 Task: Find connections with filter location Kākori with filter topic #Trainingwith filter profile language French with filter current company Bosch Global Software Technologies with filter school KKR&KSR Institute of Technology & Sciences, VINJANAMPADU Village (CC-JR) with filter industry Advertising Services with filter service category Grant Writing with filter keywords title Teaching Assistant
Action: Mouse moved to (168, 239)
Screenshot: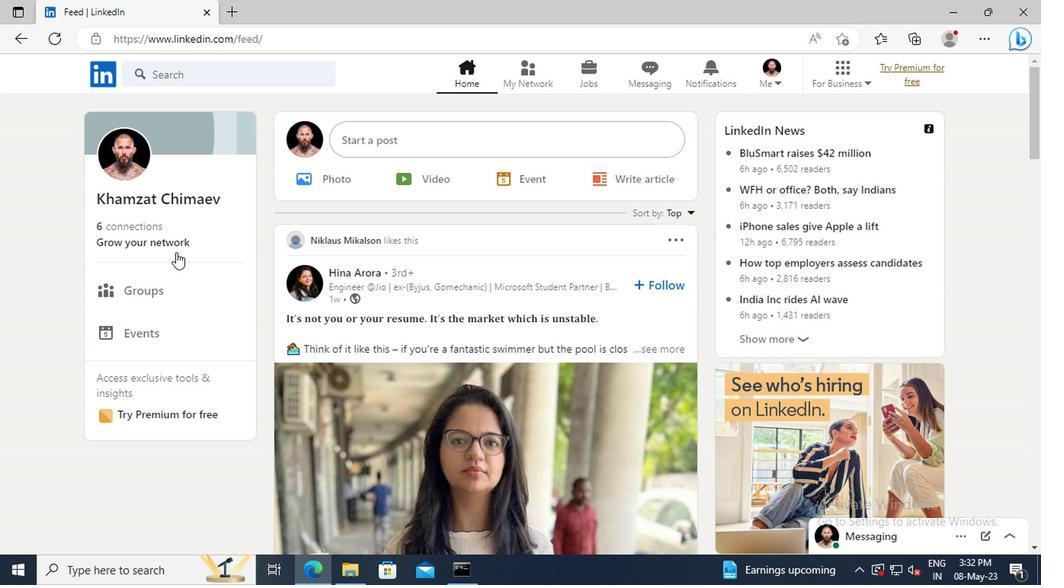 
Action: Mouse pressed left at (168, 239)
Screenshot: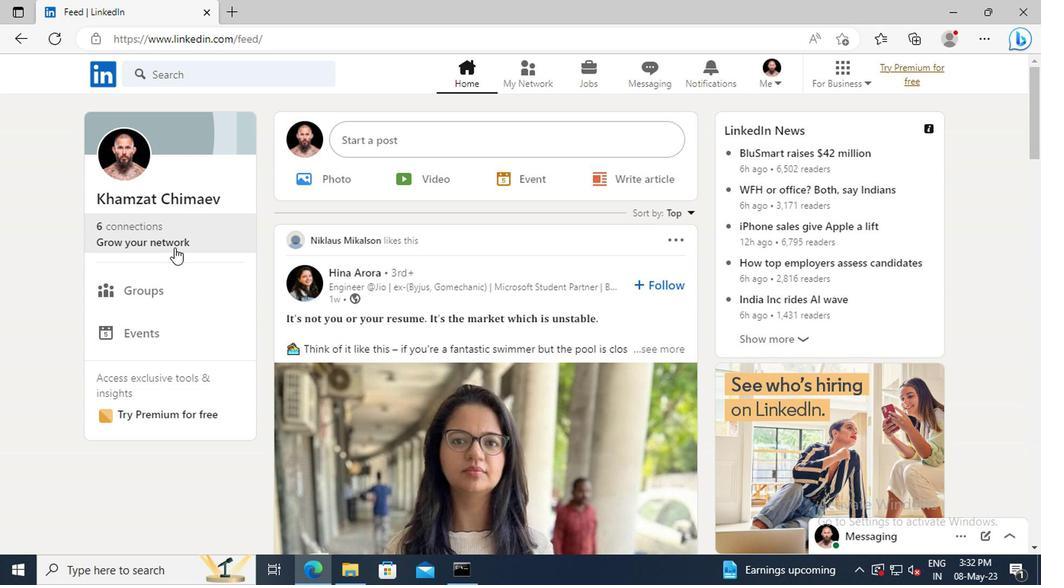 
Action: Mouse moved to (161, 161)
Screenshot: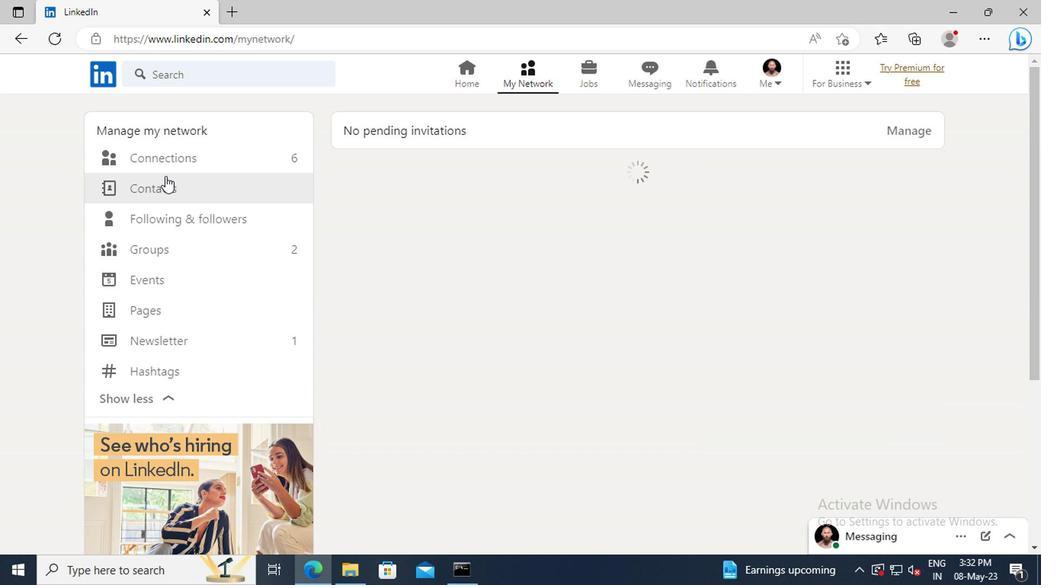 
Action: Mouse pressed left at (161, 161)
Screenshot: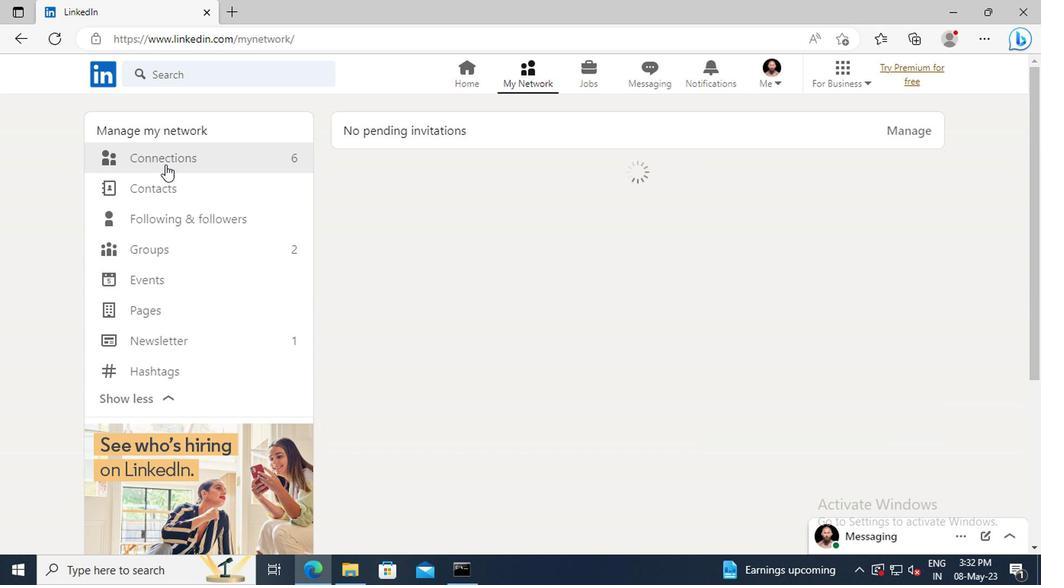 
Action: Mouse moved to (621, 164)
Screenshot: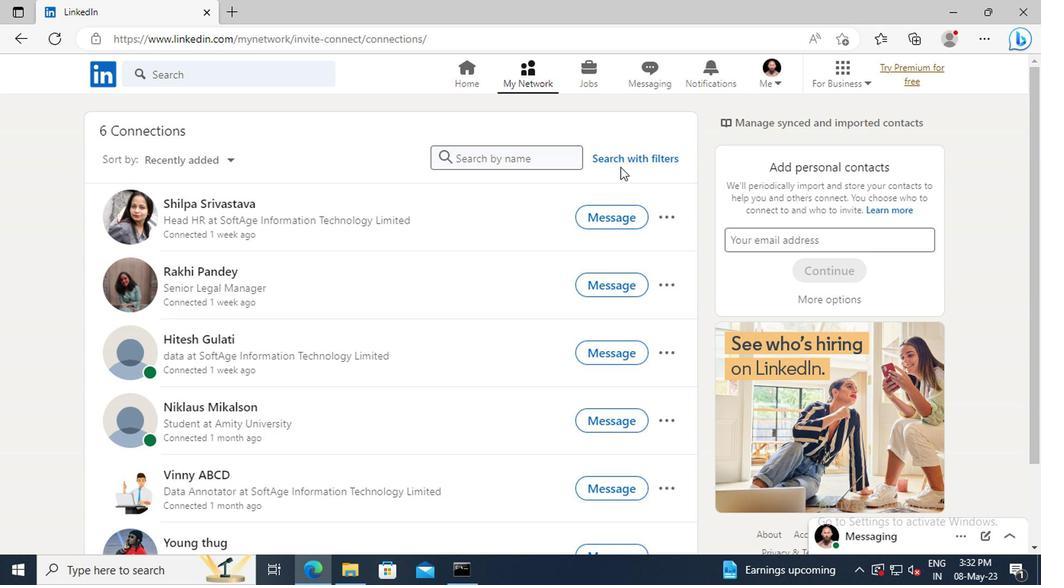 
Action: Mouse pressed left at (621, 164)
Screenshot: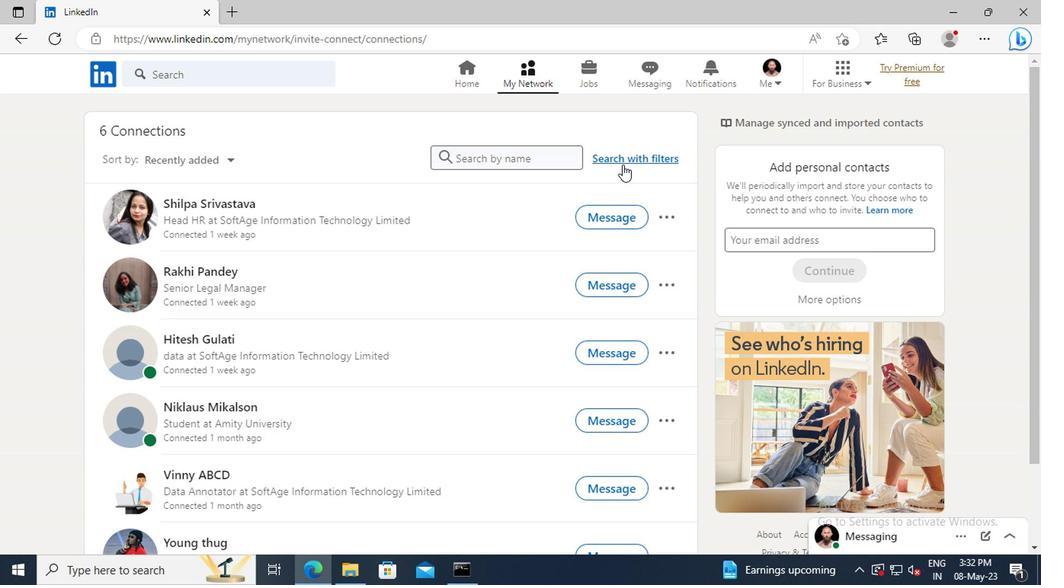 
Action: Mouse moved to (576, 118)
Screenshot: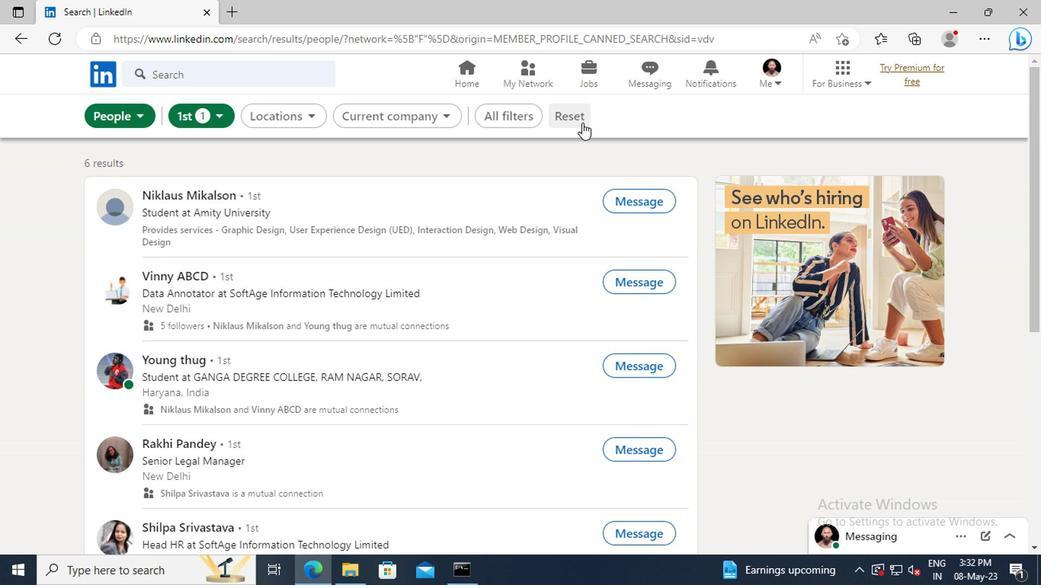 
Action: Mouse pressed left at (576, 118)
Screenshot: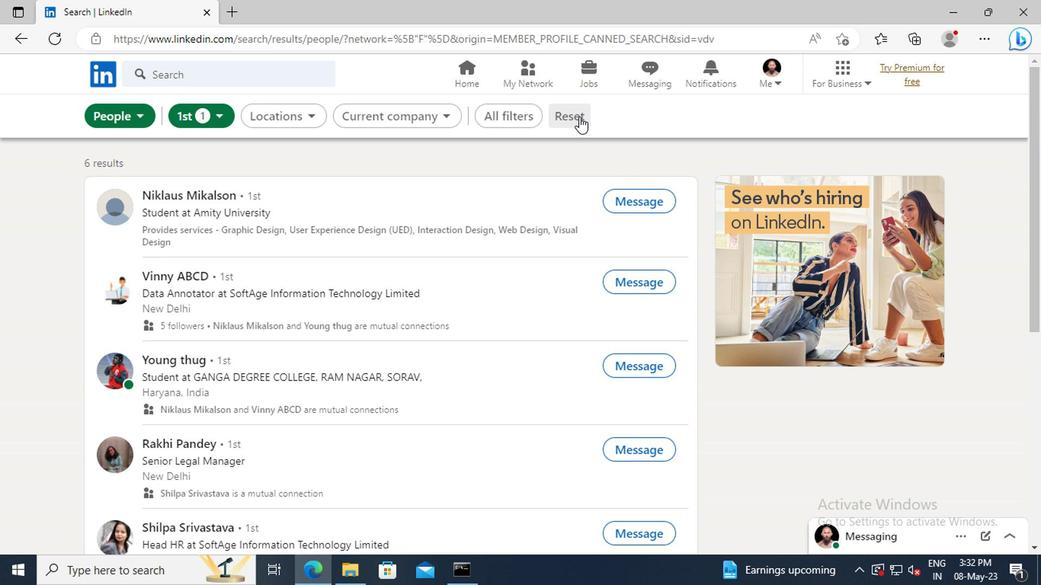 
Action: Mouse moved to (548, 118)
Screenshot: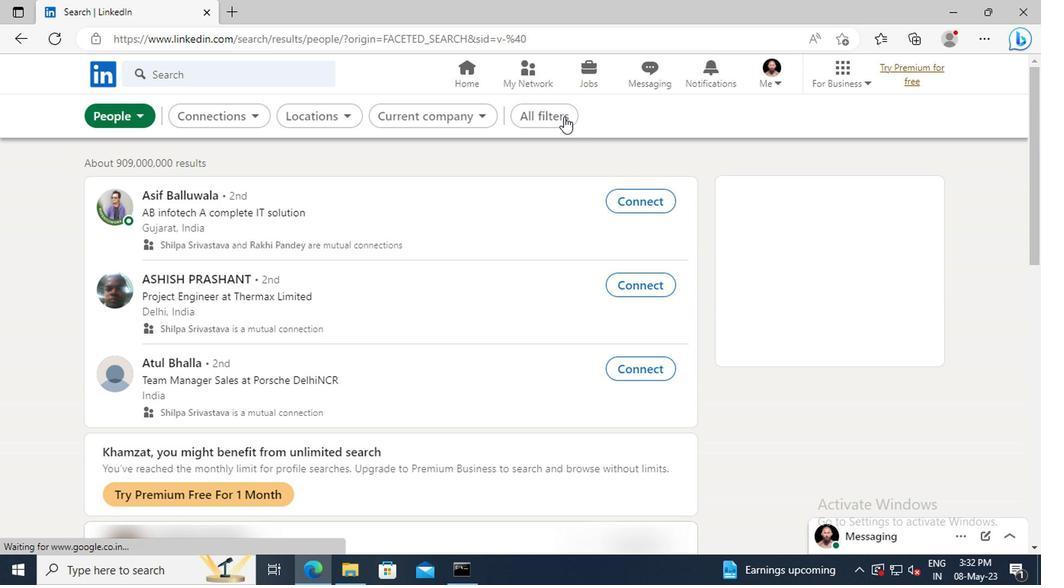 
Action: Mouse pressed left at (548, 118)
Screenshot: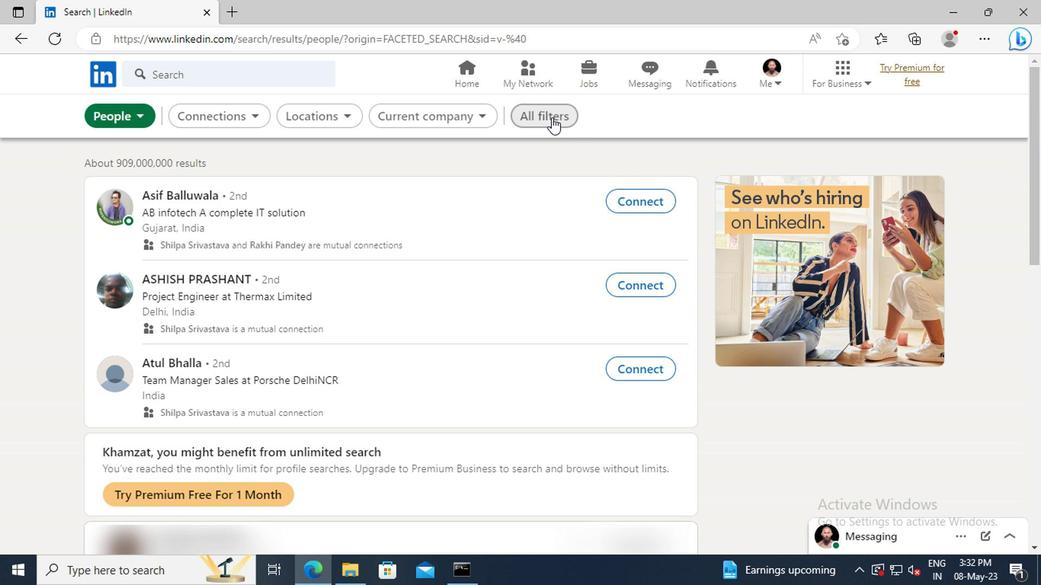 
Action: Mouse moved to (843, 277)
Screenshot: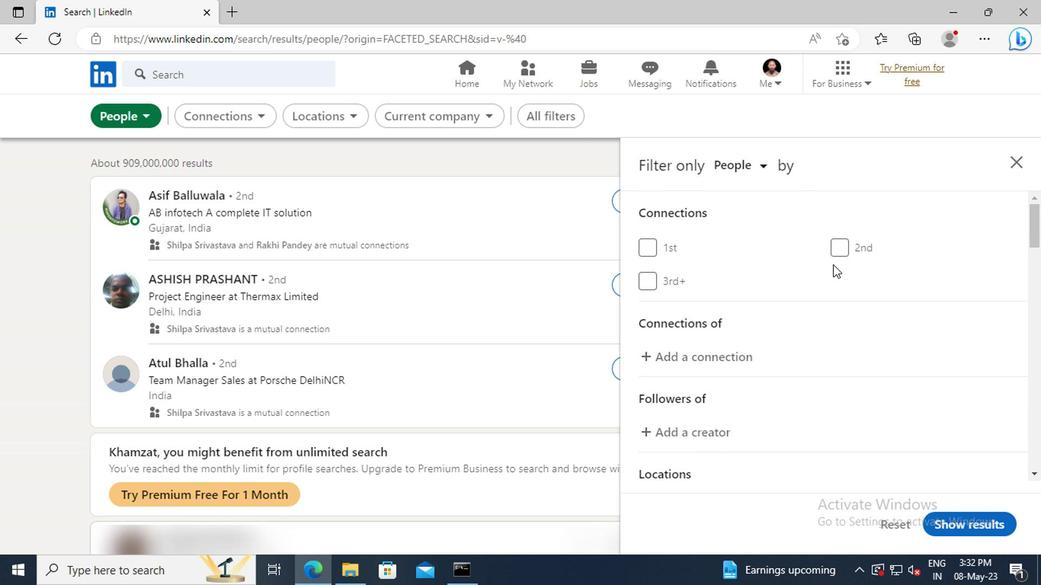 
Action: Mouse scrolled (843, 276) with delta (0, 0)
Screenshot: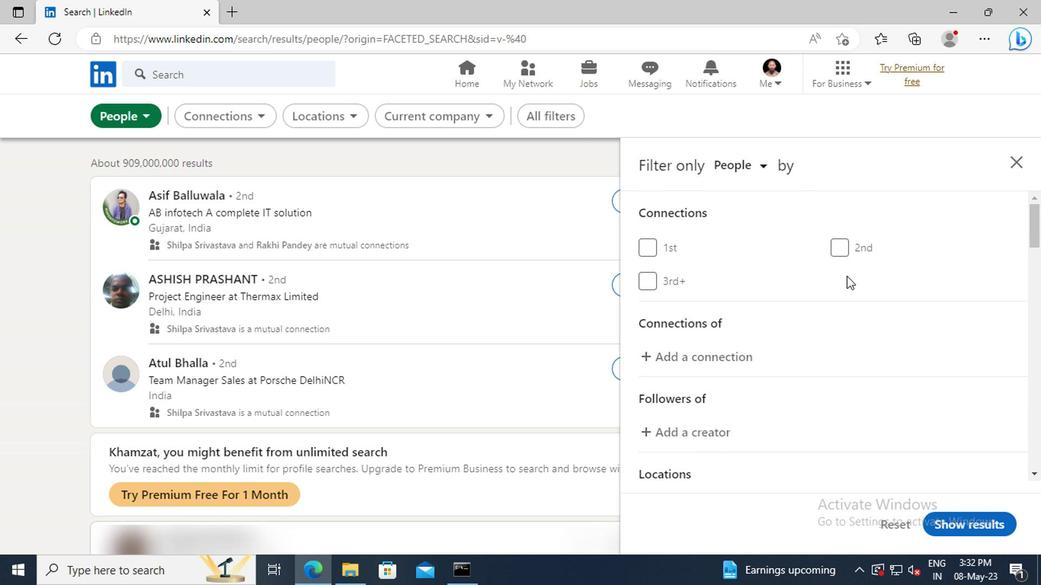 
Action: Mouse scrolled (843, 276) with delta (0, 0)
Screenshot: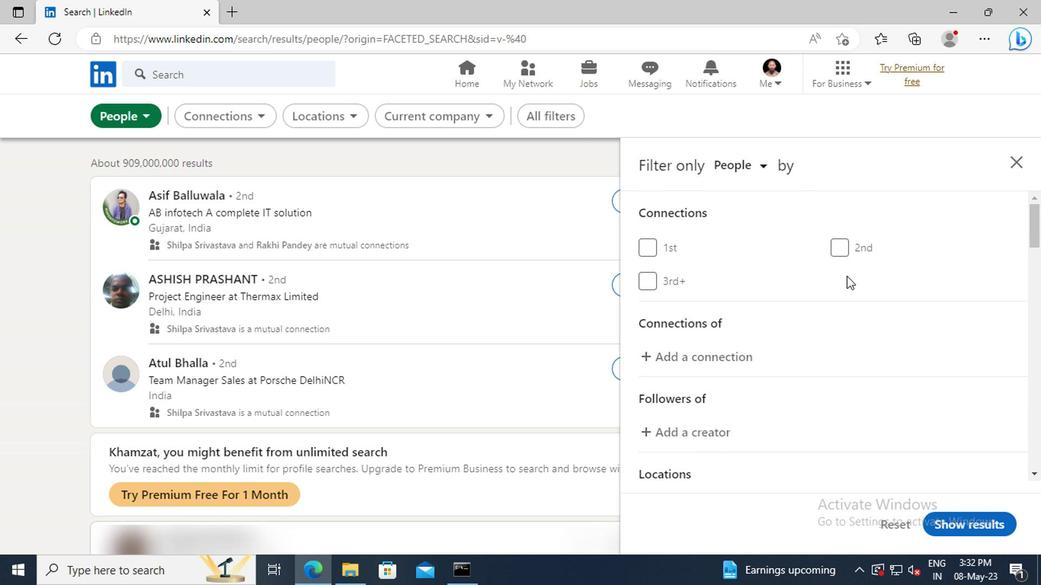 
Action: Mouse scrolled (843, 276) with delta (0, 0)
Screenshot: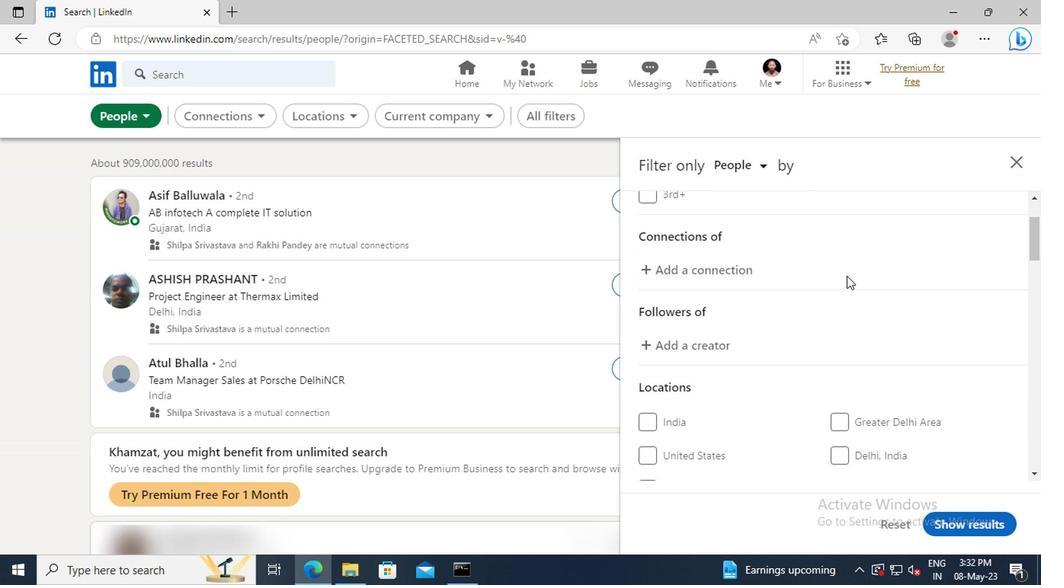 
Action: Mouse scrolled (843, 276) with delta (0, 0)
Screenshot: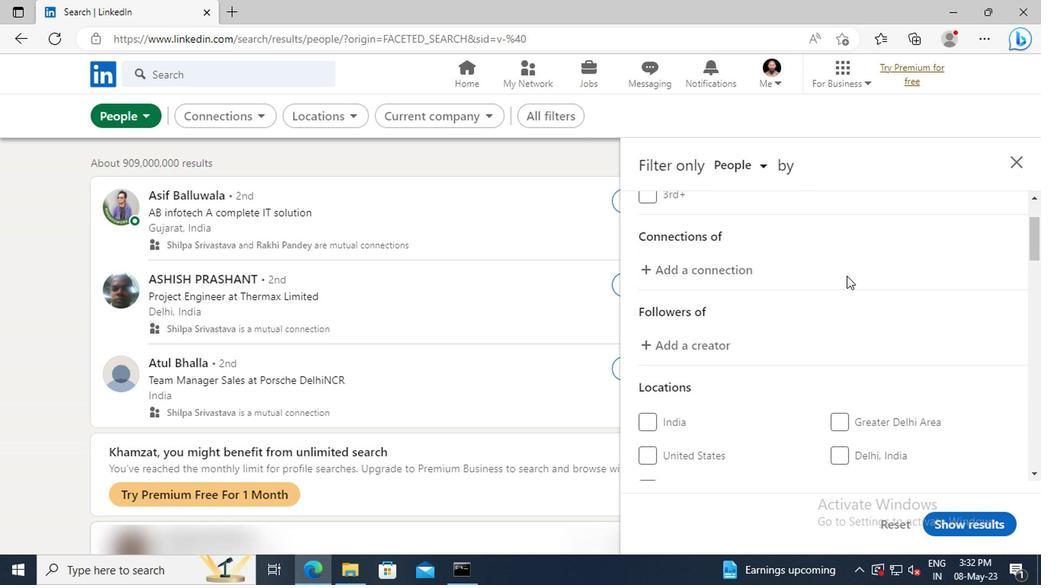 
Action: Mouse scrolled (843, 276) with delta (0, 0)
Screenshot: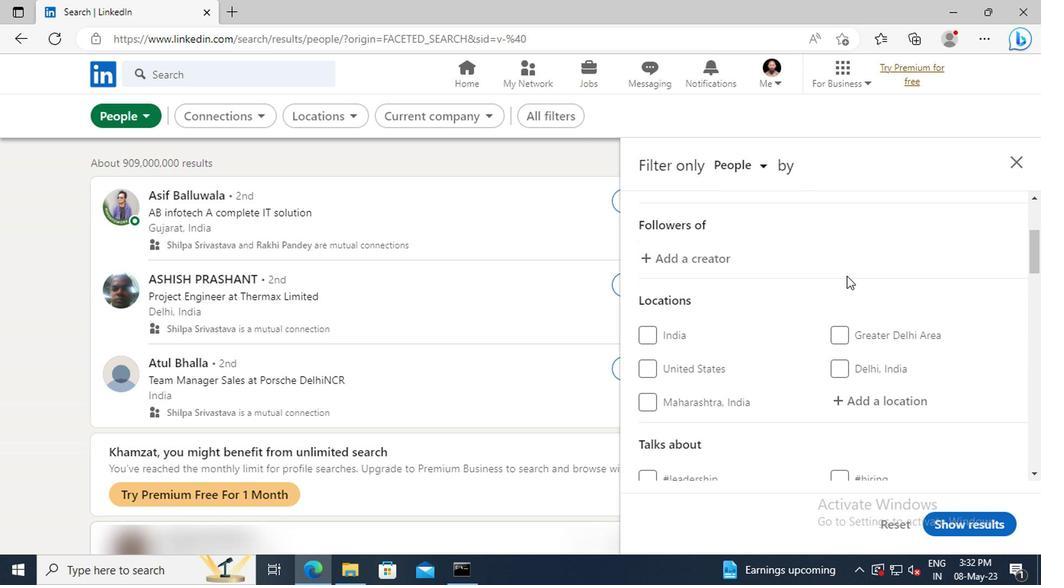 
Action: Mouse scrolled (843, 276) with delta (0, 0)
Screenshot: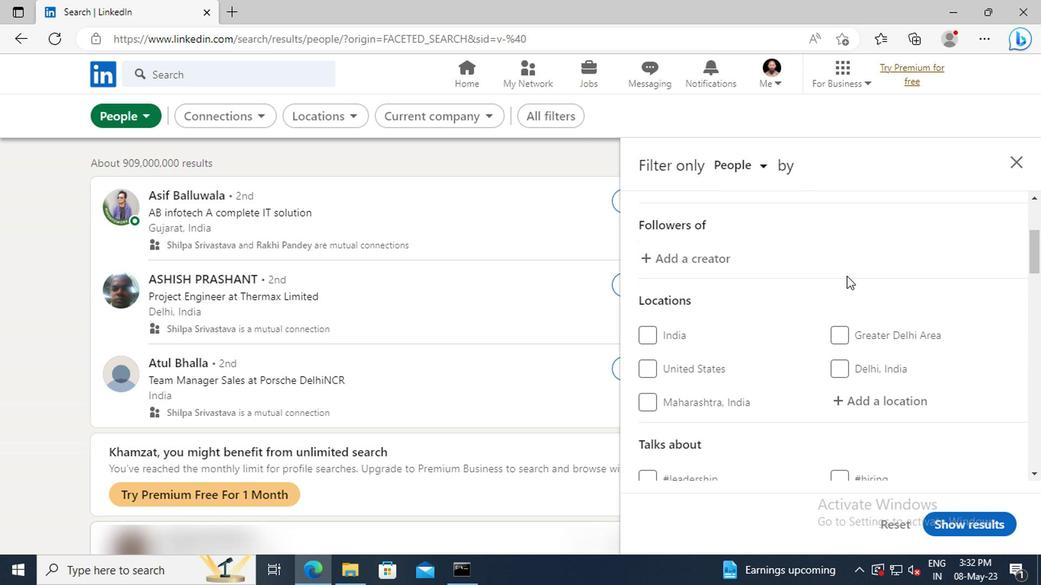 
Action: Mouse moved to (847, 310)
Screenshot: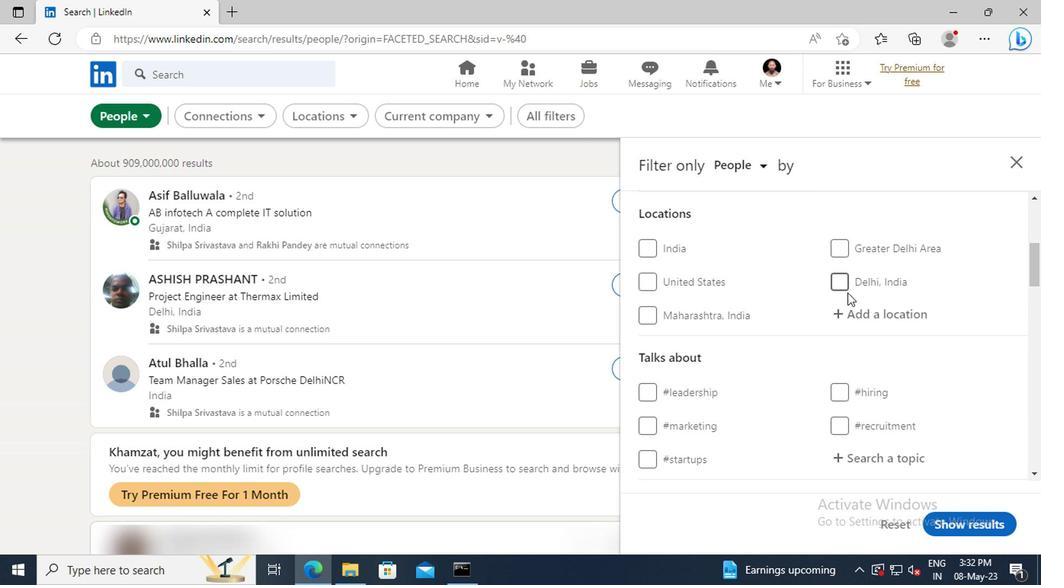
Action: Mouse pressed left at (847, 310)
Screenshot: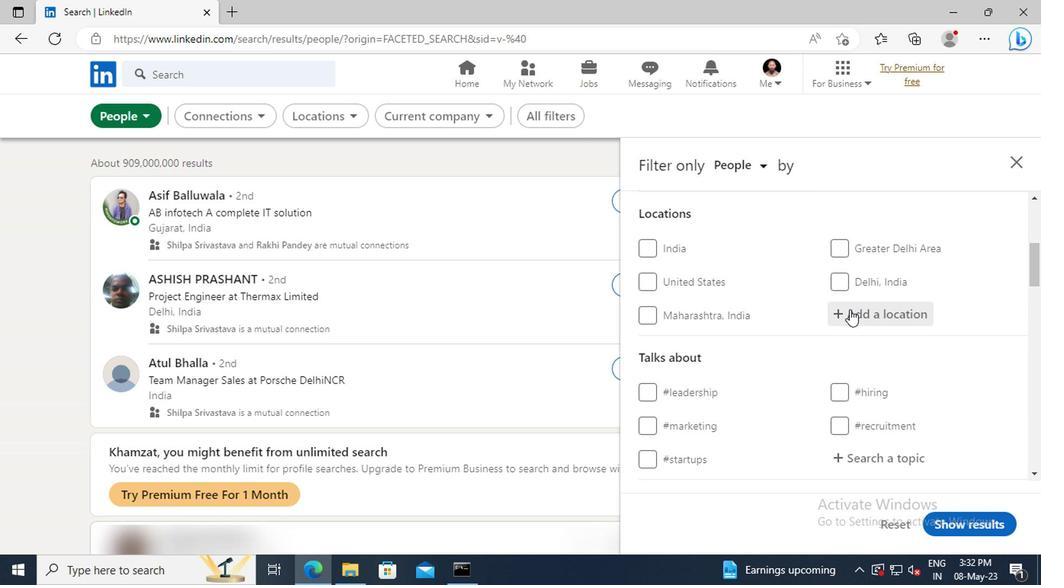 
Action: Key pressed <Key.shift>KAKORI<Key.enter>
Screenshot: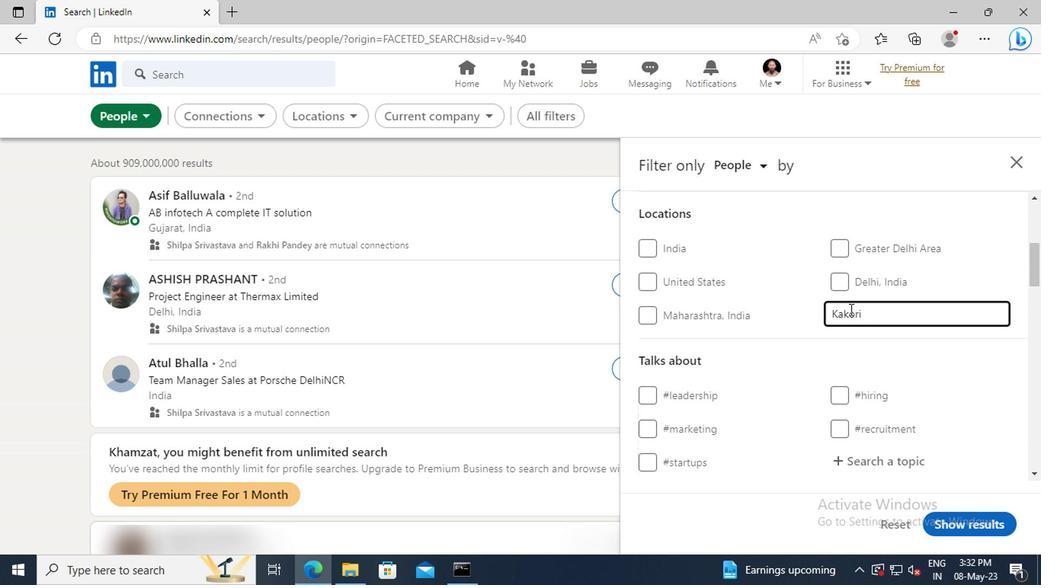 
Action: Mouse scrolled (847, 309) with delta (0, -1)
Screenshot: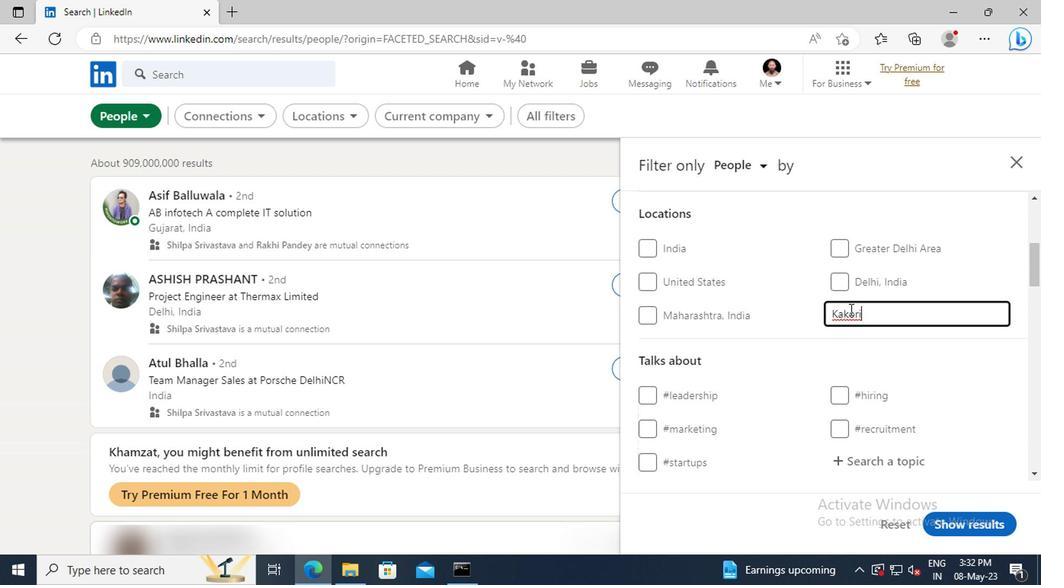 
Action: Mouse scrolled (847, 309) with delta (0, -1)
Screenshot: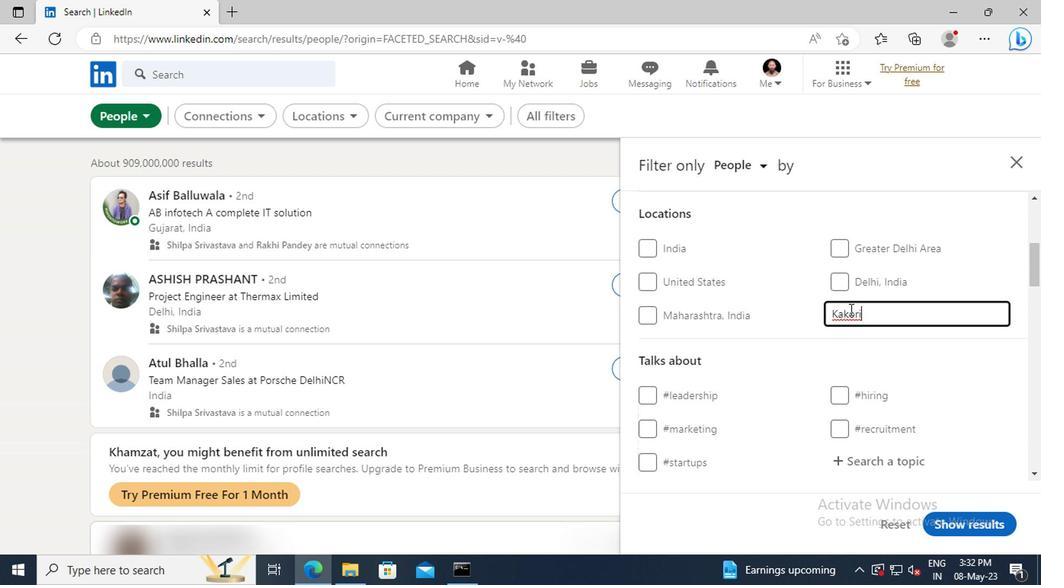 
Action: Mouse scrolled (847, 309) with delta (0, -1)
Screenshot: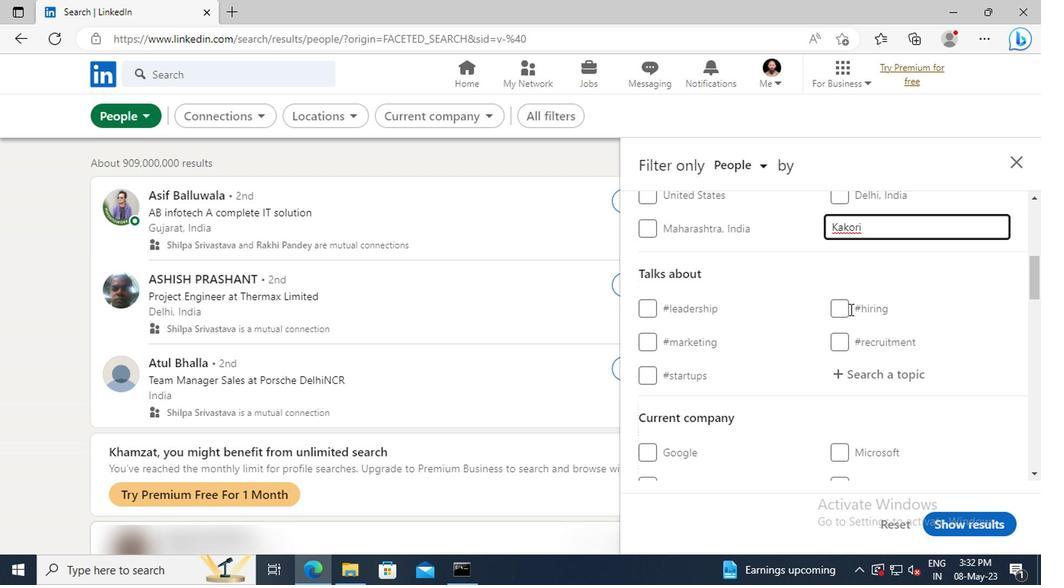 
Action: Mouse moved to (850, 334)
Screenshot: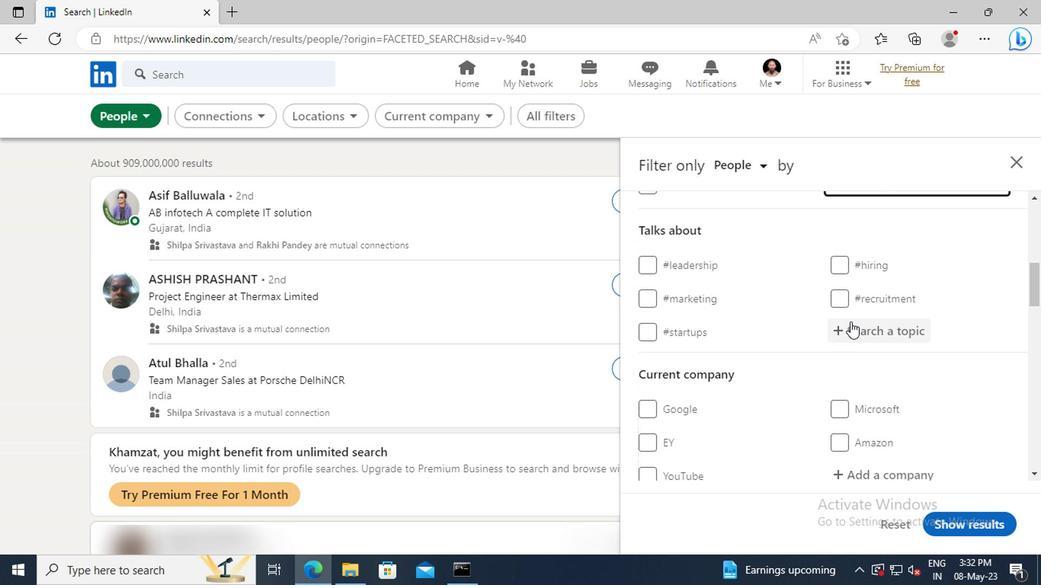 
Action: Mouse pressed left at (850, 334)
Screenshot: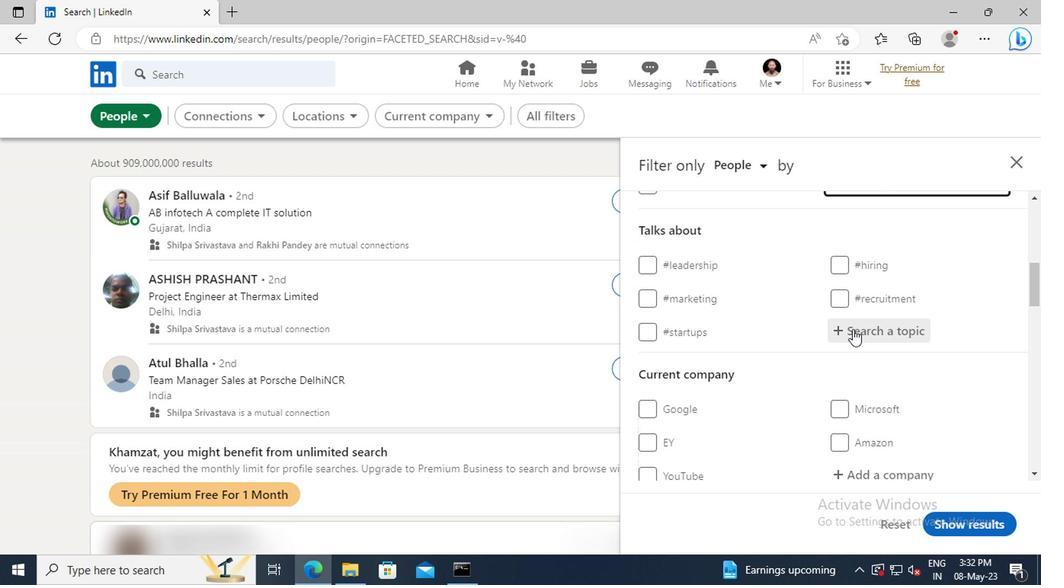 
Action: Key pressed <Key.shift>TRAINI
Screenshot: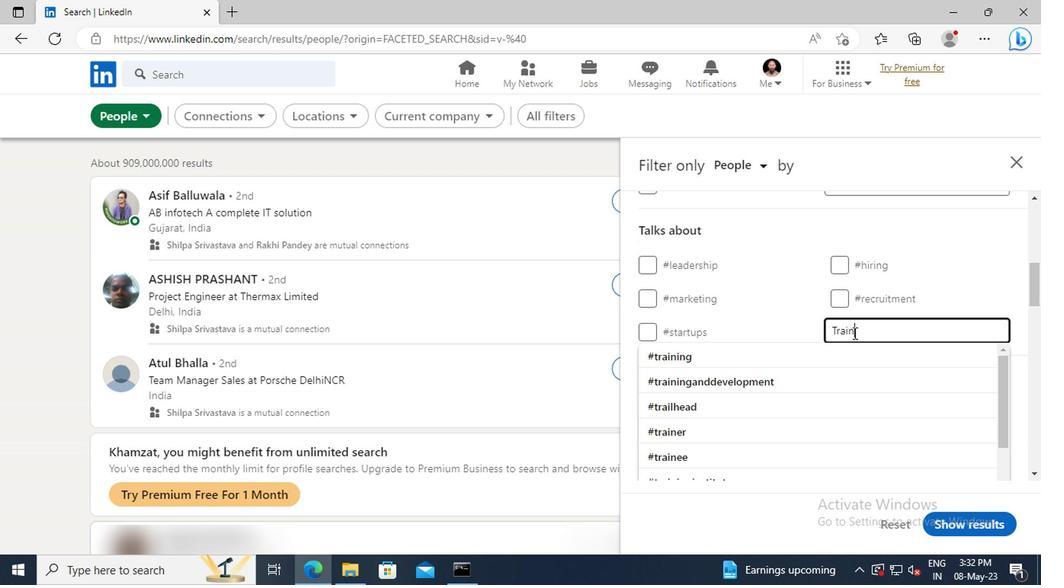 
Action: Mouse moved to (857, 350)
Screenshot: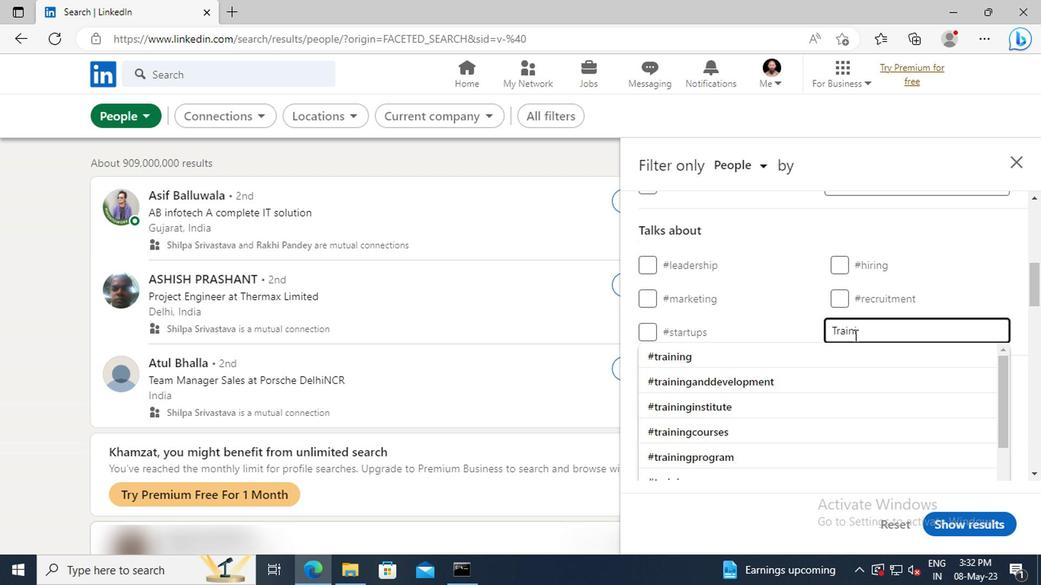 
Action: Mouse pressed left at (857, 350)
Screenshot: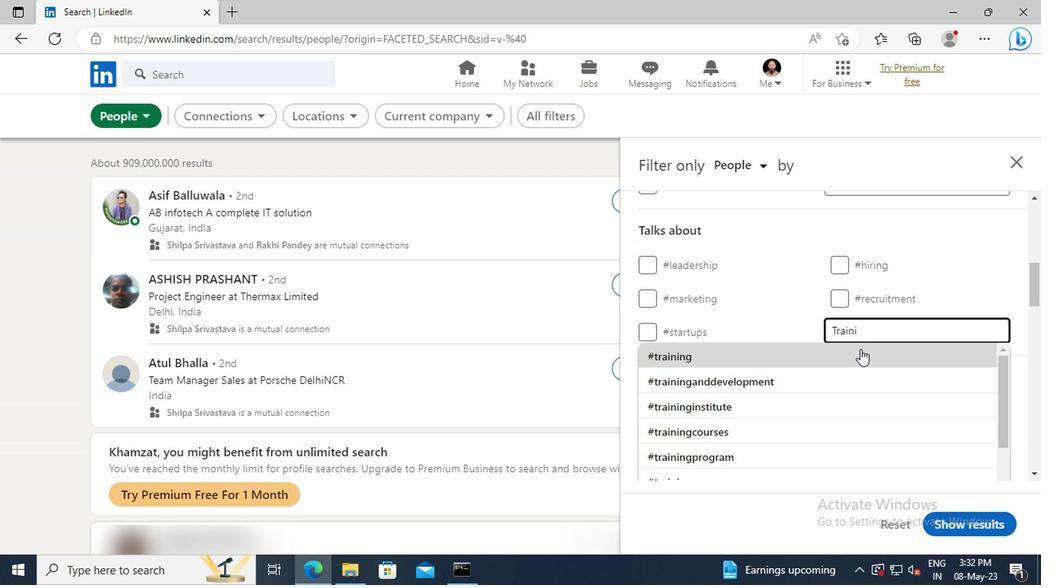
Action: Mouse scrolled (857, 350) with delta (0, 0)
Screenshot: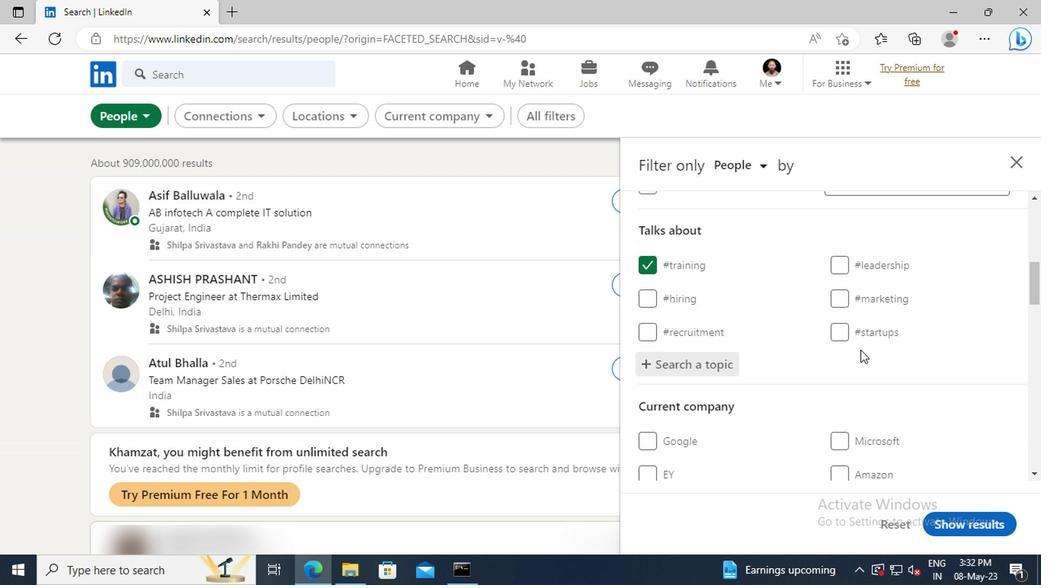 
Action: Mouse scrolled (857, 350) with delta (0, 0)
Screenshot: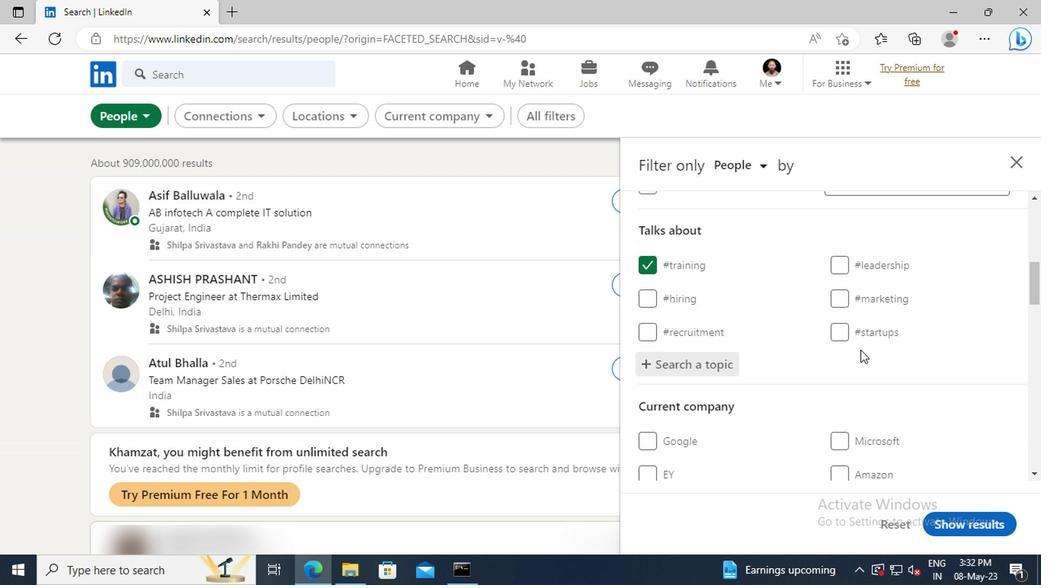 
Action: Mouse scrolled (857, 350) with delta (0, 0)
Screenshot: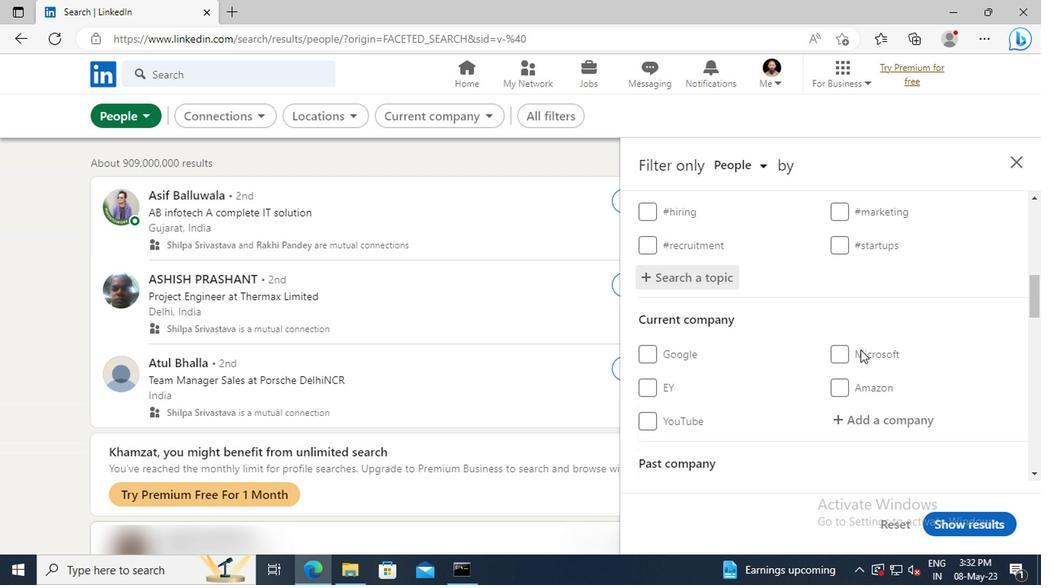 
Action: Mouse scrolled (857, 350) with delta (0, 0)
Screenshot: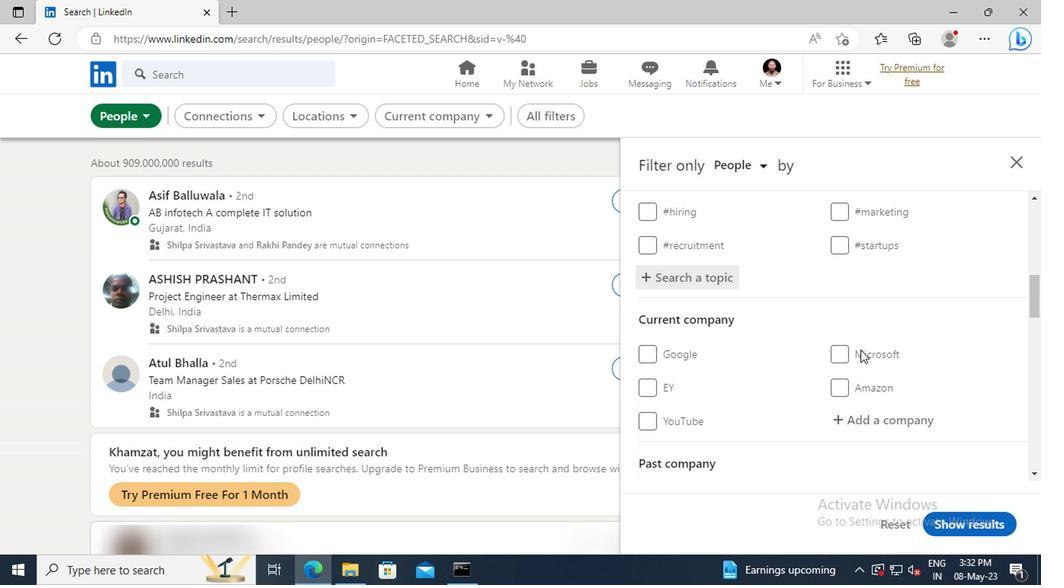 
Action: Mouse scrolled (857, 350) with delta (0, 0)
Screenshot: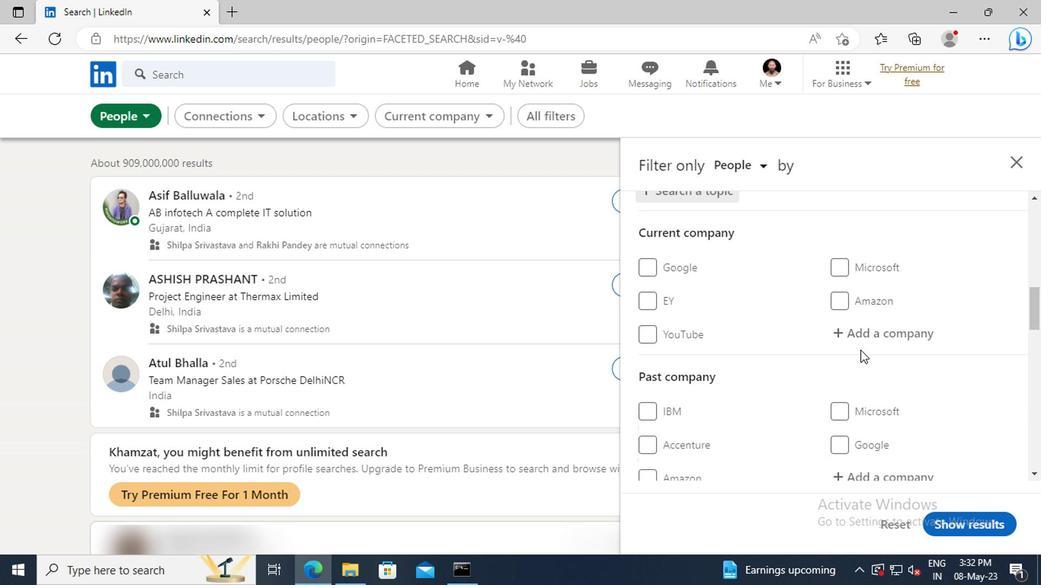 
Action: Mouse scrolled (857, 350) with delta (0, 0)
Screenshot: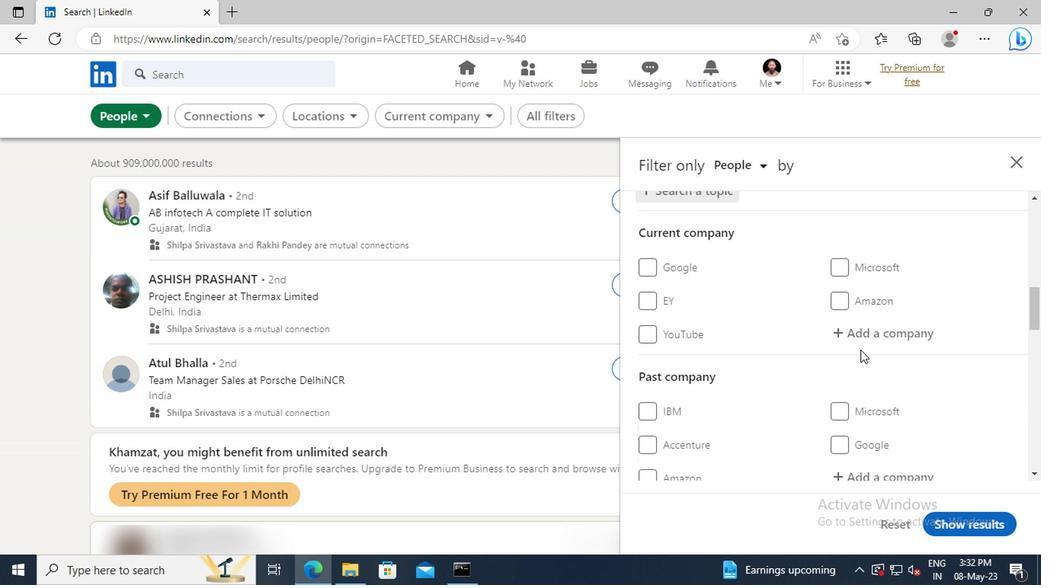 
Action: Mouse scrolled (857, 350) with delta (0, 0)
Screenshot: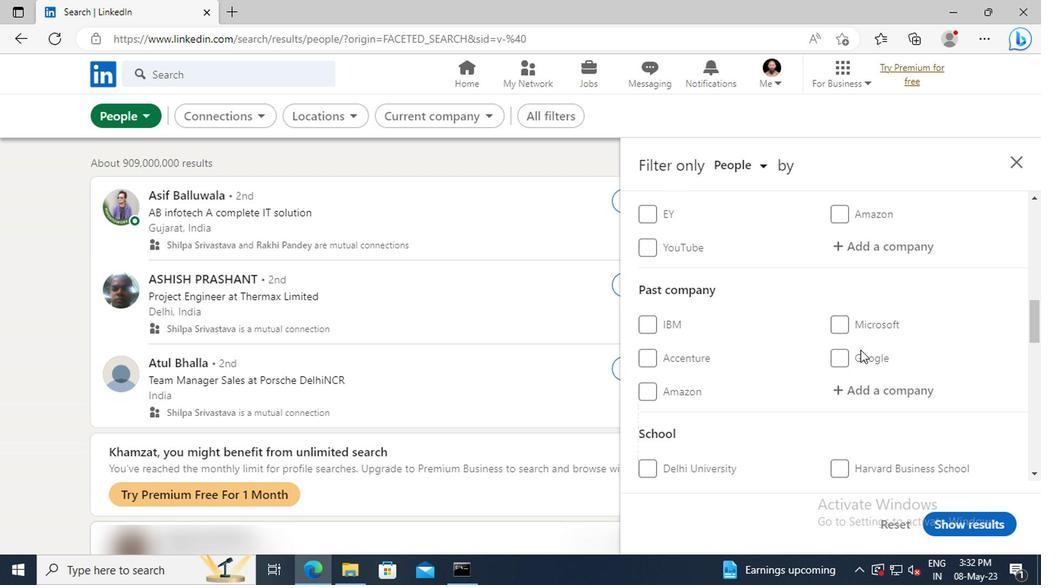 
Action: Mouse scrolled (857, 350) with delta (0, 0)
Screenshot: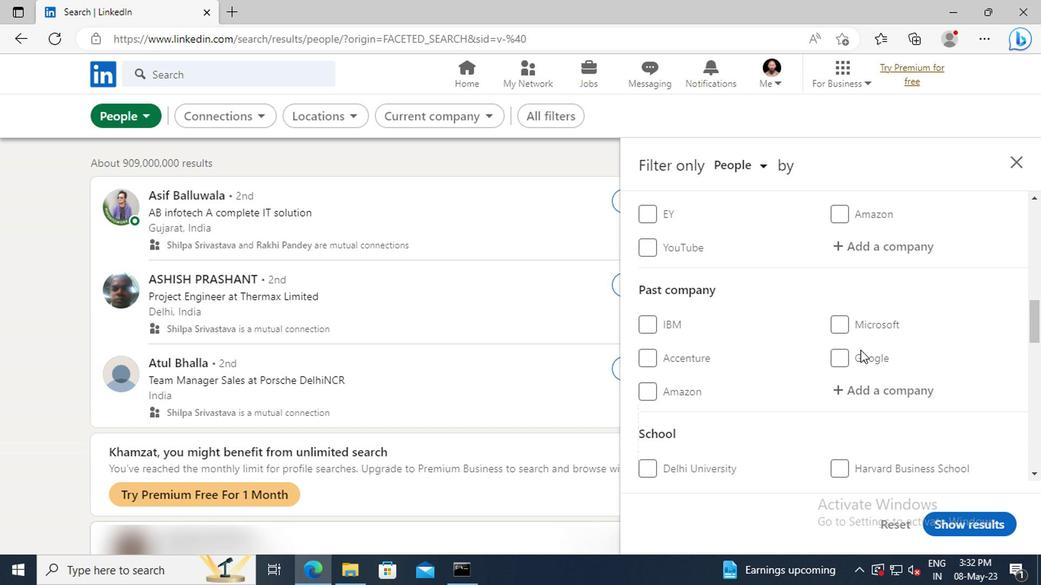 
Action: Mouse scrolled (857, 350) with delta (0, 0)
Screenshot: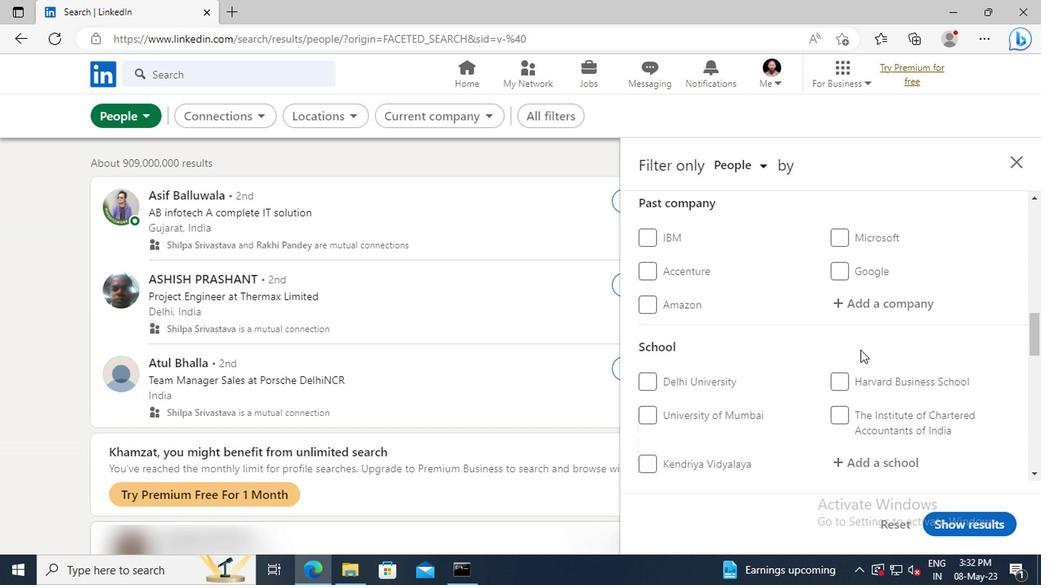 
Action: Mouse scrolled (857, 350) with delta (0, 0)
Screenshot: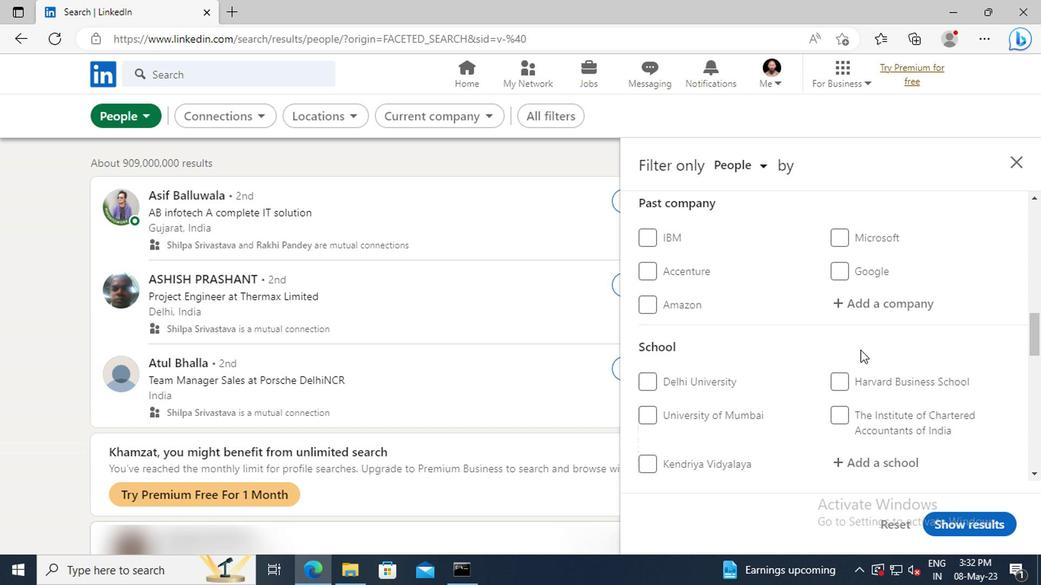 
Action: Mouse scrolled (857, 350) with delta (0, 0)
Screenshot: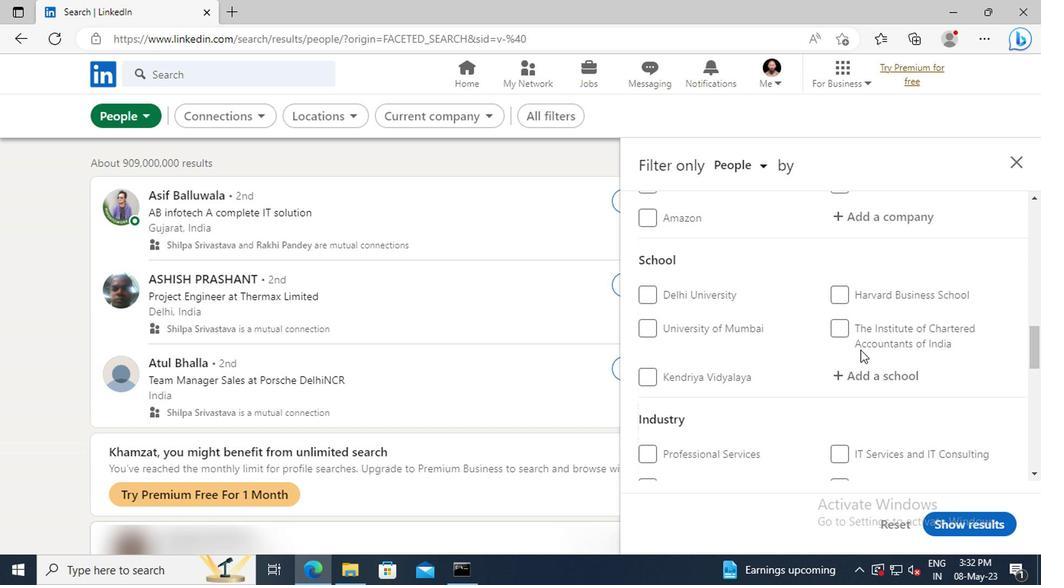 
Action: Mouse scrolled (857, 350) with delta (0, 0)
Screenshot: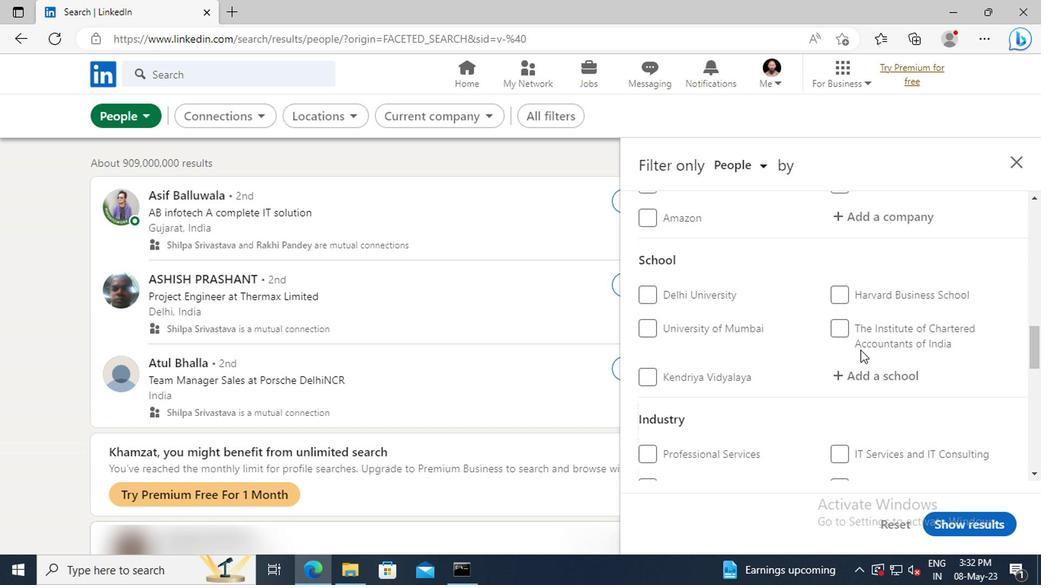 
Action: Mouse scrolled (857, 350) with delta (0, 0)
Screenshot: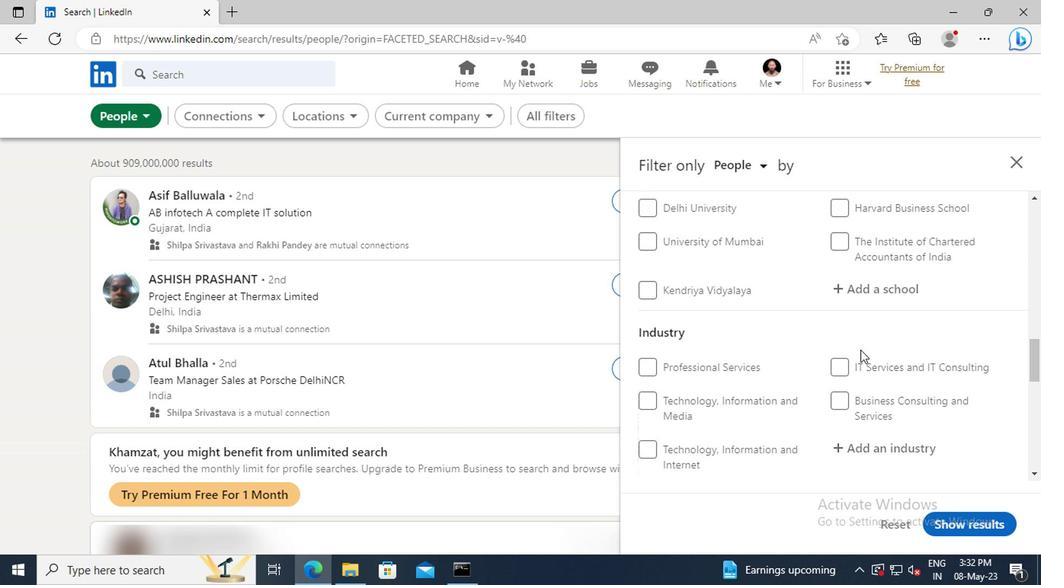 
Action: Mouse scrolled (857, 350) with delta (0, 0)
Screenshot: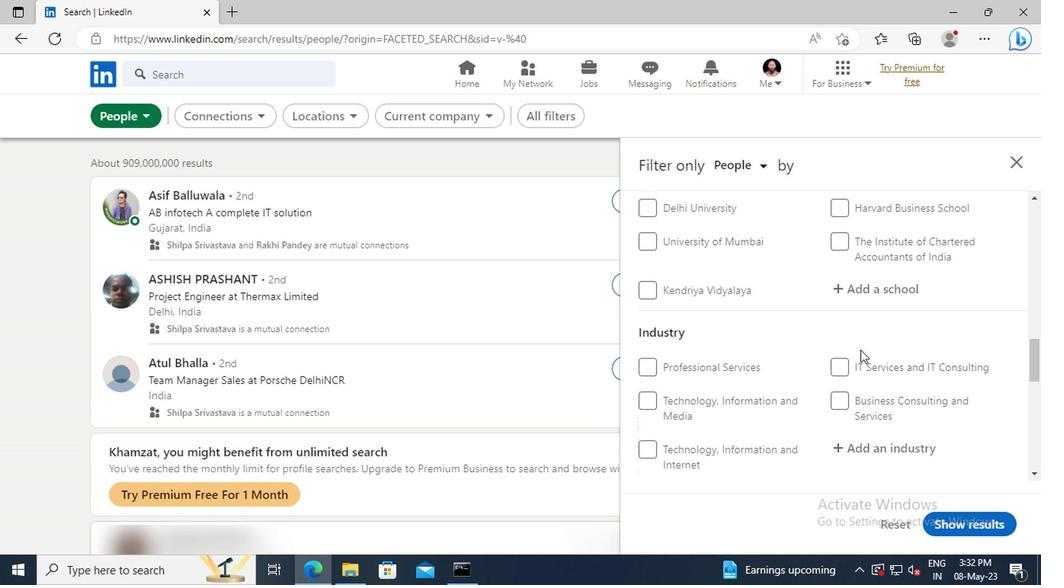 
Action: Mouse scrolled (857, 350) with delta (0, 0)
Screenshot: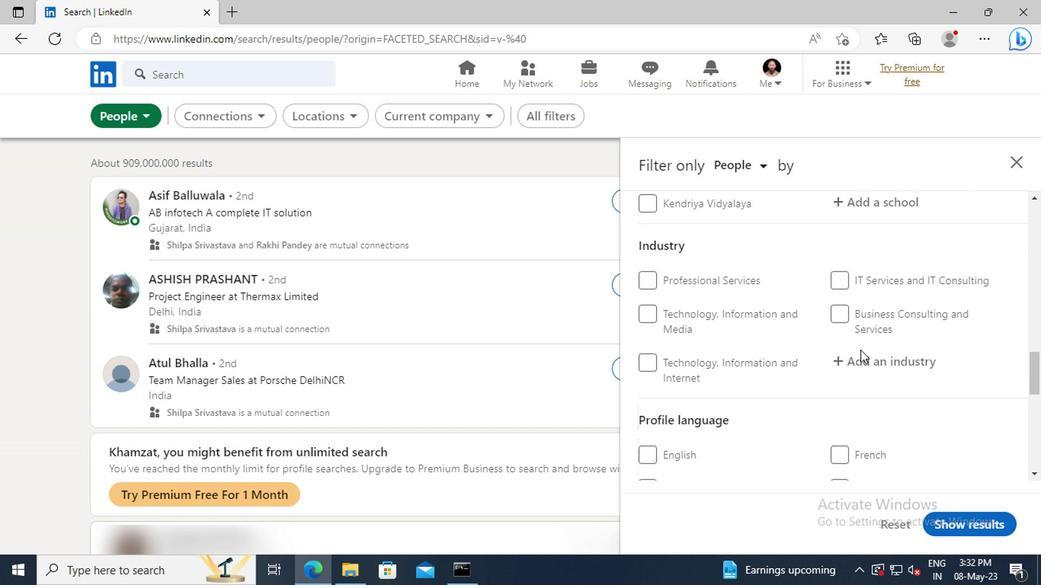 
Action: Mouse moved to (840, 414)
Screenshot: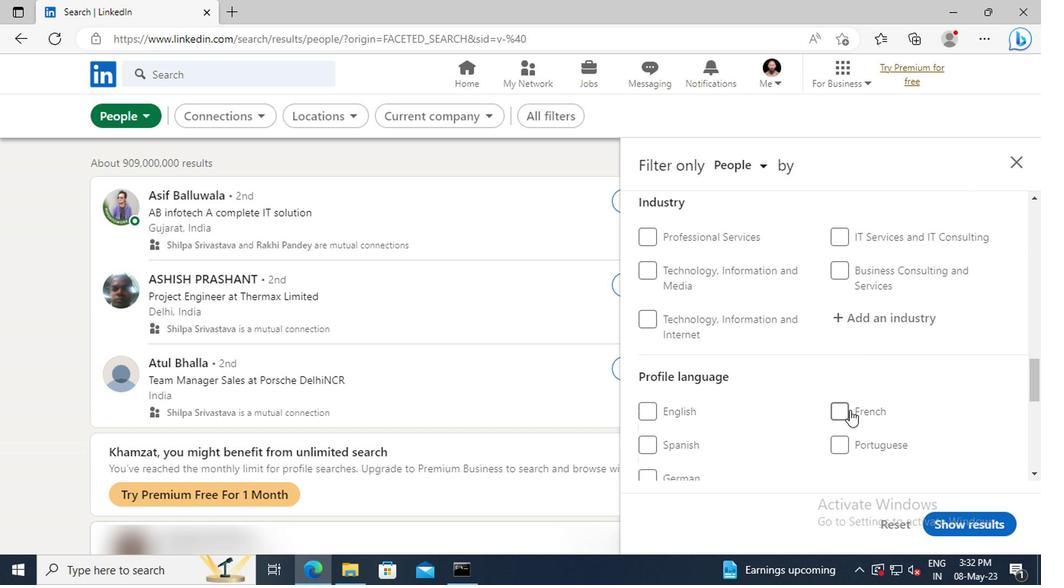 
Action: Mouse pressed left at (840, 414)
Screenshot: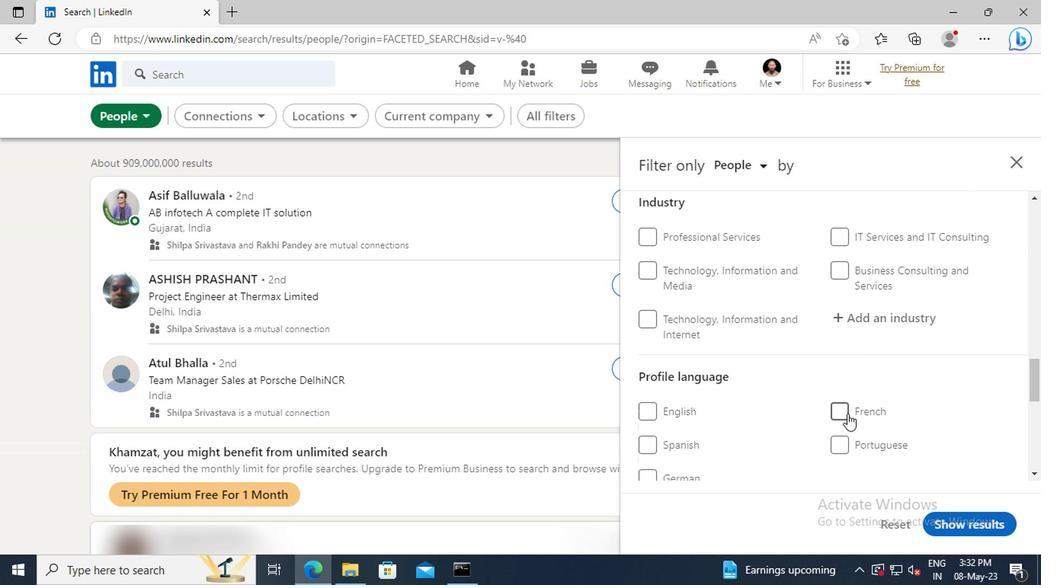
Action: Mouse moved to (871, 372)
Screenshot: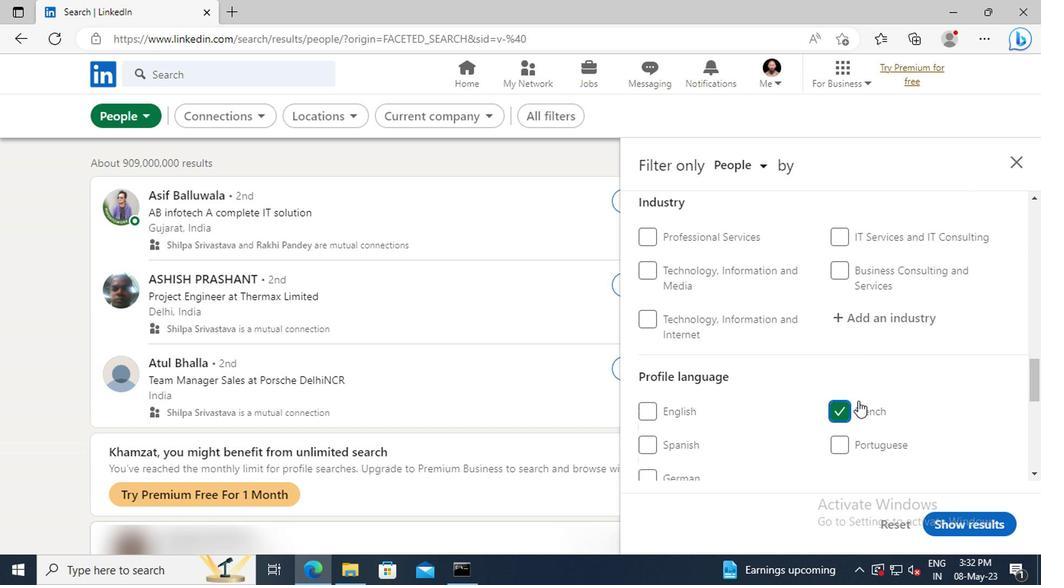 
Action: Mouse scrolled (871, 373) with delta (0, 0)
Screenshot: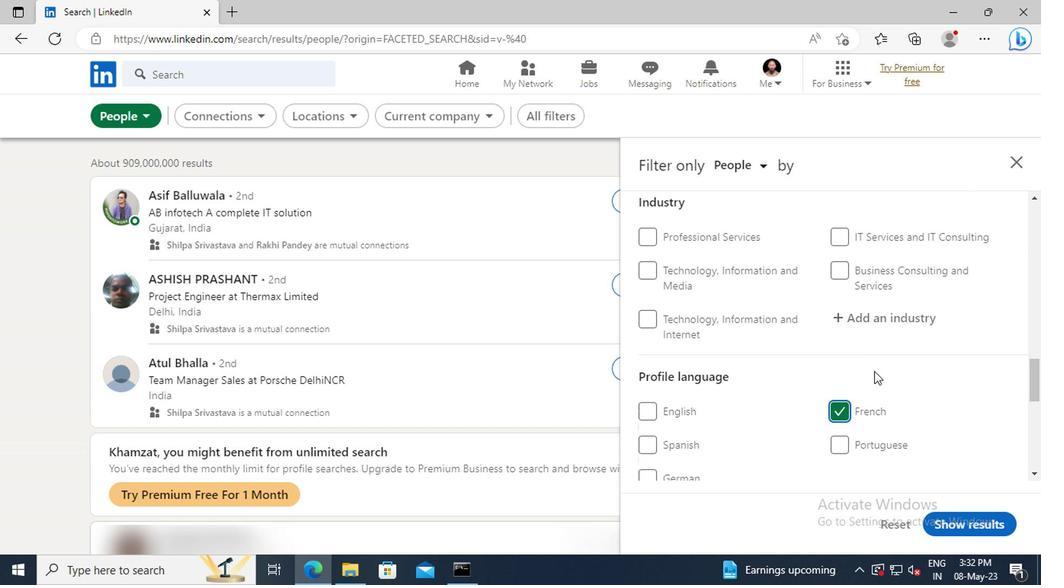 
Action: Mouse scrolled (871, 373) with delta (0, 0)
Screenshot: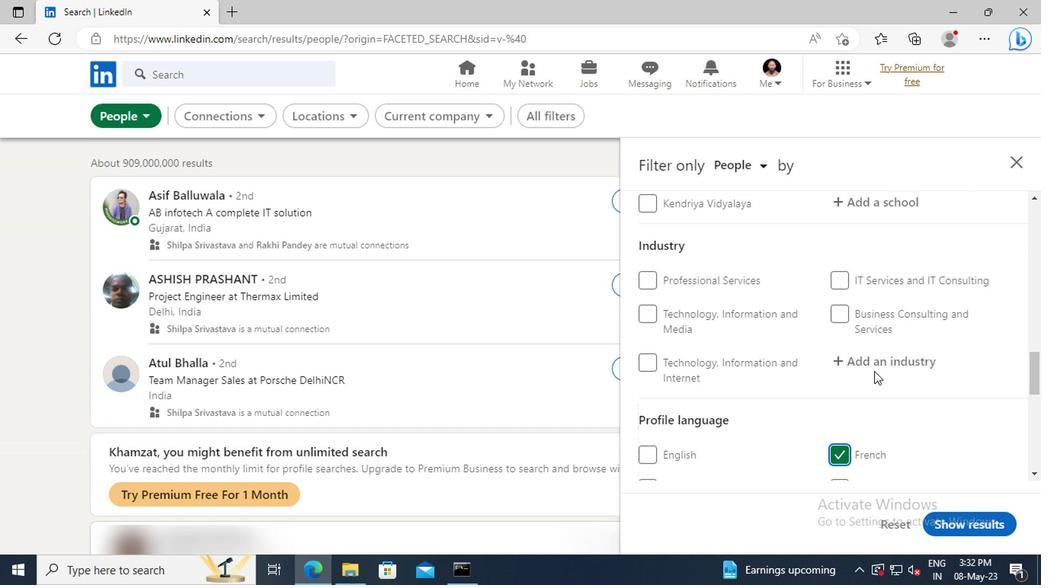 
Action: Mouse scrolled (871, 373) with delta (0, 0)
Screenshot: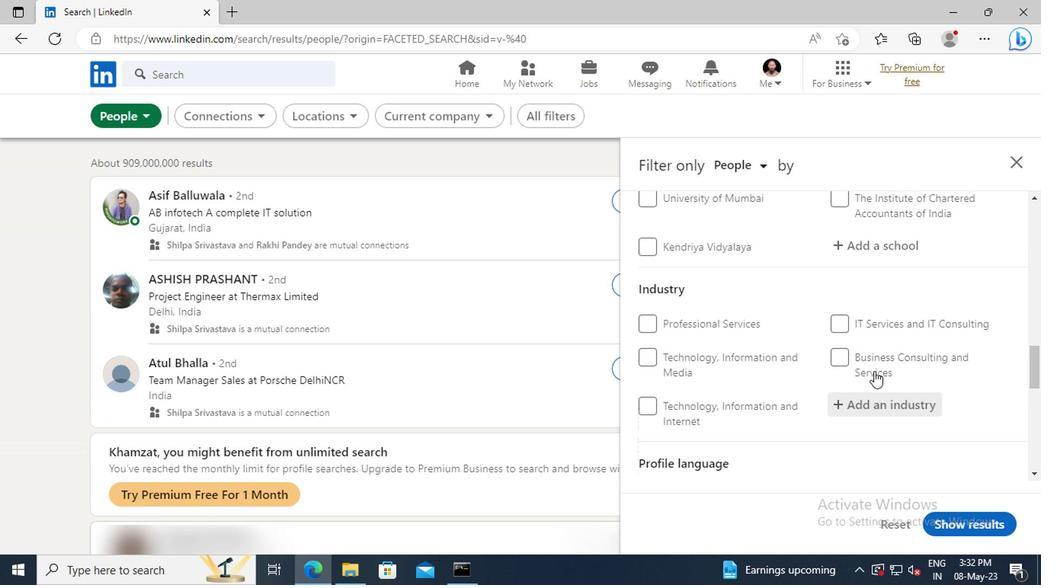 
Action: Mouse scrolled (871, 373) with delta (0, 0)
Screenshot: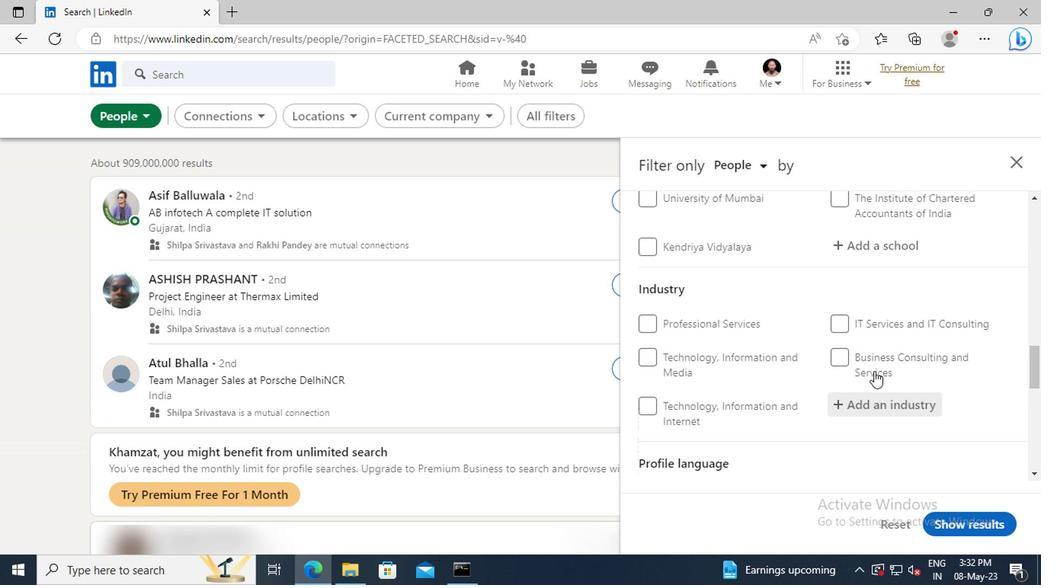 
Action: Mouse scrolled (871, 373) with delta (0, 0)
Screenshot: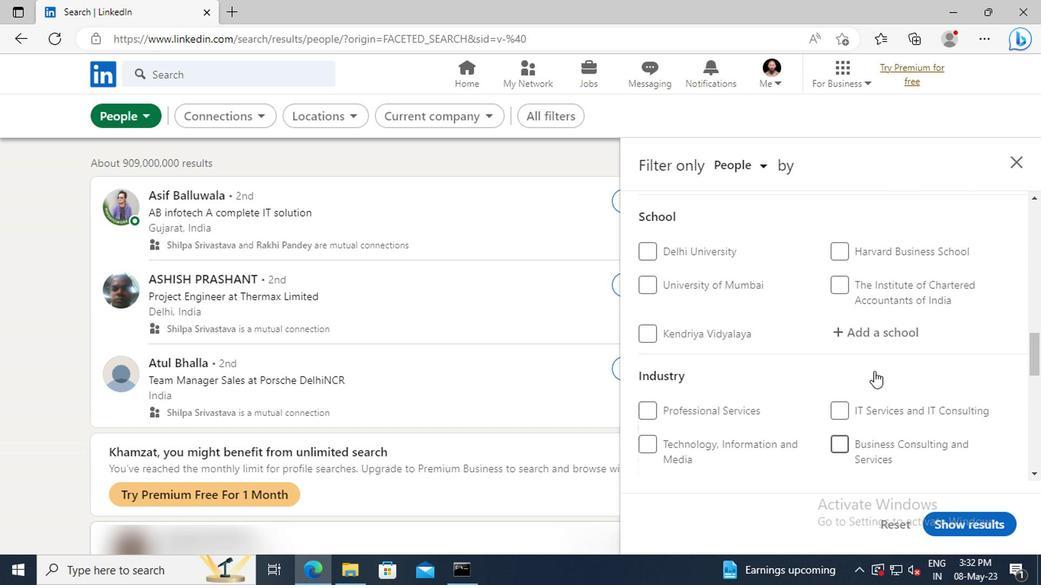 
Action: Mouse scrolled (871, 373) with delta (0, 0)
Screenshot: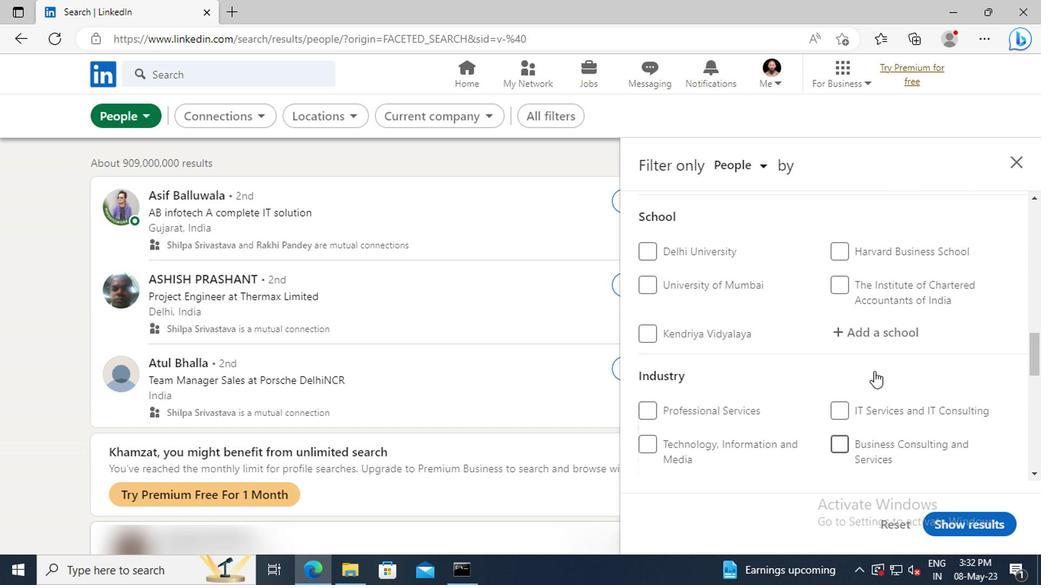 
Action: Mouse moved to (871, 369)
Screenshot: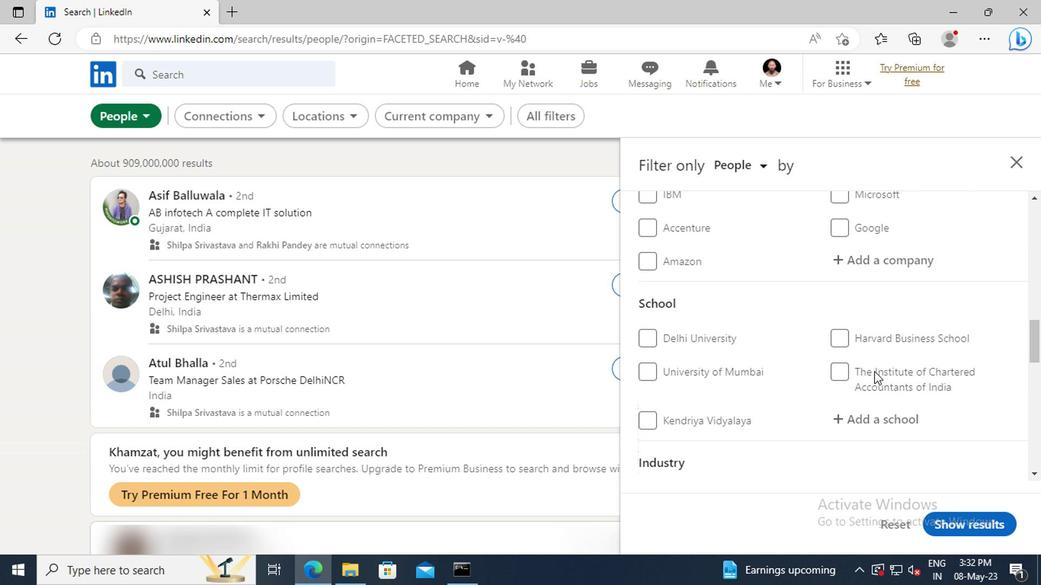 
Action: Mouse scrolled (871, 370) with delta (0, 1)
Screenshot: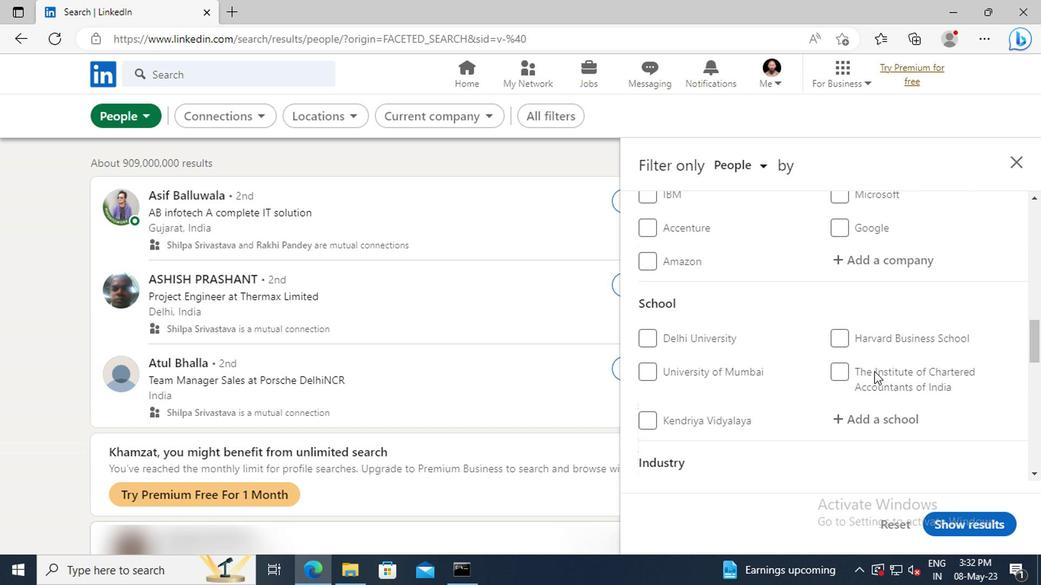 
Action: Mouse moved to (871, 369)
Screenshot: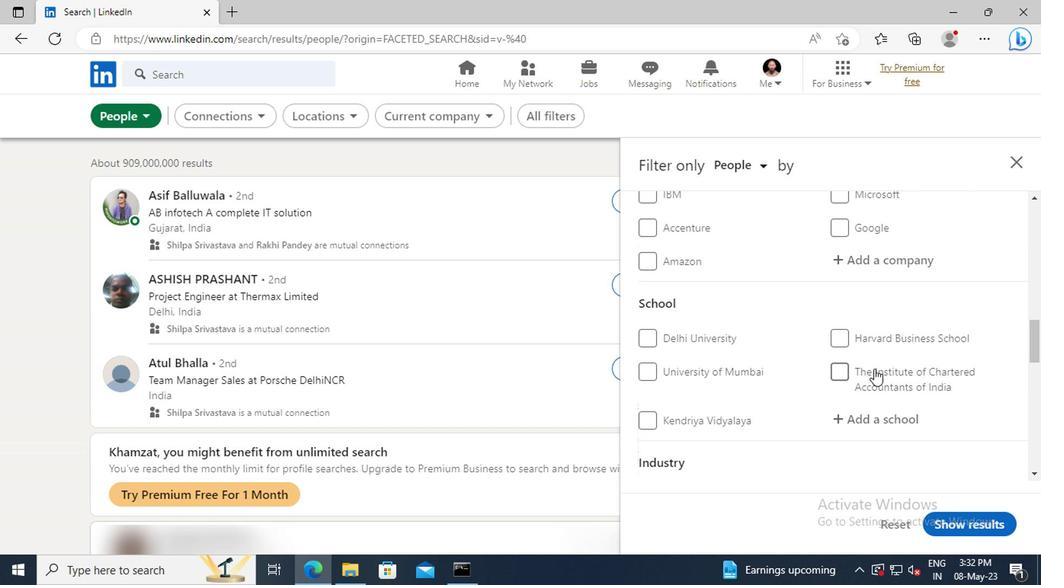 
Action: Mouse scrolled (871, 369) with delta (0, 0)
Screenshot: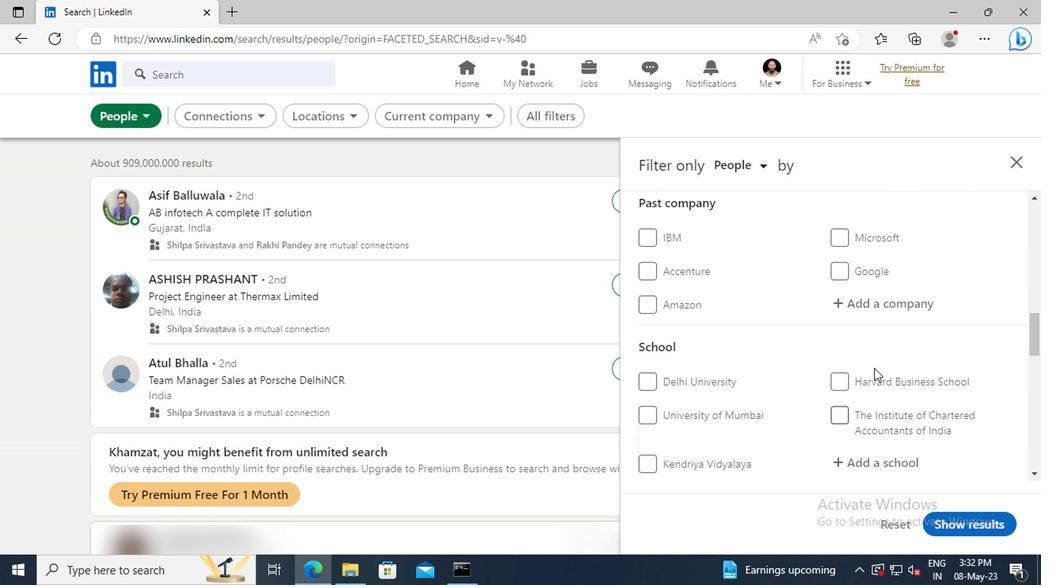
Action: Mouse scrolled (871, 369) with delta (0, 0)
Screenshot: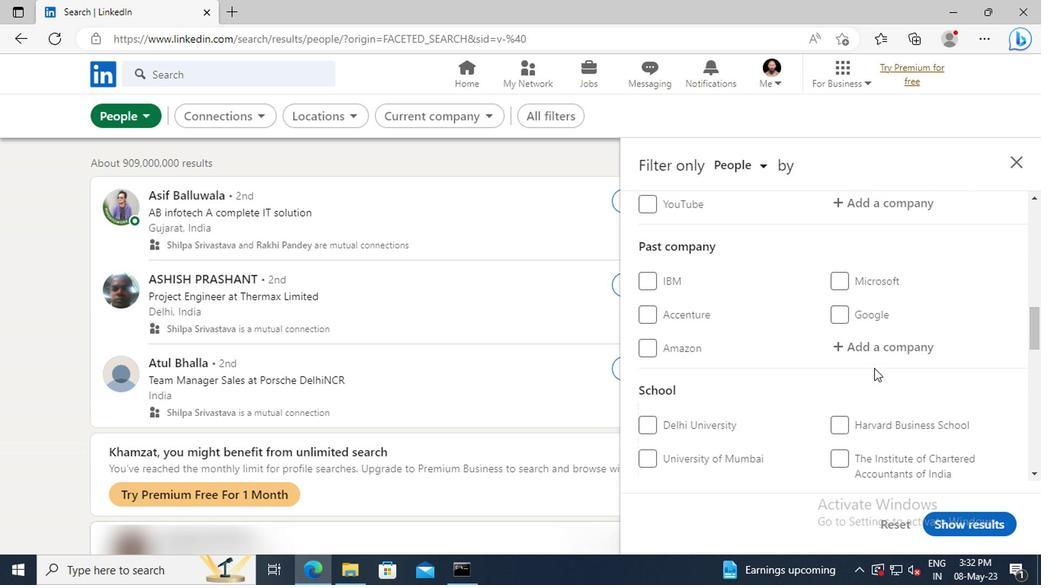 
Action: Mouse scrolled (871, 369) with delta (0, 0)
Screenshot: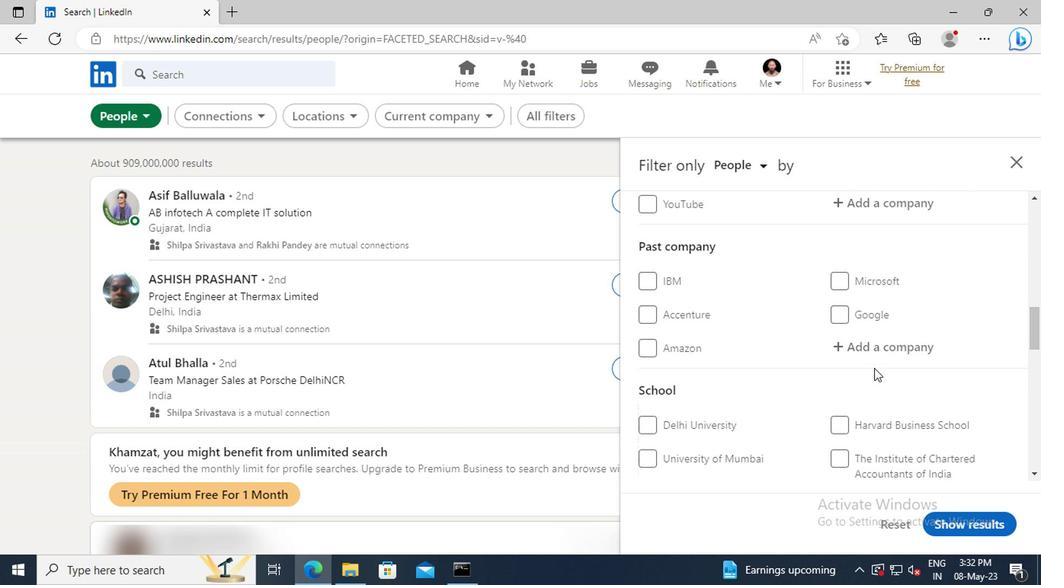 
Action: Mouse scrolled (871, 369) with delta (0, 0)
Screenshot: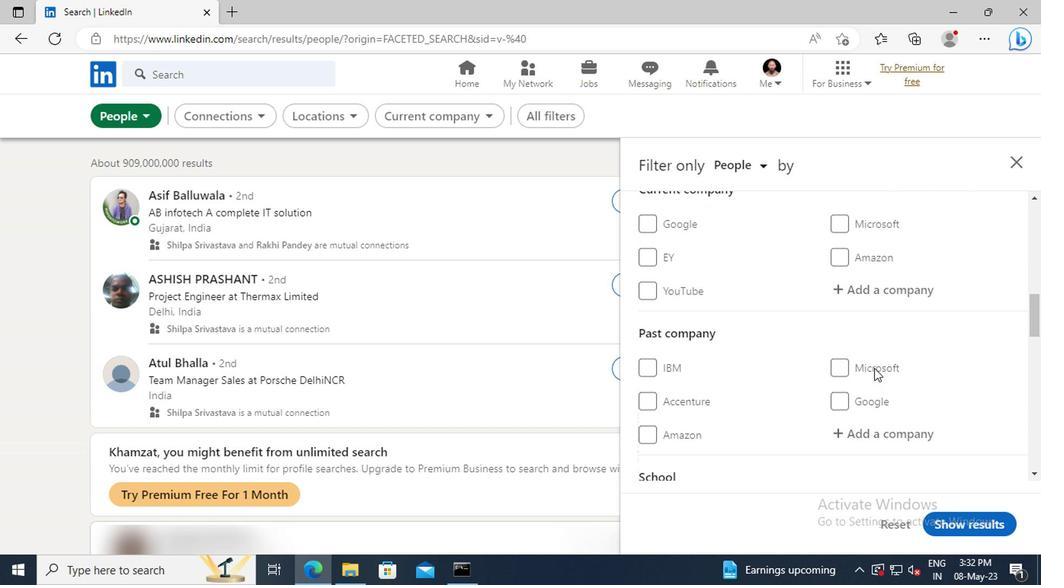 
Action: Mouse moved to (866, 338)
Screenshot: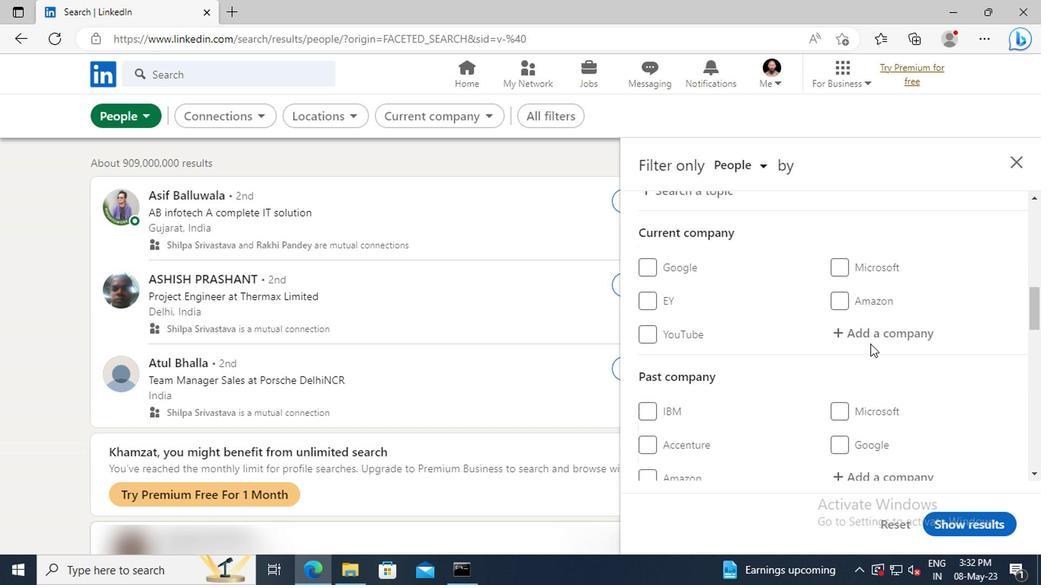 
Action: Mouse pressed left at (866, 338)
Screenshot: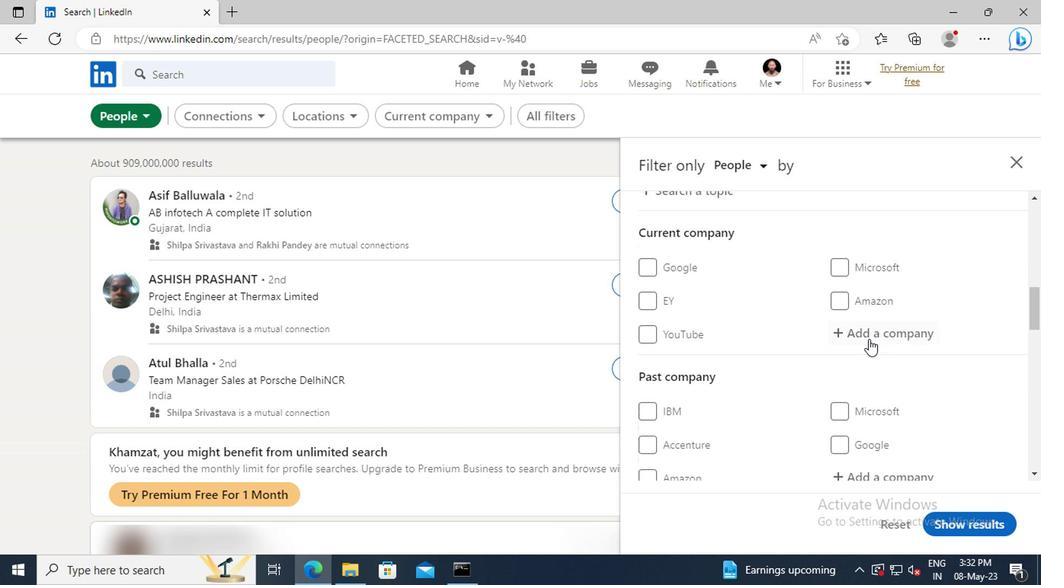 
Action: Mouse moved to (864, 339)
Screenshot: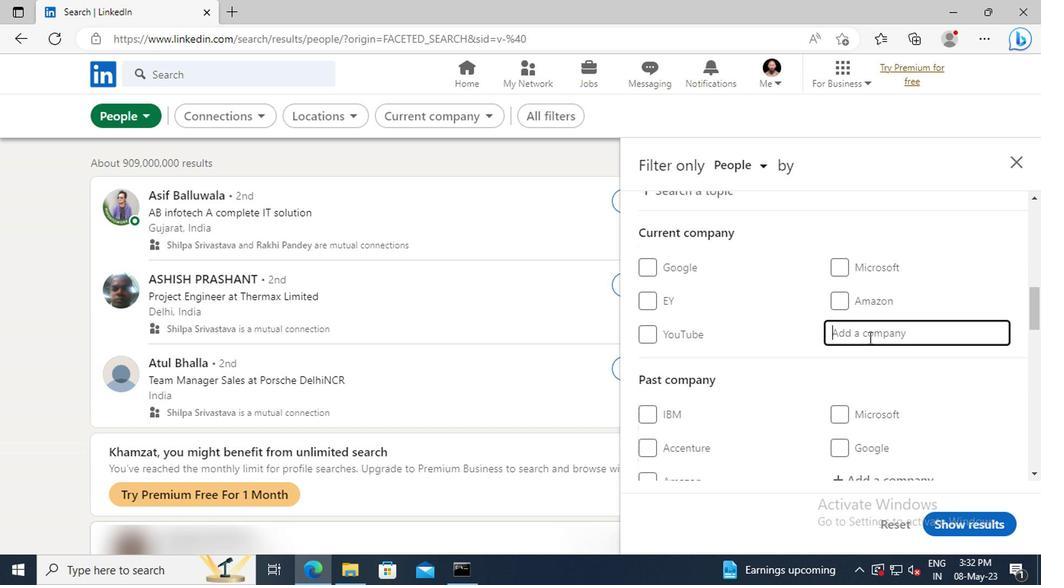 
Action: Key pressed <Key.shift>BOSCH<Key.space><Key.shift>GLOBA
Screenshot: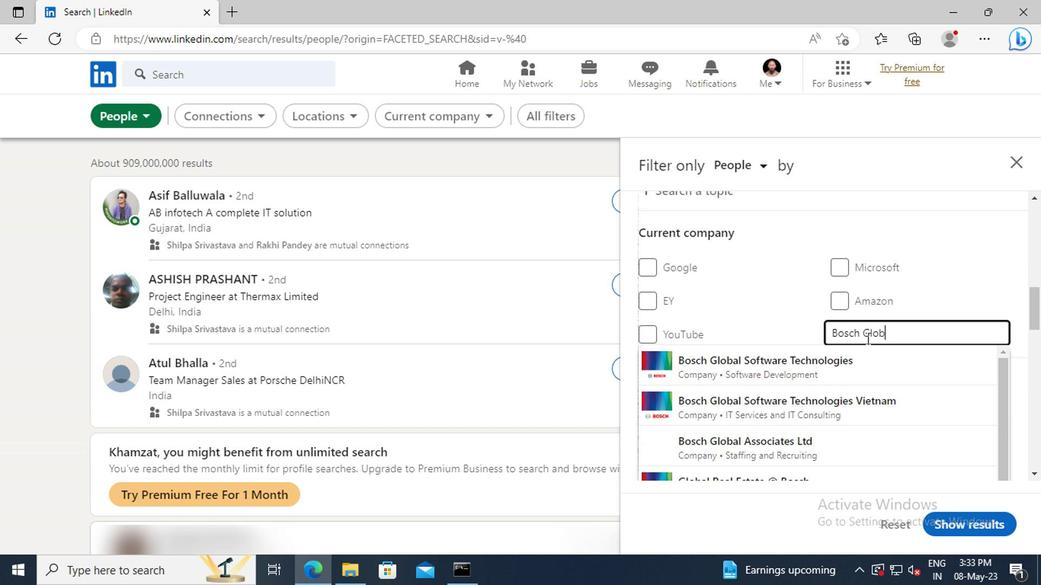 
Action: Mouse moved to (860, 363)
Screenshot: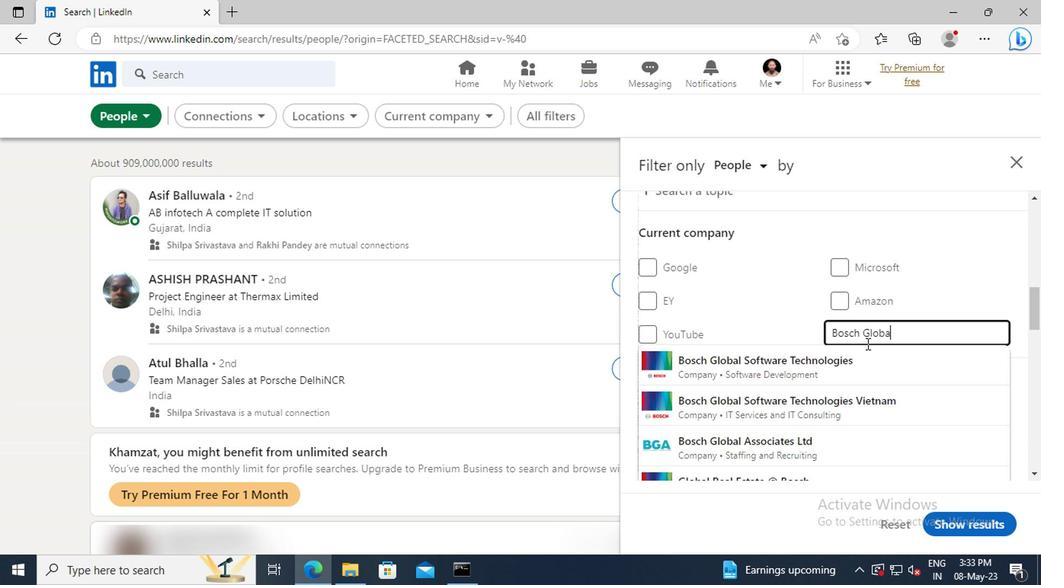 
Action: Mouse pressed left at (860, 363)
Screenshot: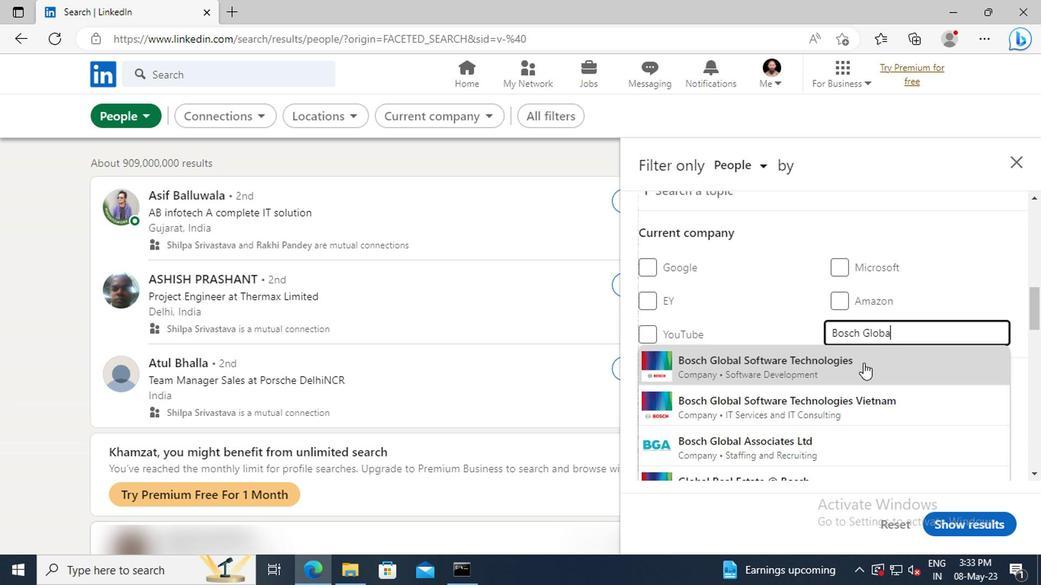 
Action: Mouse scrolled (860, 363) with delta (0, 0)
Screenshot: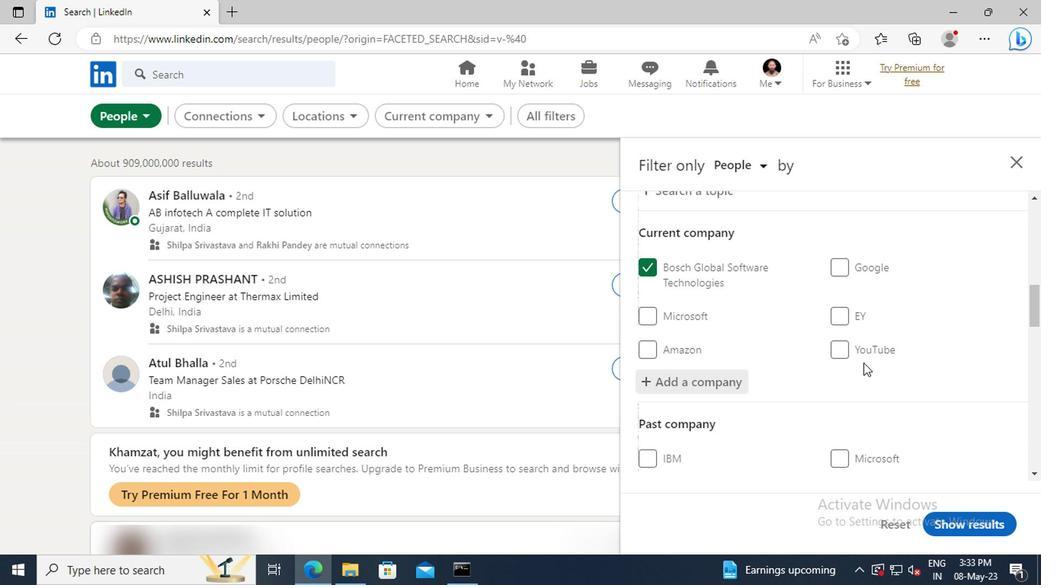 
Action: Mouse moved to (858, 359)
Screenshot: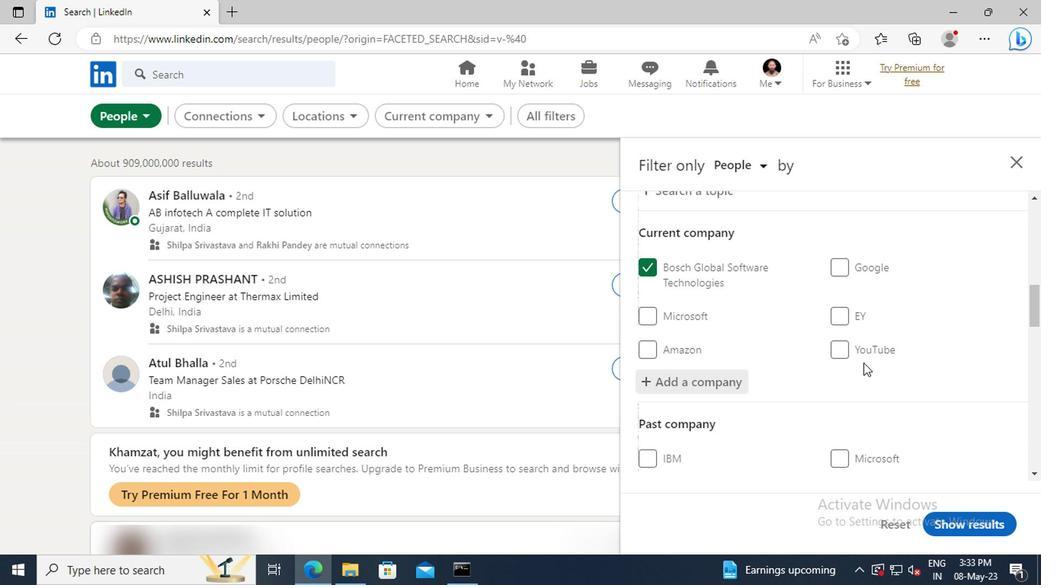 
Action: Mouse scrolled (858, 358) with delta (0, -1)
Screenshot: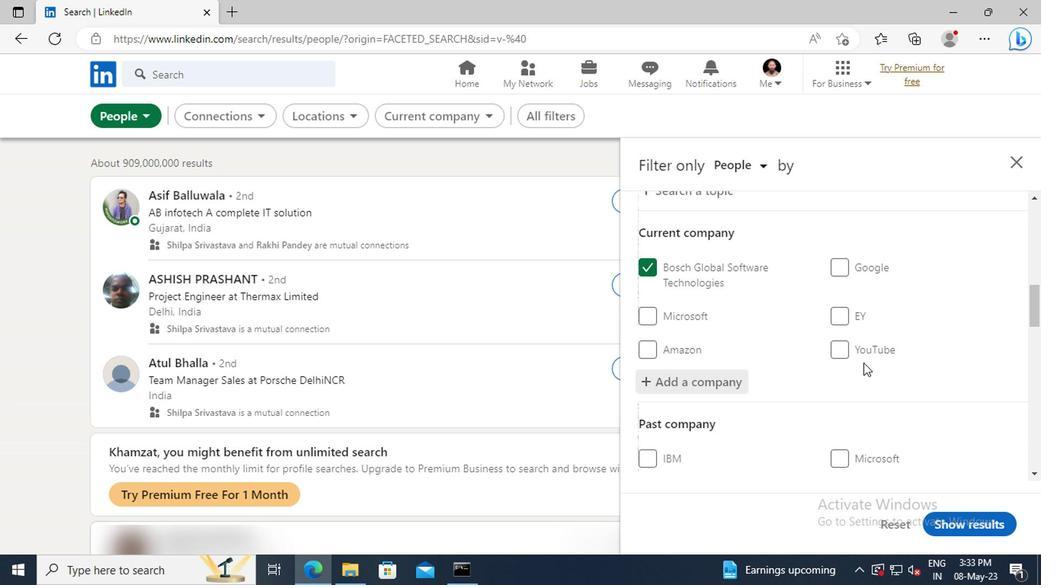 
Action: Mouse moved to (855, 348)
Screenshot: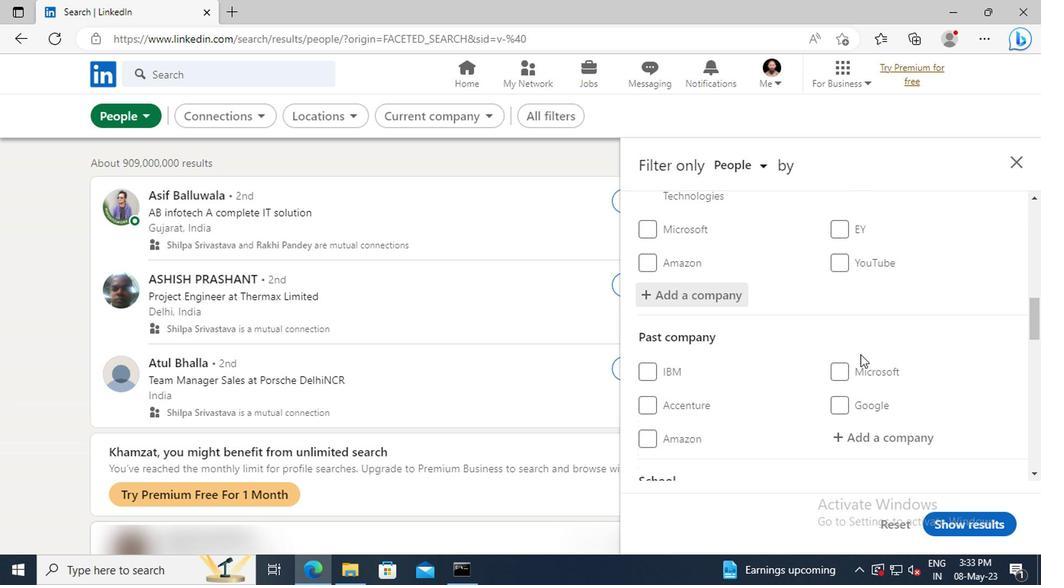 
Action: Mouse scrolled (855, 348) with delta (0, 0)
Screenshot: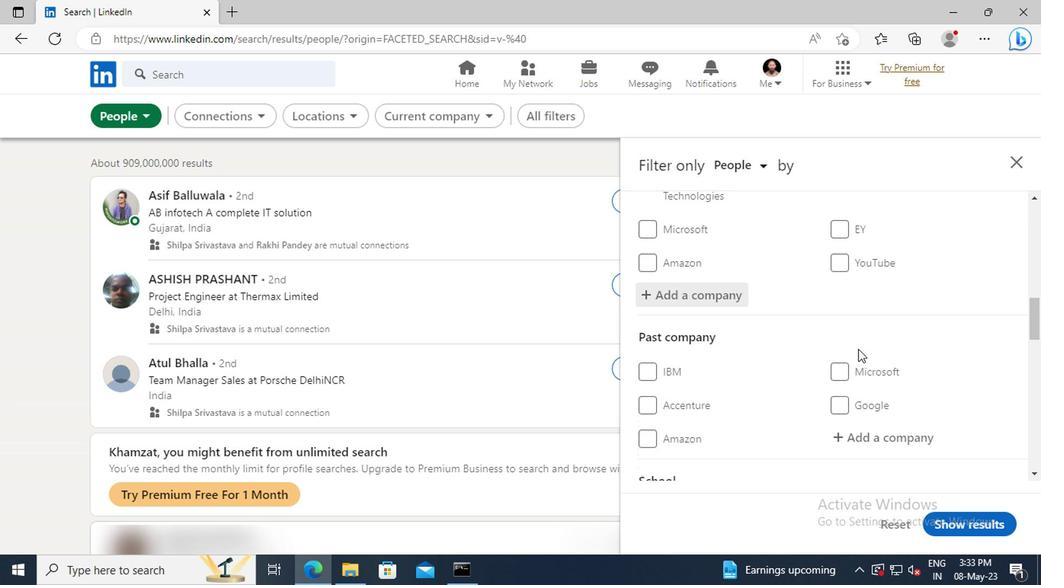 
Action: Mouse moved to (854, 348)
Screenshot: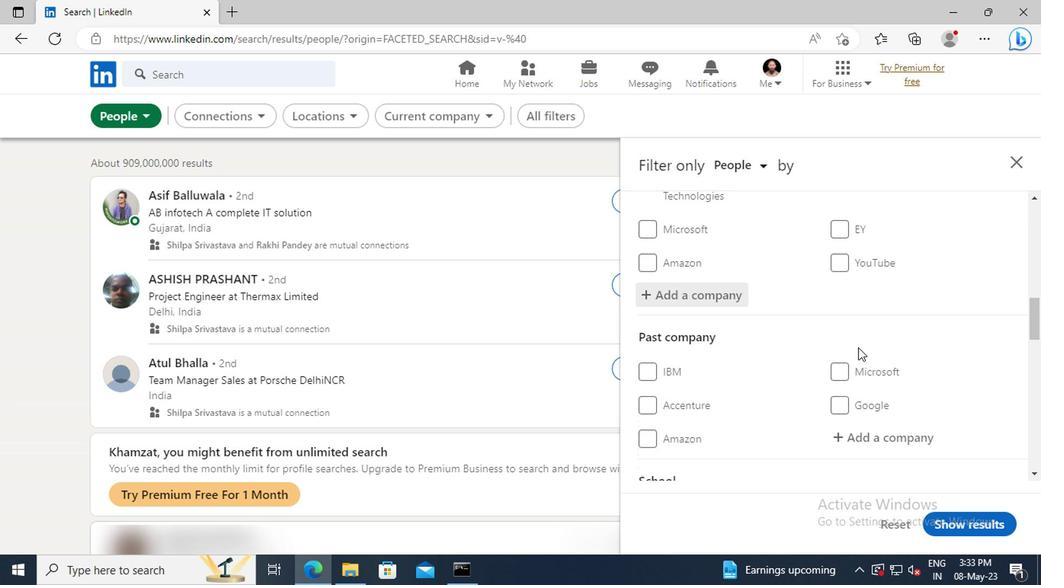 
Action: Mouse scrolled (854, 347) with delta (0, -1)
Screenshot: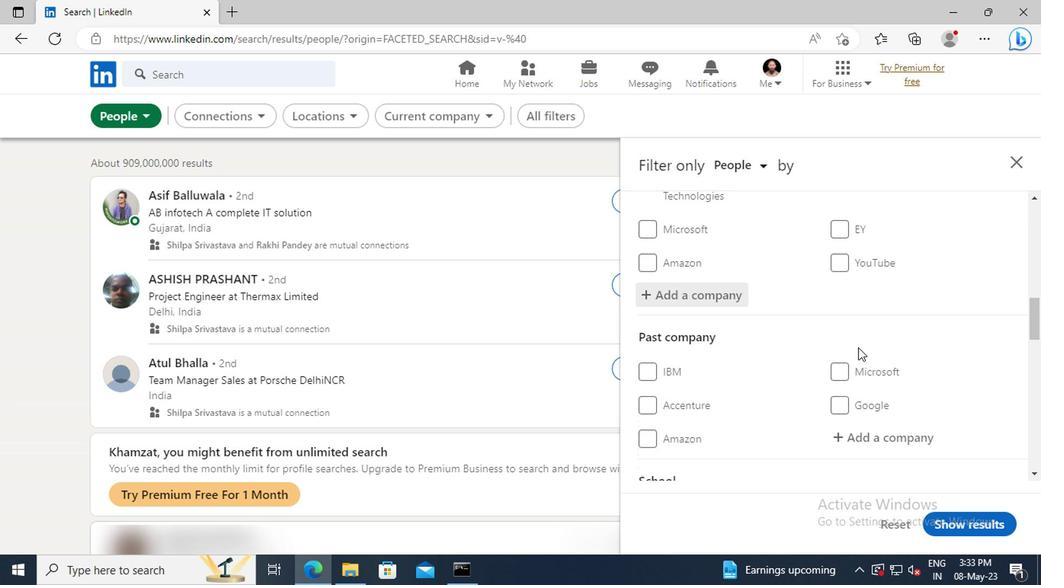 
Action: Mouse moved to (854, 345)
Screenshot: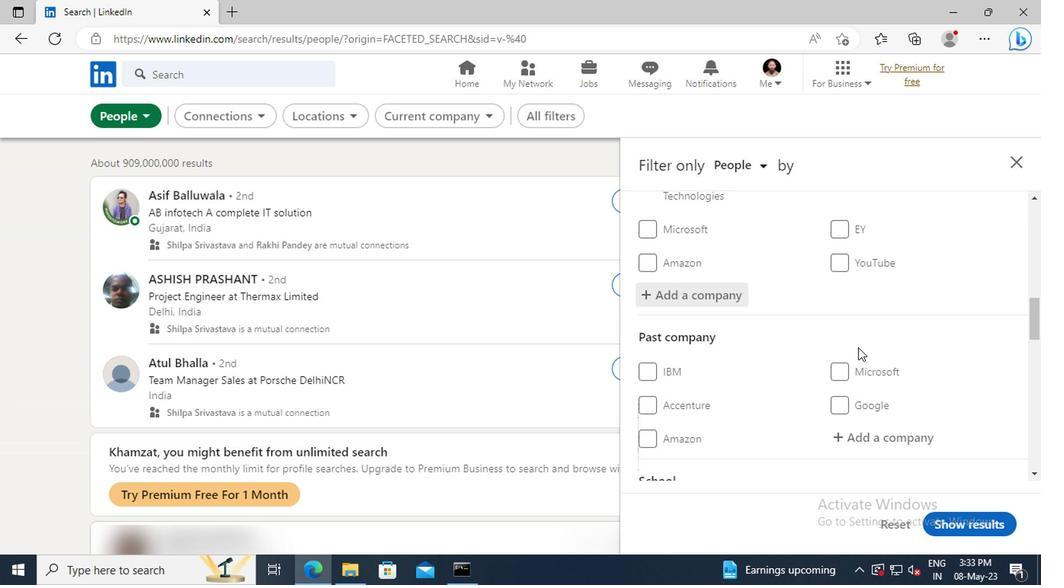
Action: Mouse scrolled (854, 344) with delta (0, 0)
Screenshot: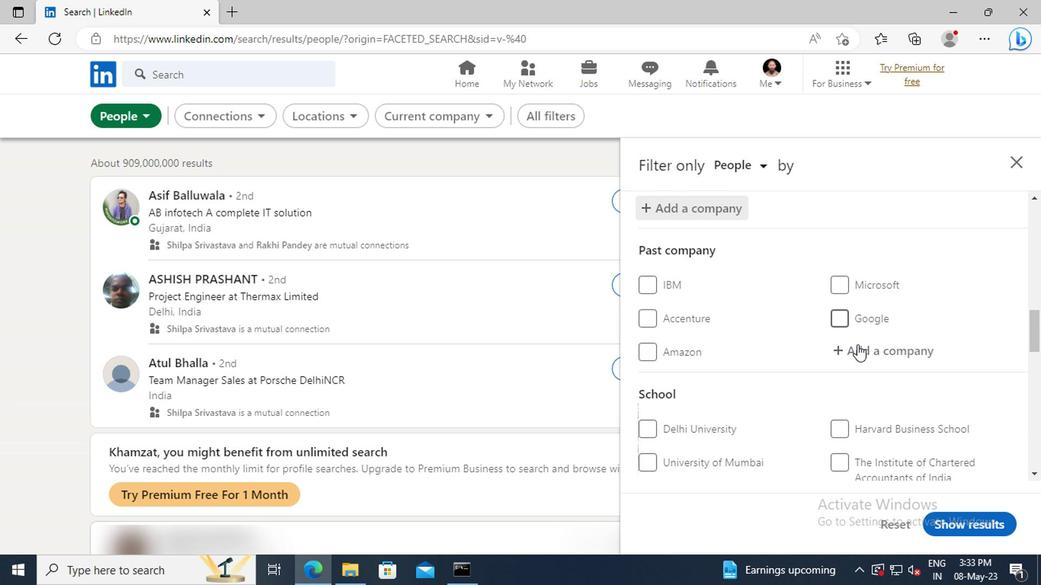 
Action: Mouse scrolled (854, 344) with delta (0, 0)
Screenshot: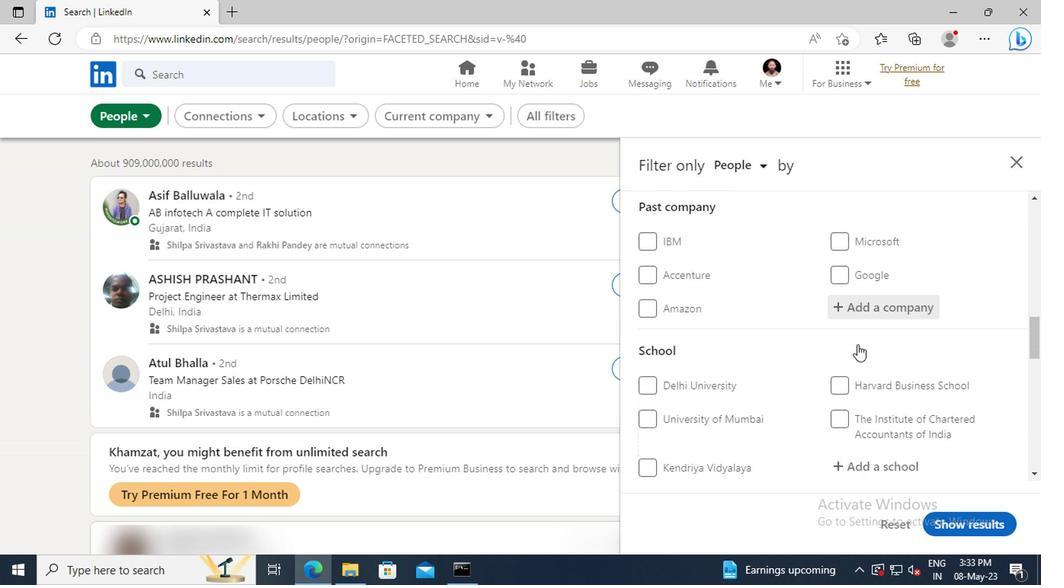 
Action: Mouse scrolled (854, 344) with delta (0, 0)
Screenshot: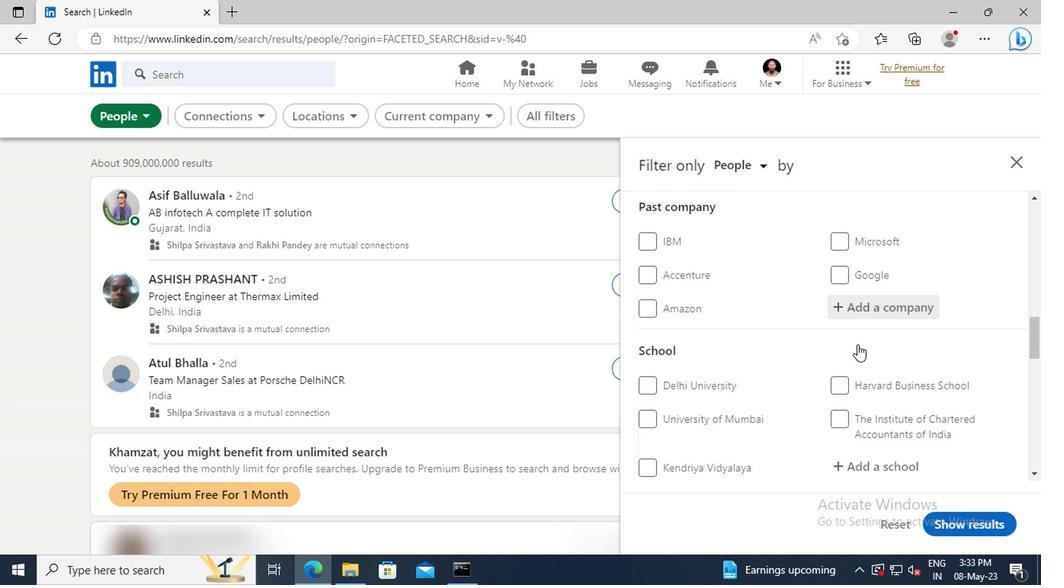 
Action: Mouse moved to (854, 385)
Screenshot: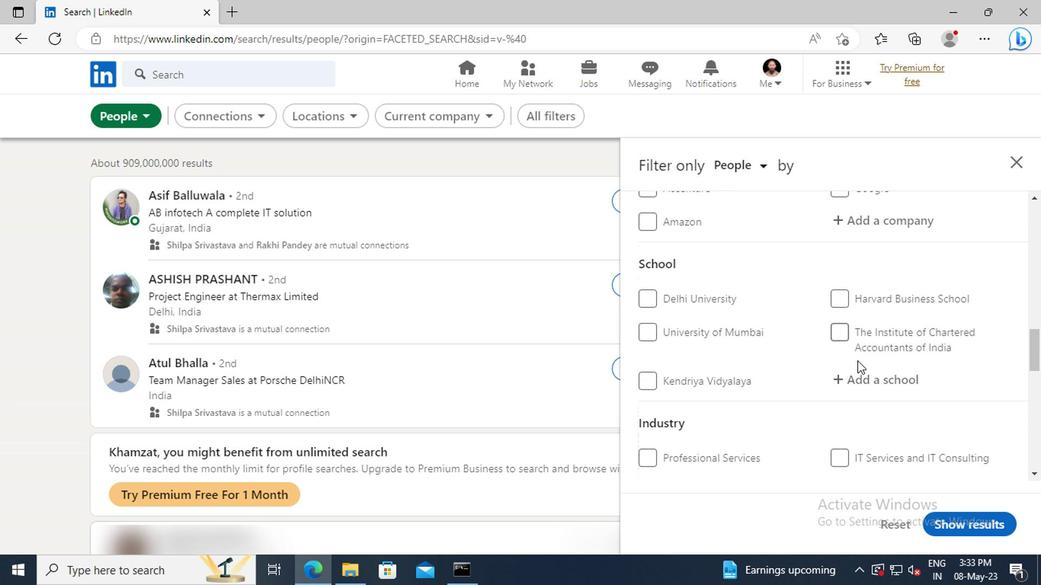 
Action: Mouse pressed left at (854, 385)
Screenshot: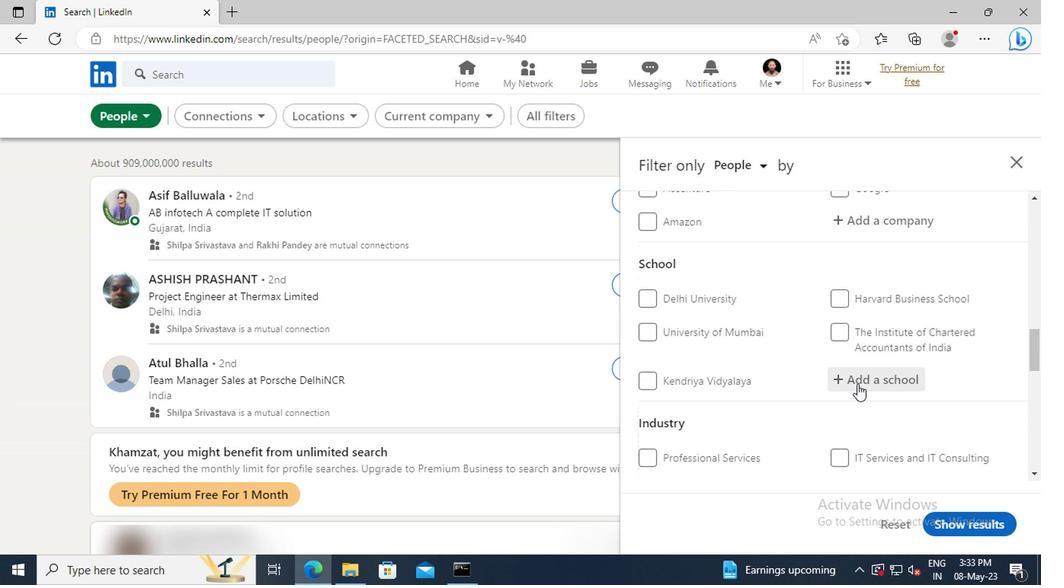 
Action: Mouse moved to (854, 385)
Screenshot: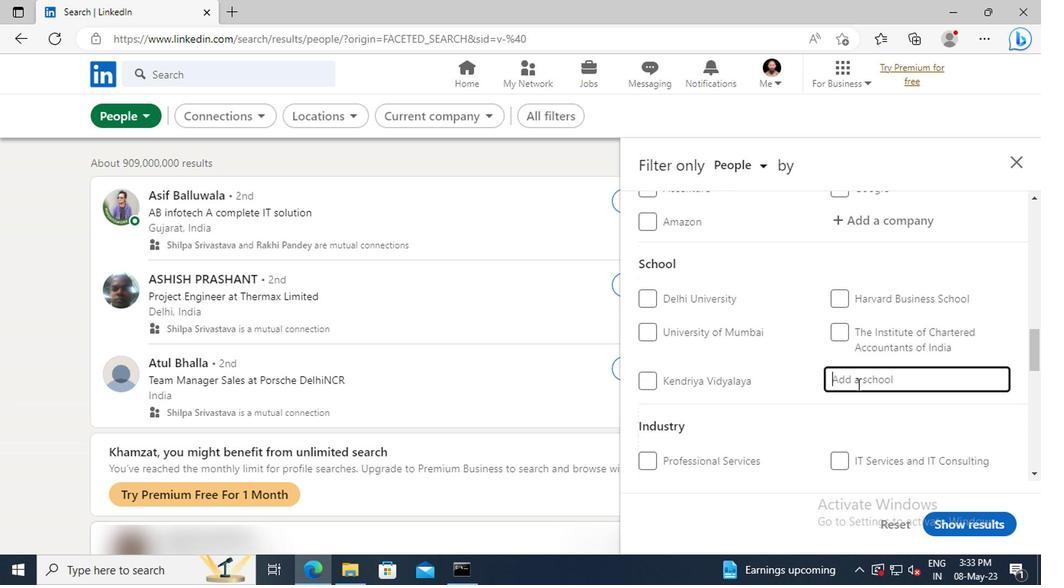 
Action: Key pressed <Key.shift>KKR&KSR
Screenshot: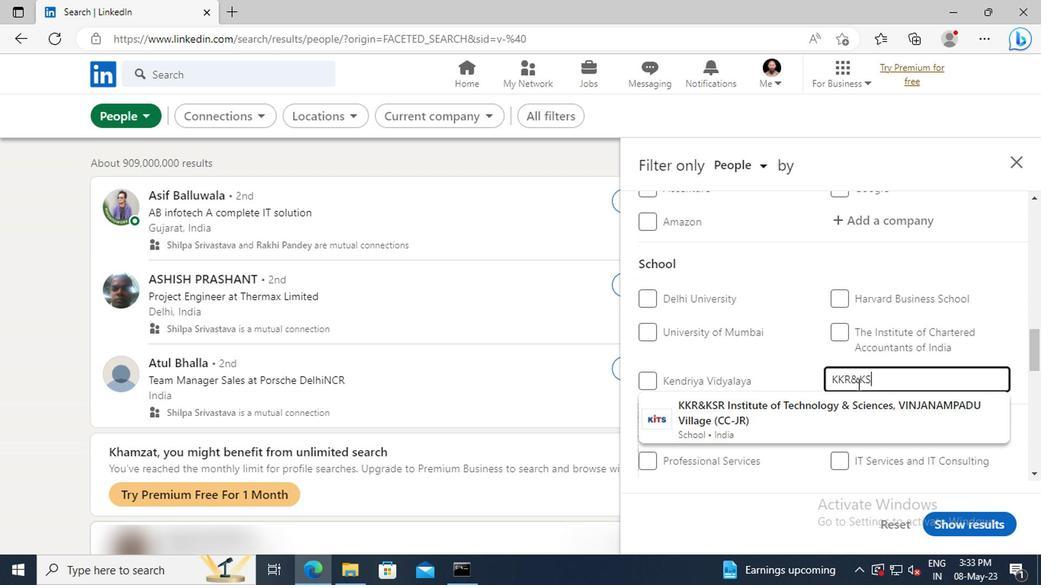 
Action: Mouse moved to (847, 406)
Screenshot: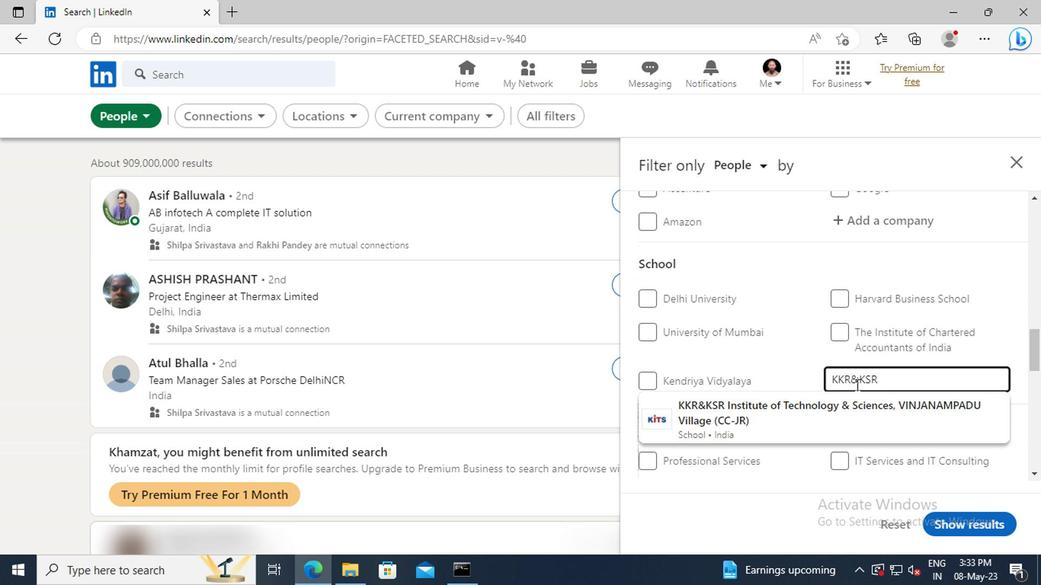
Action: Mouse pressed left at (847, 406)
Screenshot: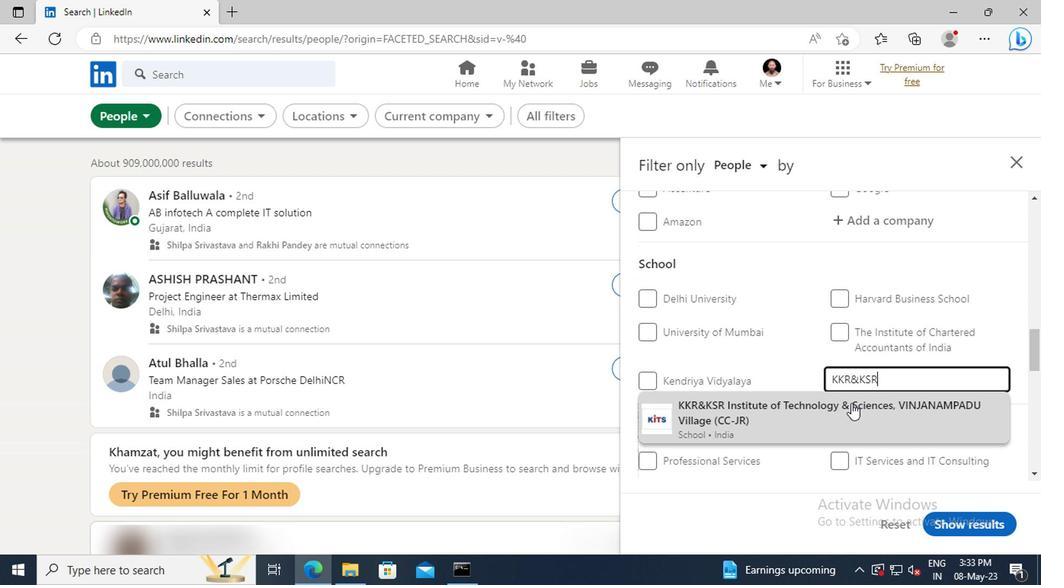 
Action: Mouse scrolled (847, 405) with delta (0, -1)
Screenshot: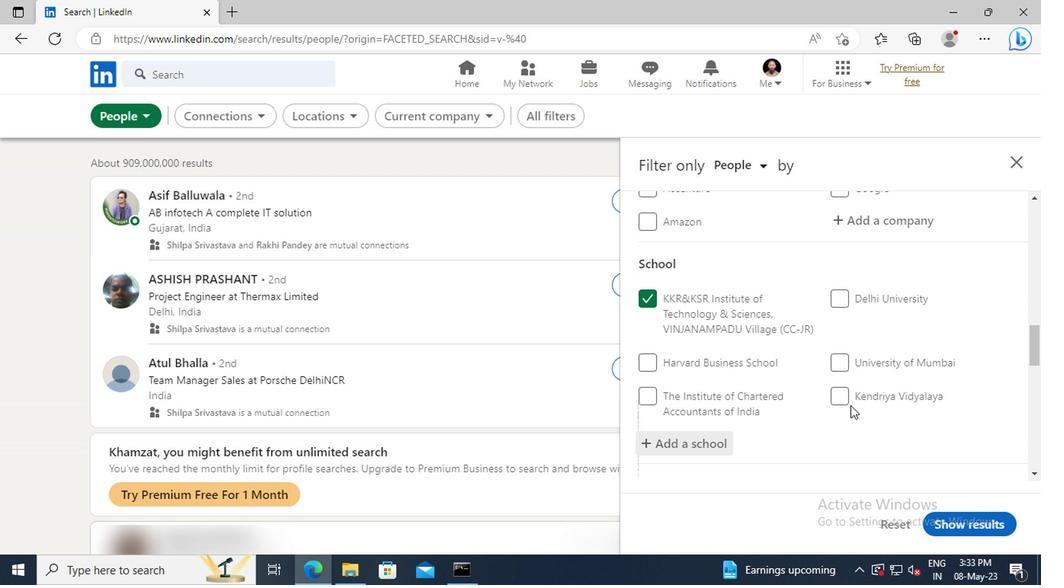
Action: Mouse scrolled (847, 405) with delta (0, -1)
Screenshot: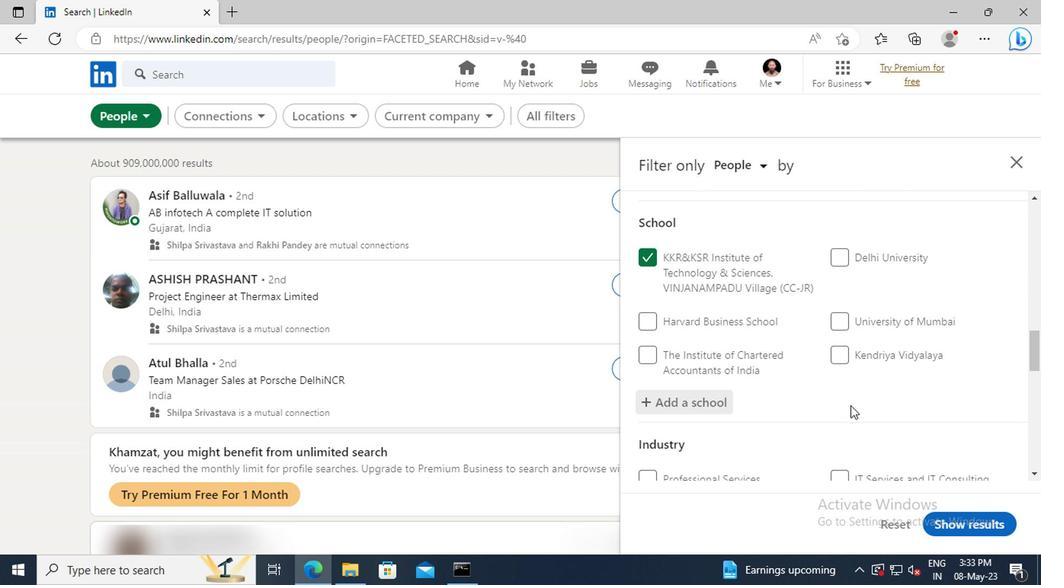 
Action: Mouse moved to (843, 393)
Screenshot: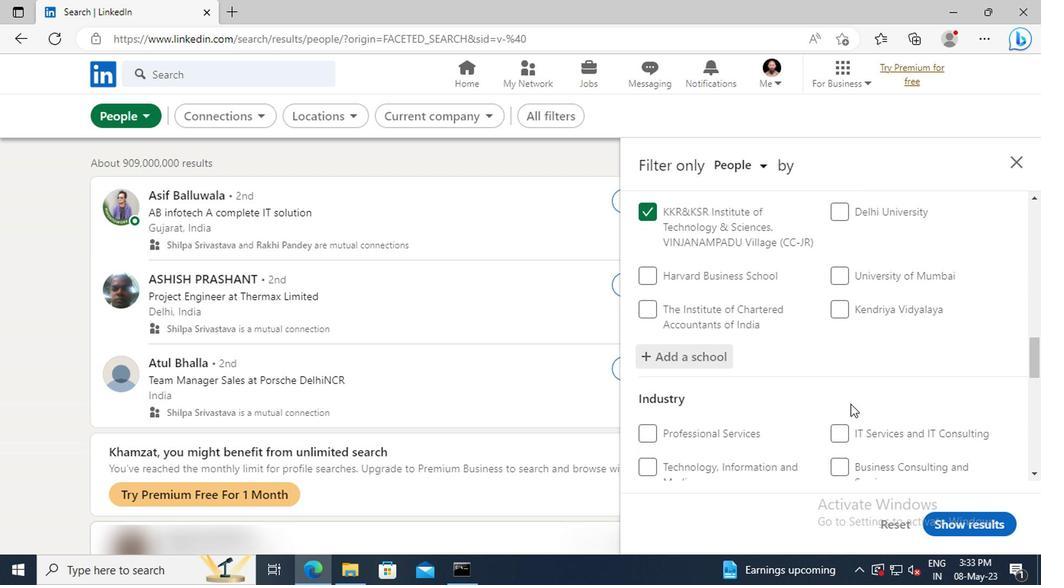 
Action: Mouse scrolled (843, 392) with delta (0, -1)
Screenshot: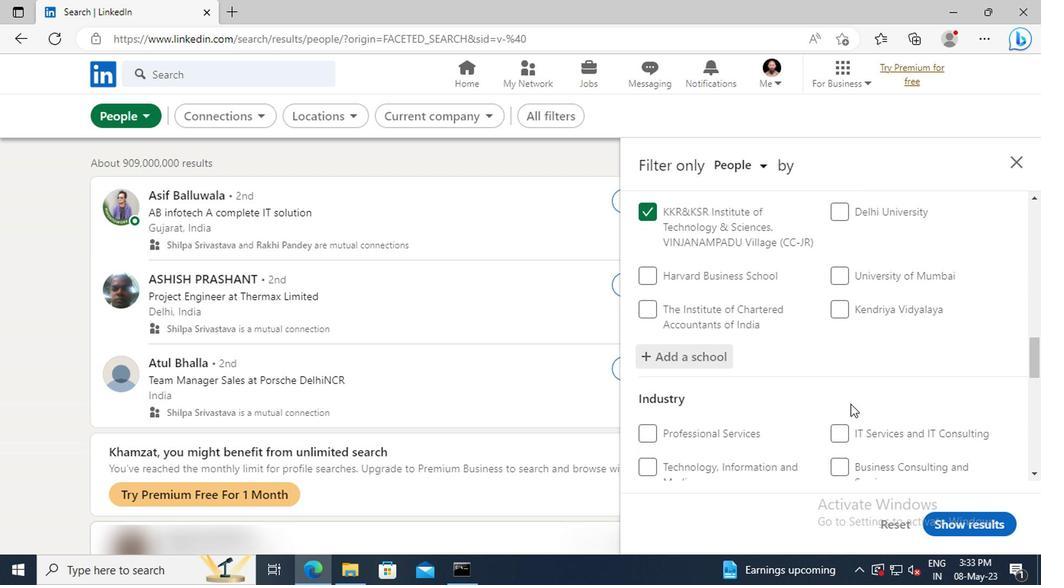 
Action: Mouse moved to (843, 388)
Screenshot: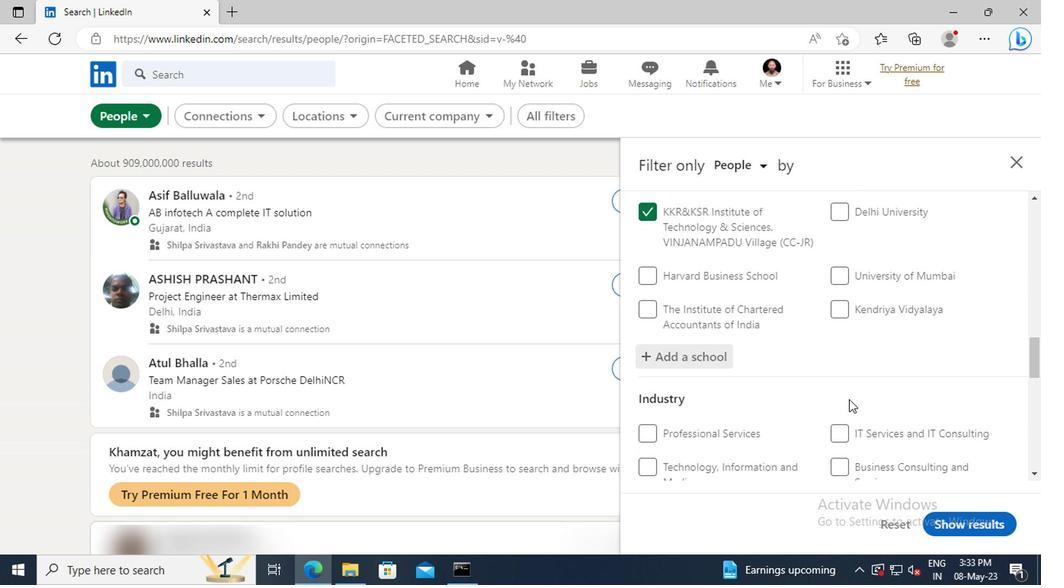 
Action: Mouse scrolled (843, 388) with delta (0, 0)
Screenshot: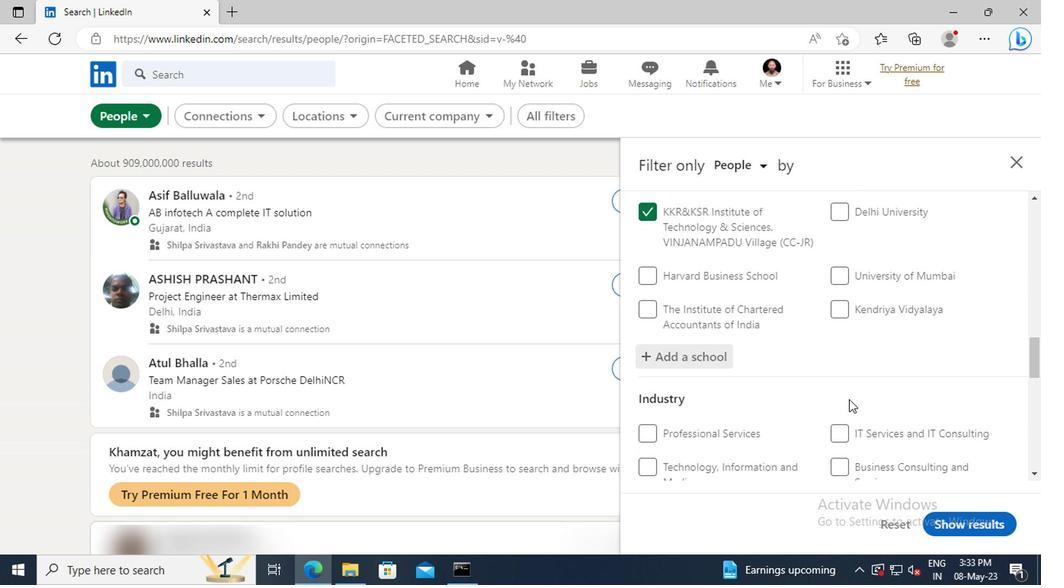 
Action: Mouse moved to (840, 373)
Screenshot: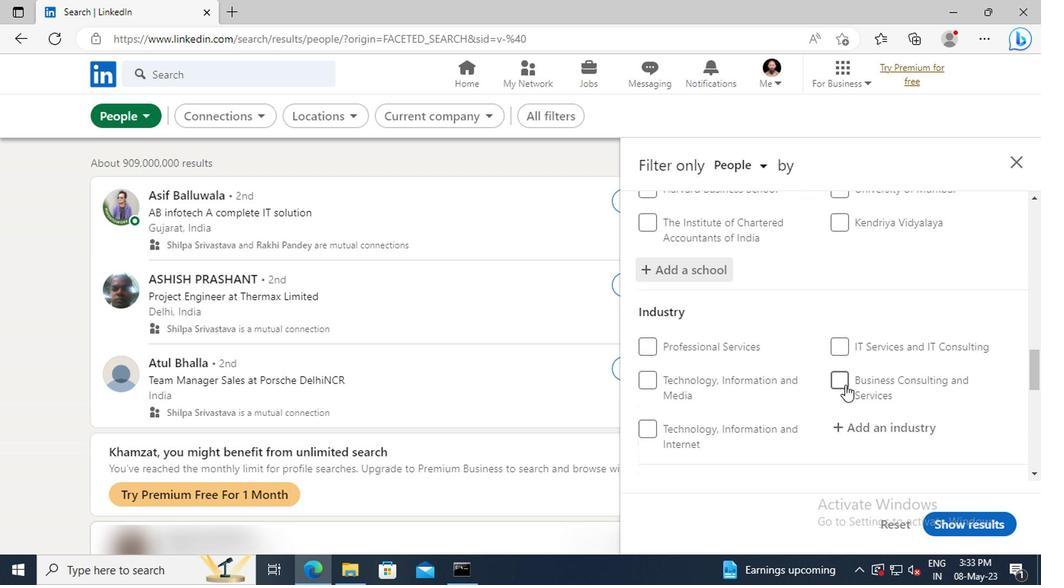 
Action: Mouse scrolled (840, 372) with delta (0, 0)
Screenshot: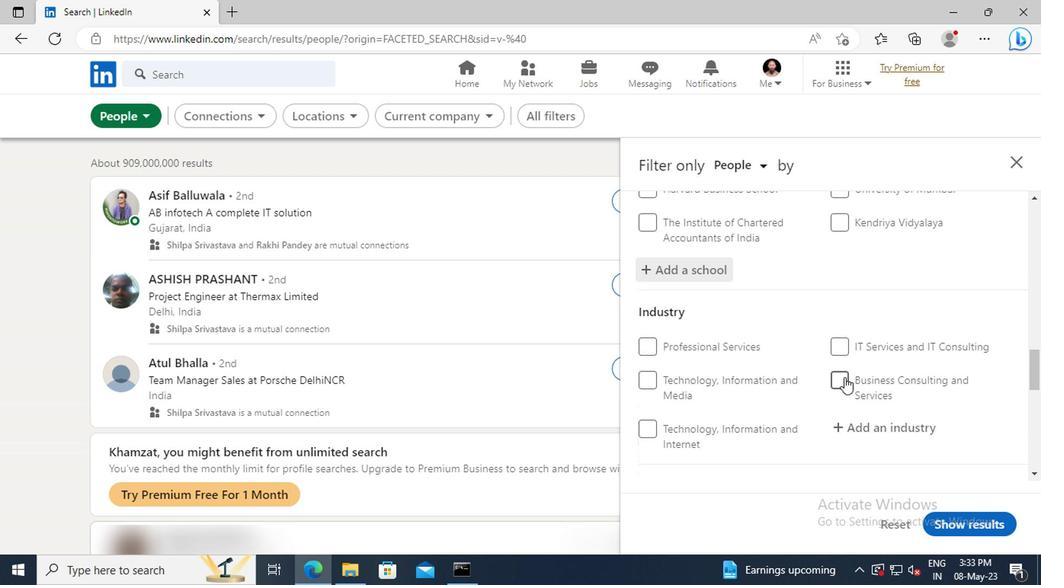 
Action: Mouse scrolled (840, 372) with delta (0, 0)
Screenshot: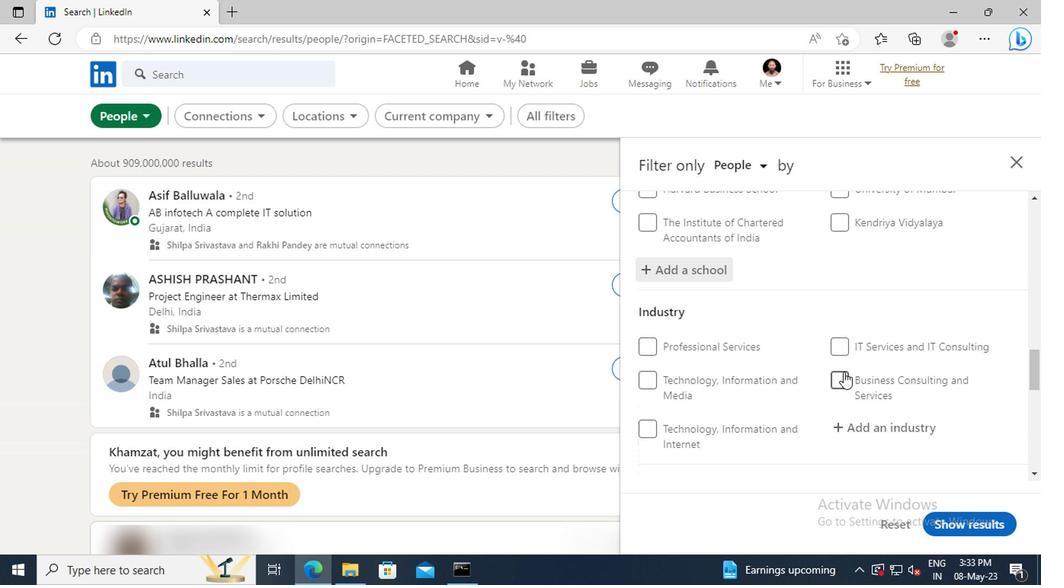 
Action: Mouse moved to (844, 339)
Screenshot: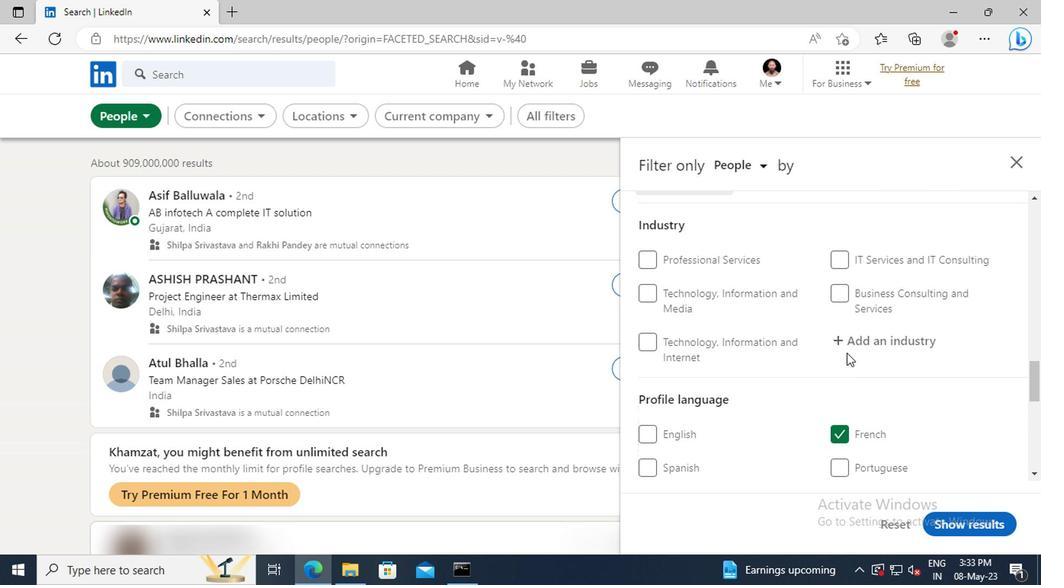
Action: Mouse pressed left at (844, 339)
Screenshot: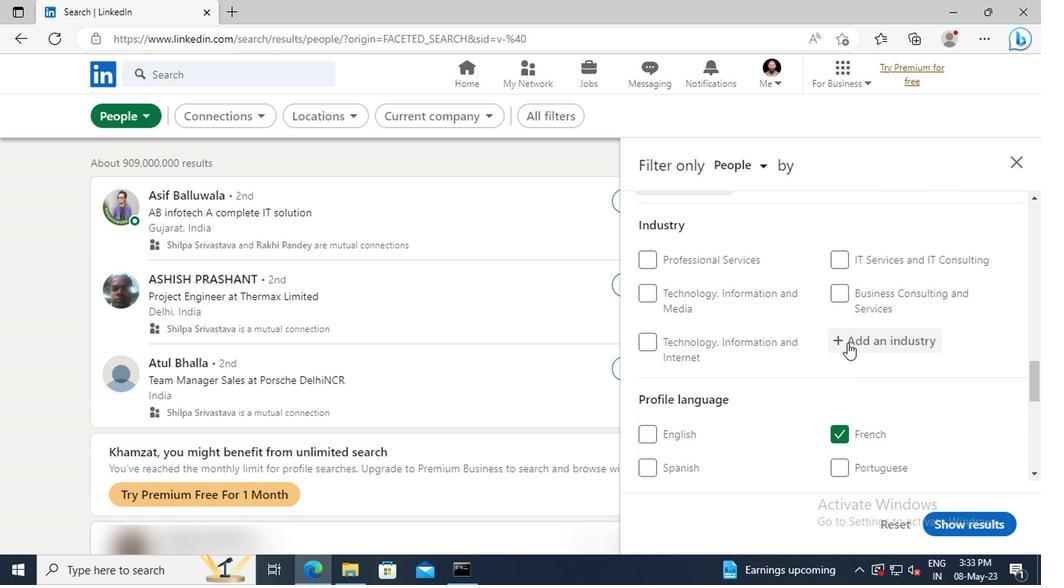 
Action: Key pressed <Key.shift>A
Screenshot: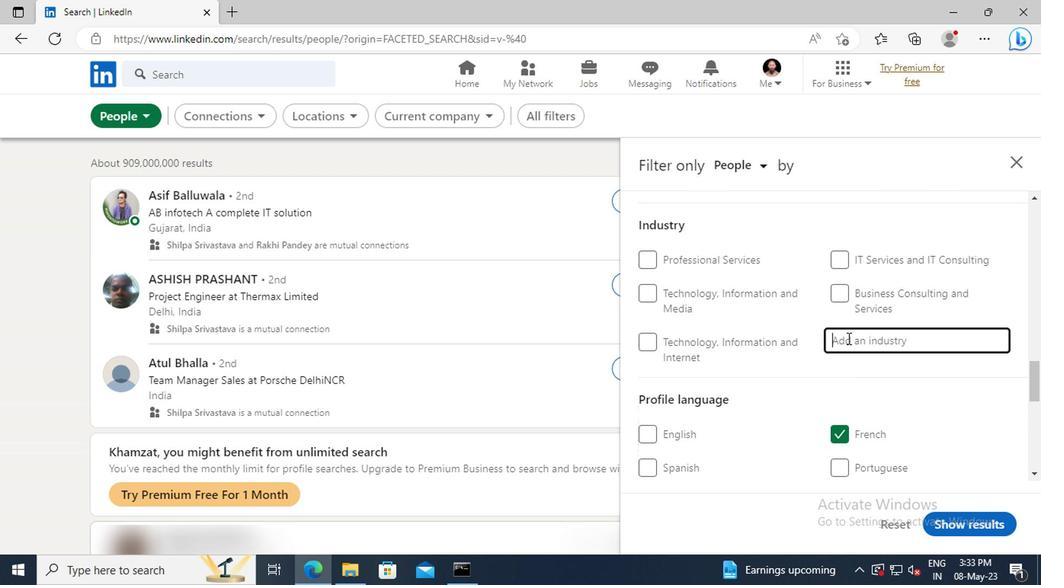 
Action: Mouse moved to (844, 338)
Screenshot: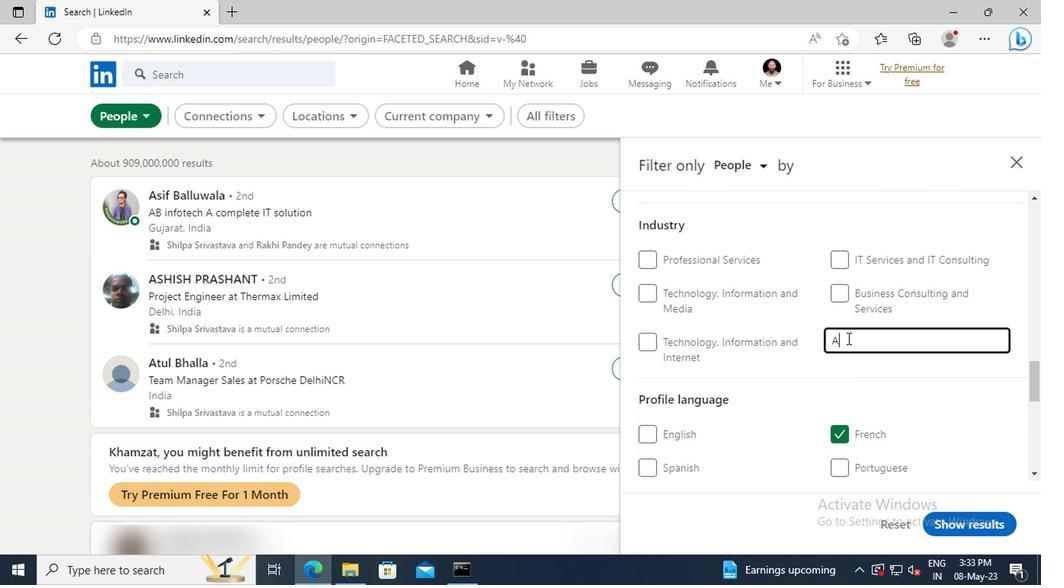 
Action: Key pressed DVE
Screenshot: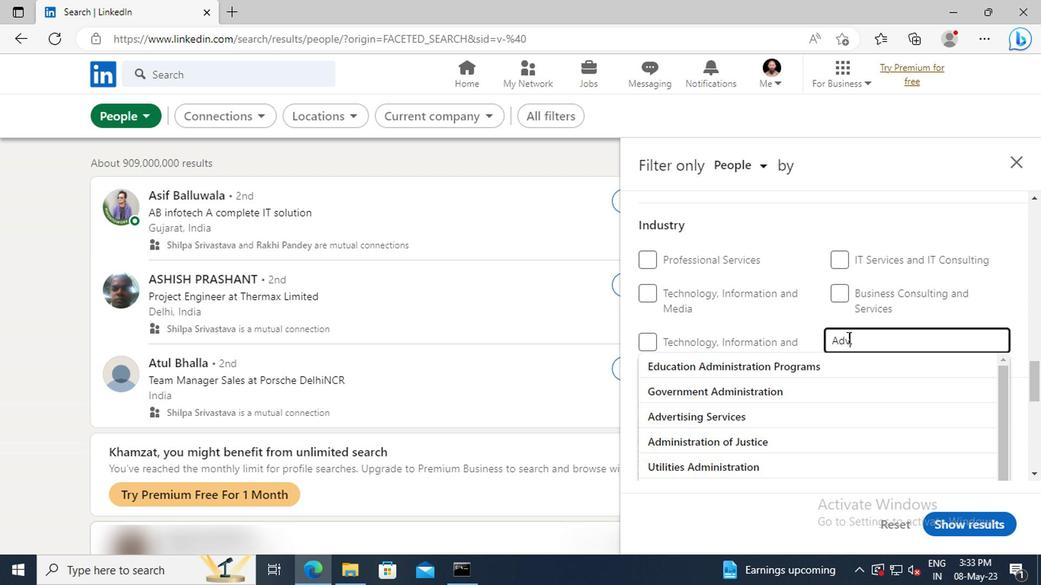 
Action: Mouse moved to (848, 337)
Screenshot: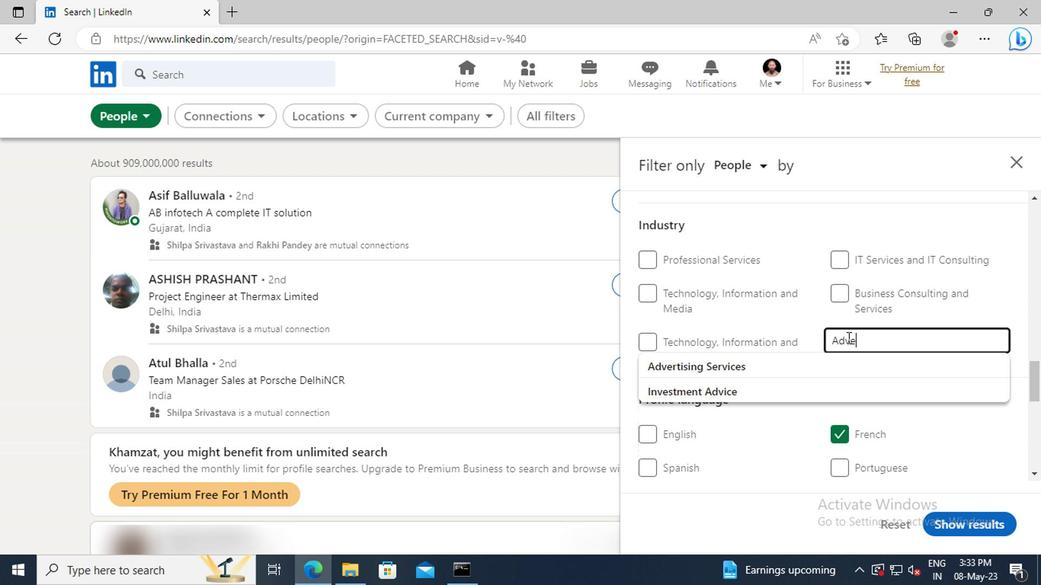 
Action: Key pressed R
Screenshot: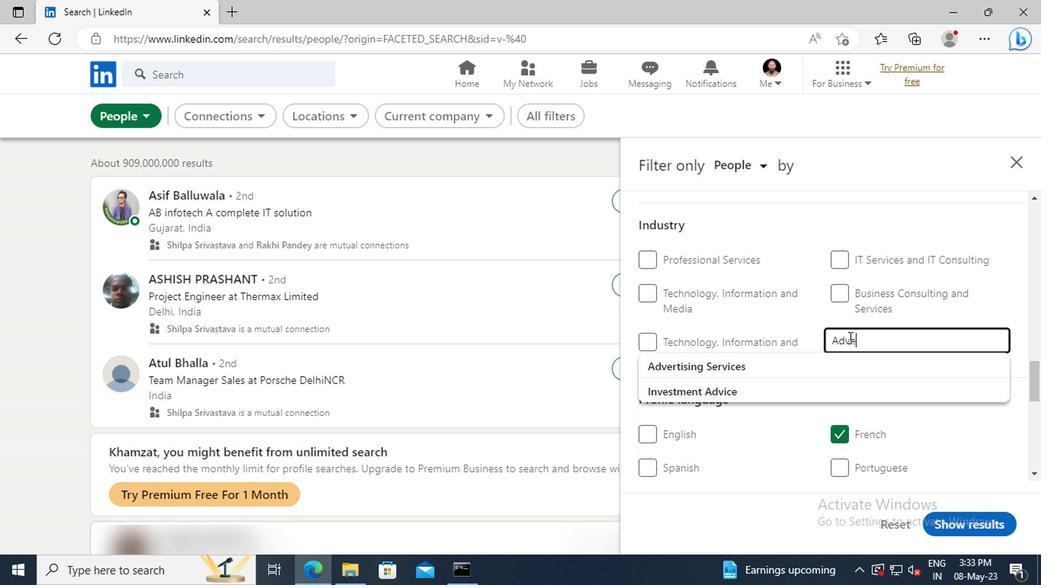 
Action: Mouse moved to (856, 368)
Screenshot: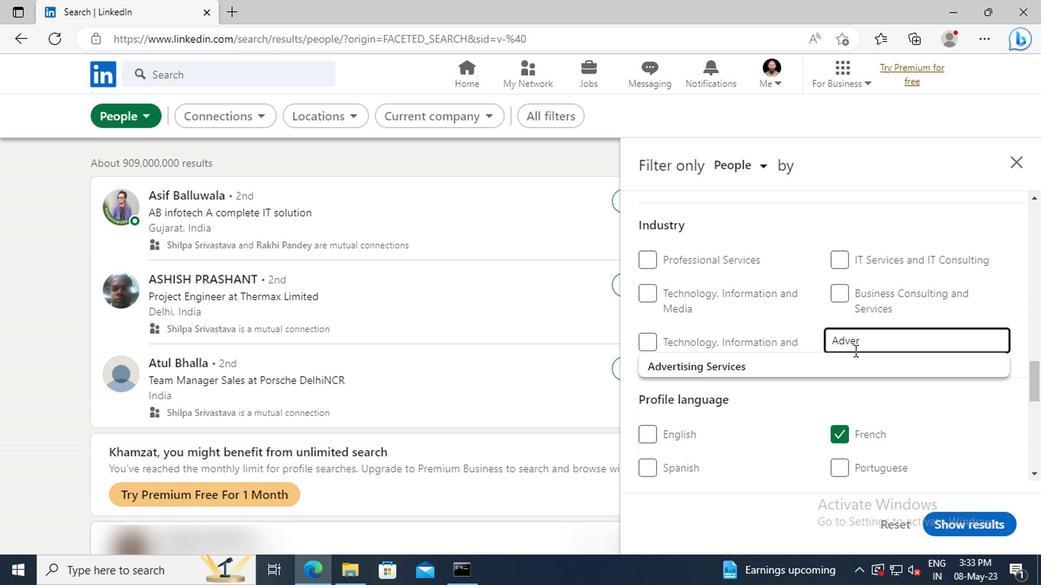 
Action: Mouse pressed left at (856, 368)
Screenshot: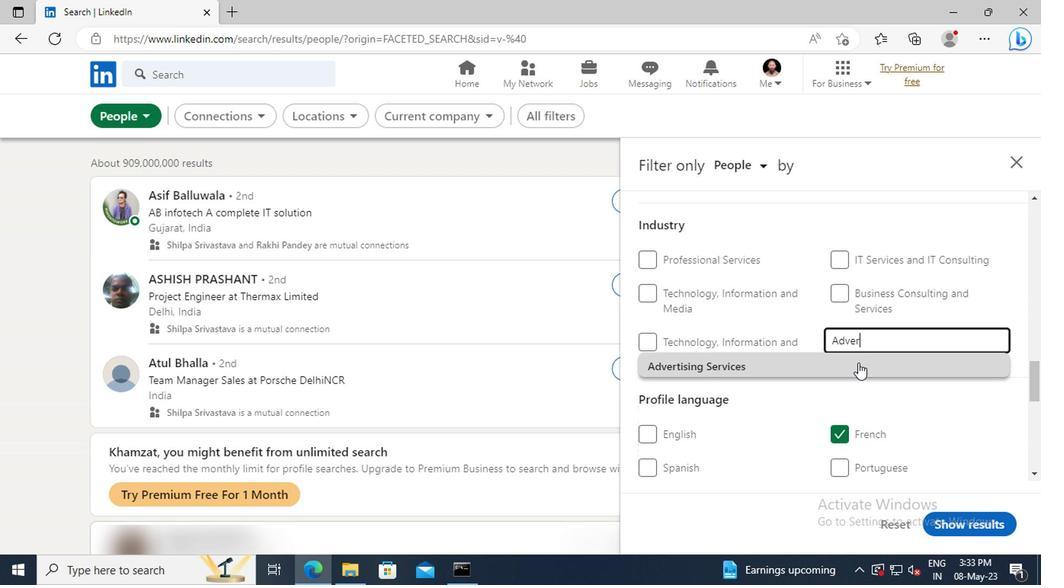
Action: Mouse moved to (856, 367)
Screenshot: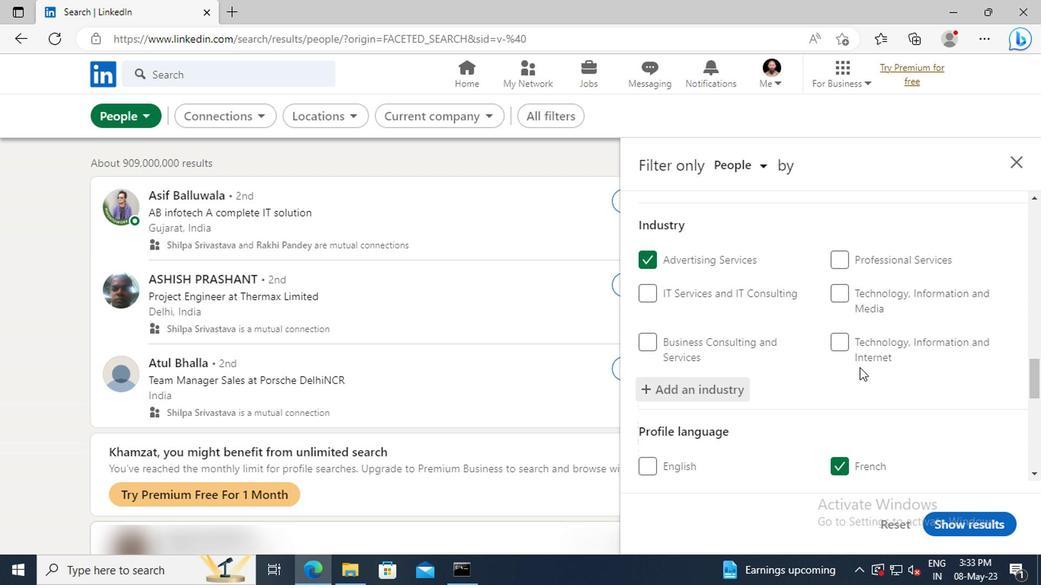 
Action: Mouse scrolled (856, 367) with delta (0, 0)
Screenshot: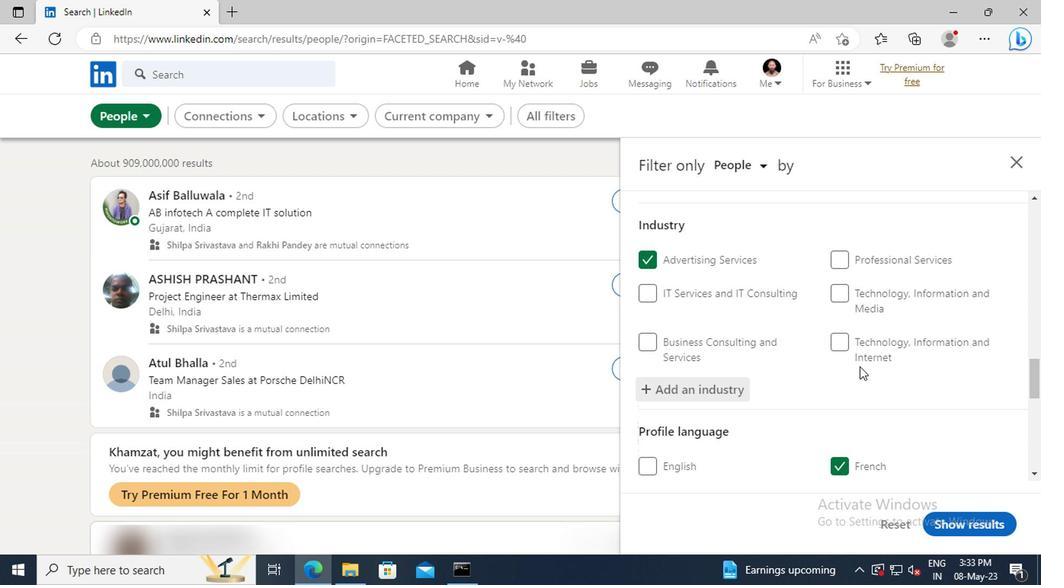 
Action: Mouse scrolled (856, 367) with delta (0, 0)
Screenshot: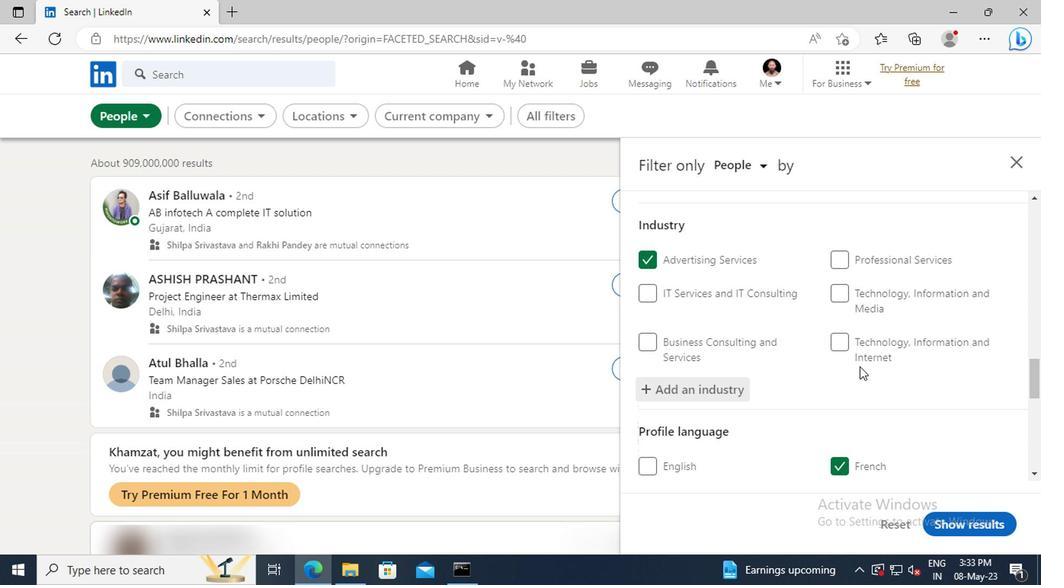 
Action: Mouse scrolled (856, 367) with delta (0, 0)
Screenshot: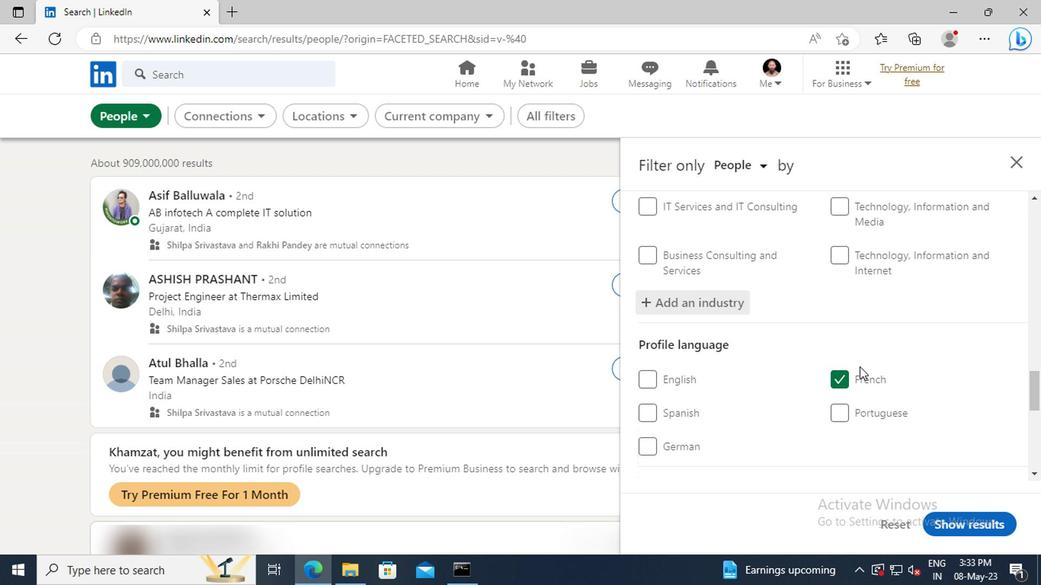 
Action: Mouse scrolled (856, 367) with delta (0, 0)
Screenshot: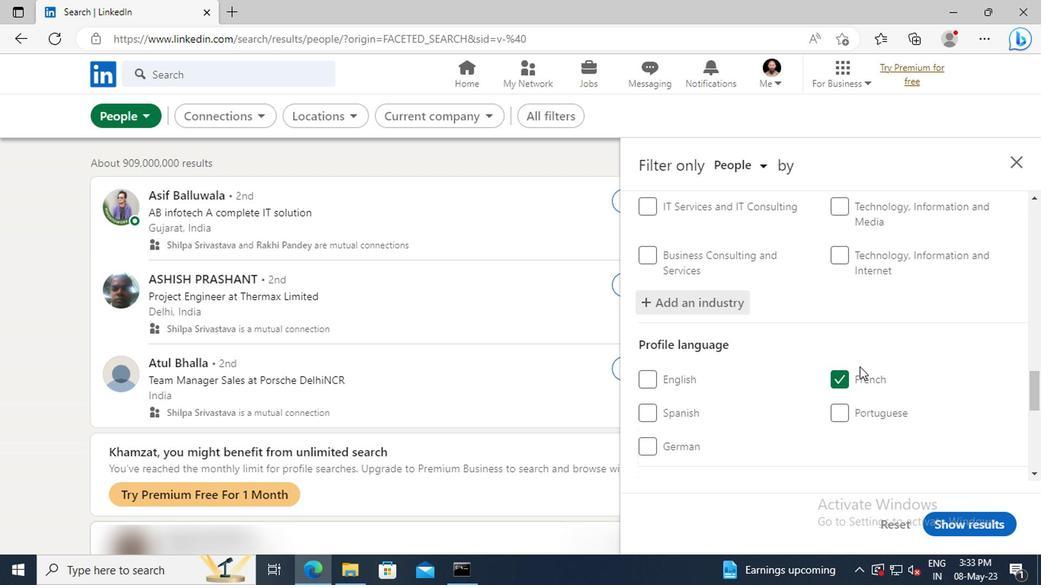 
Action: Mouse scrolled (856, 367) with delta (0, 0)
Screenshot: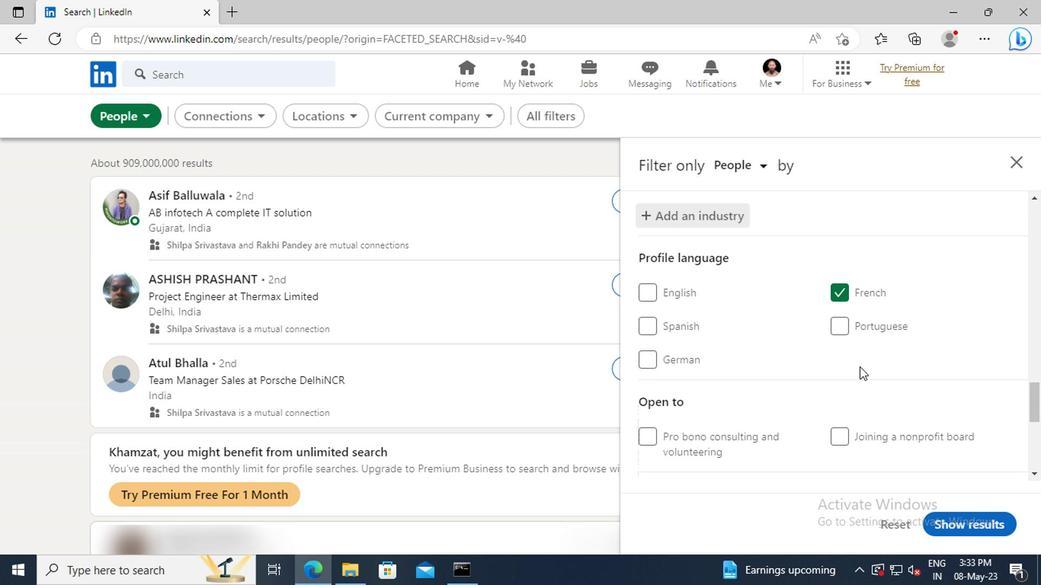 
Action: Mouse scrolled (856, 367) with delta (0, 0)
Screenshot: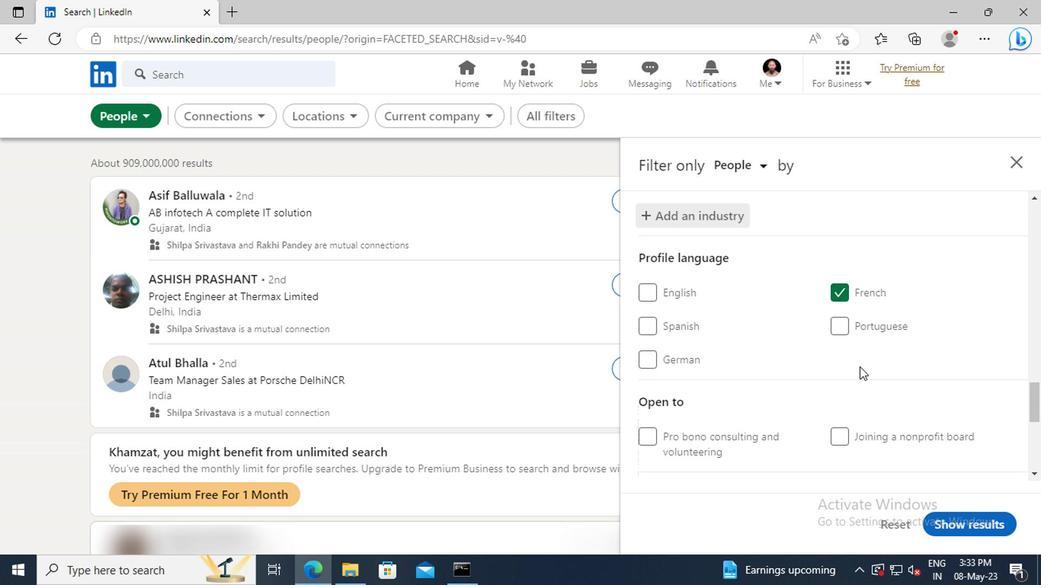 
Action: Mouse moved to (856, 367)
Screenshot: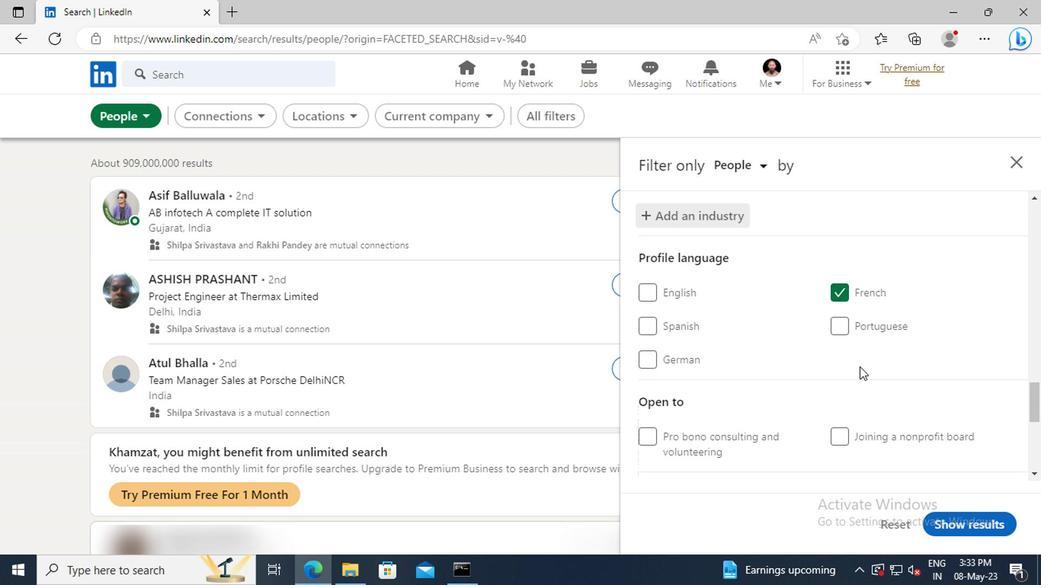 
Action: Mouse scrolled (856, 366) with delta (0, -1)
Screenshot: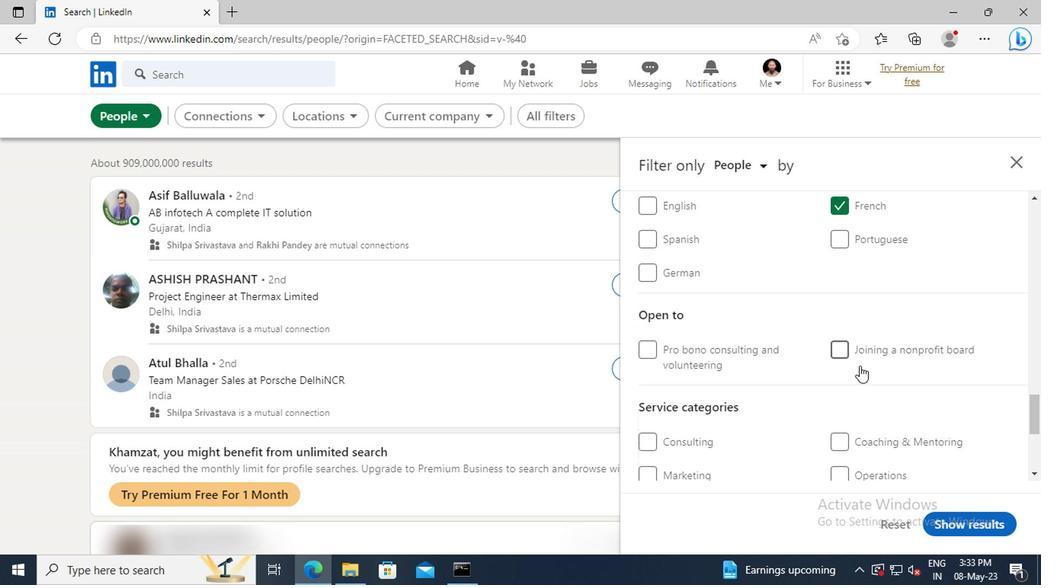 
Action: Mouse scrolled (856, 366) with delta (0, -1)
Screenshot: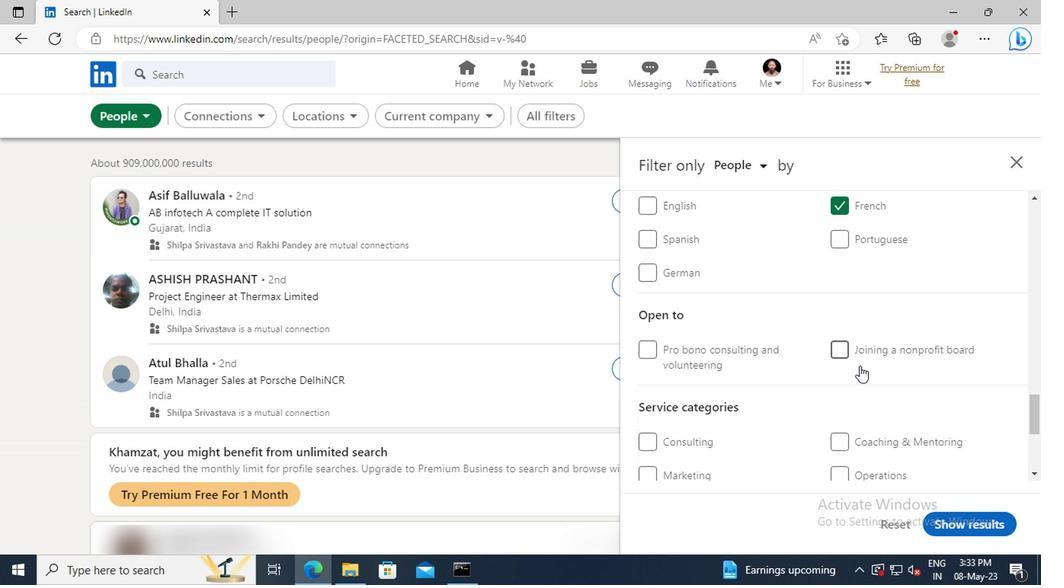 
Action: Mouse moved to (856, 367)
Screenshot: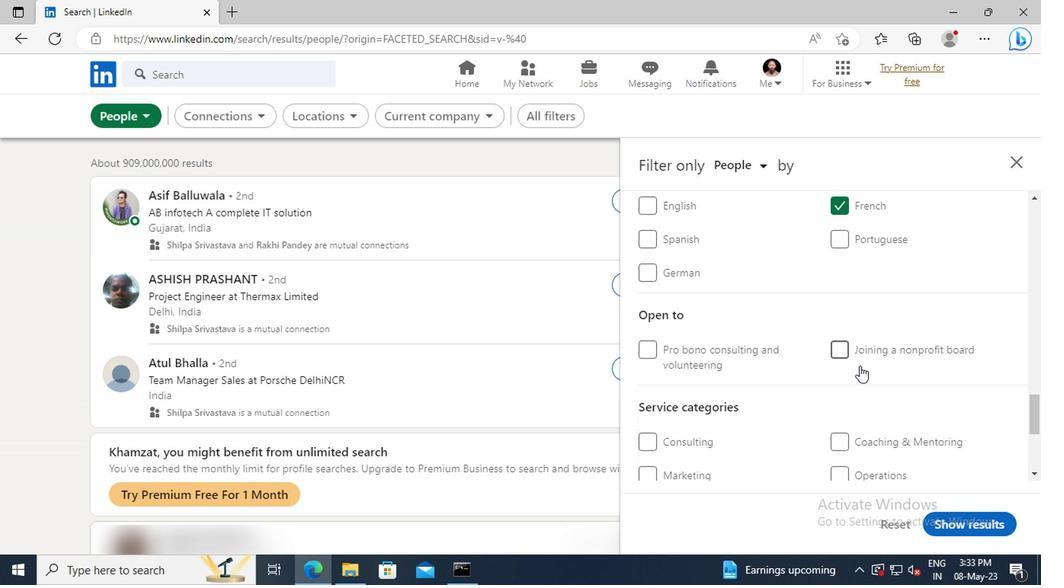 
Action: Mouse scrolled (856, 366) with delta (0, -1)
Screenshot: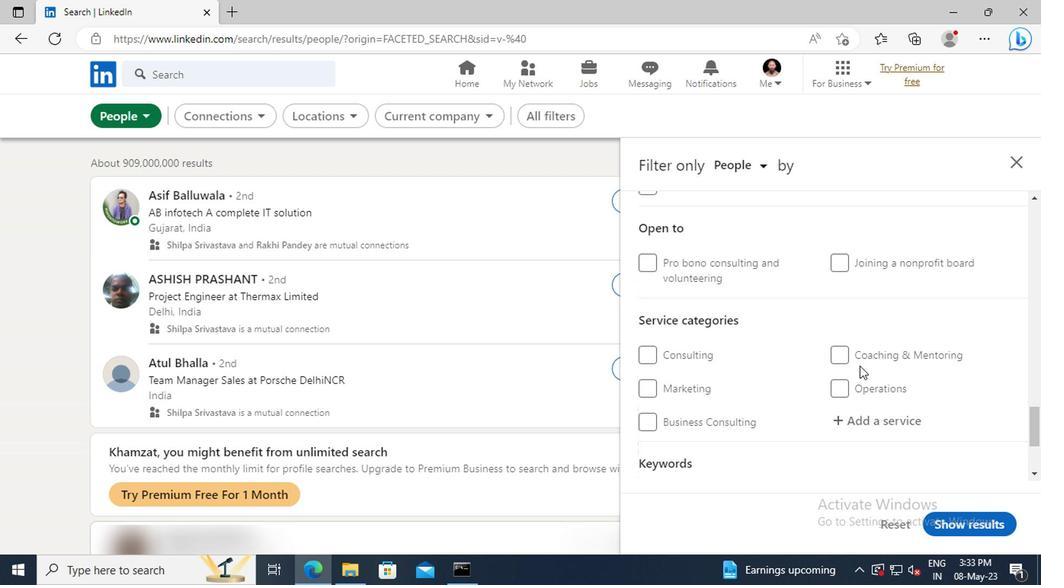 
Action: Mouse moved to (856, 372)
Screenshot: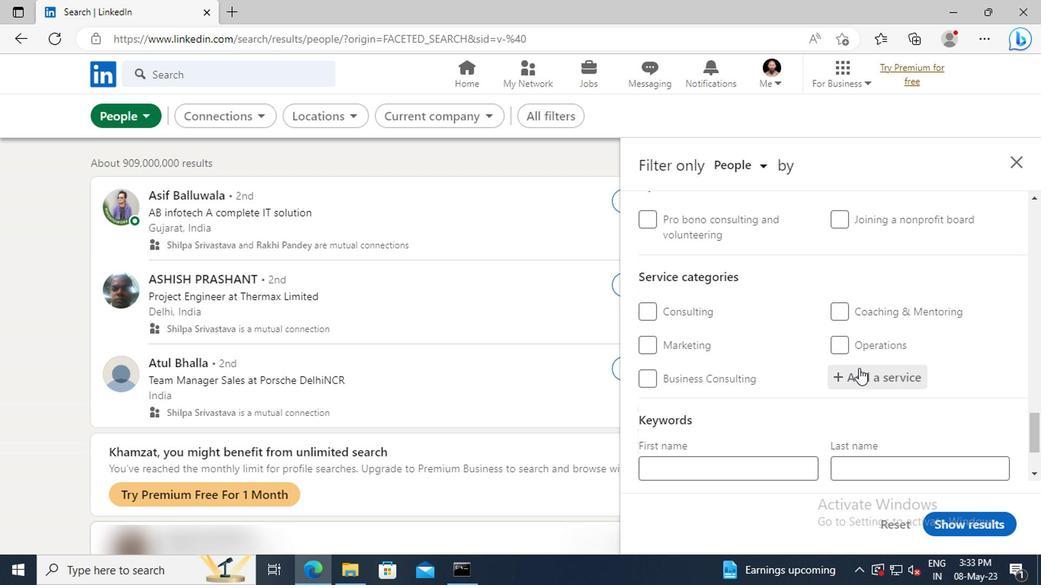
Action: Mouse pressed left at (856, 372)
Screenshot: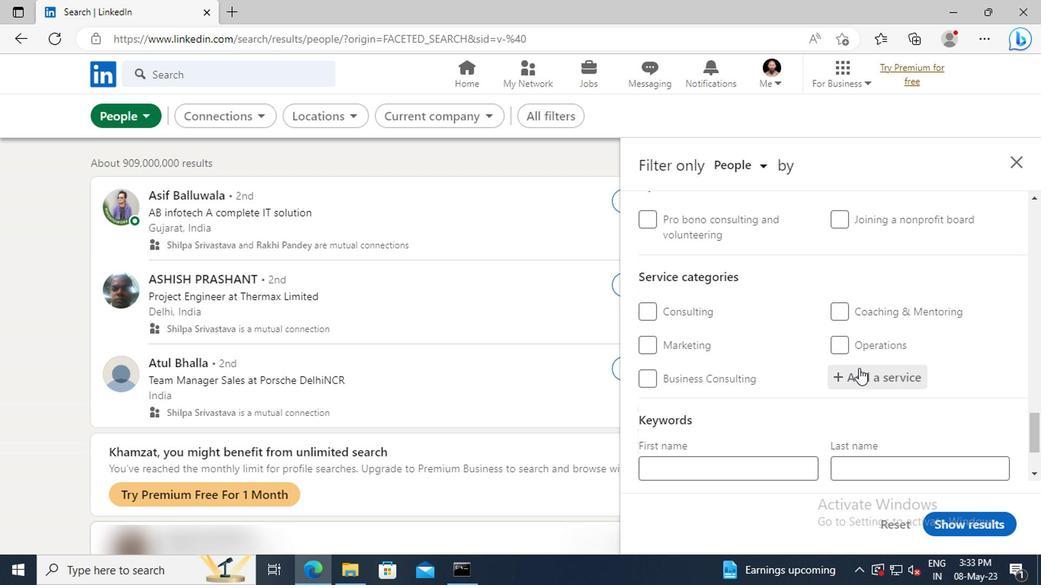 
Action: Mouse moved to (856, 373)
Screenshot: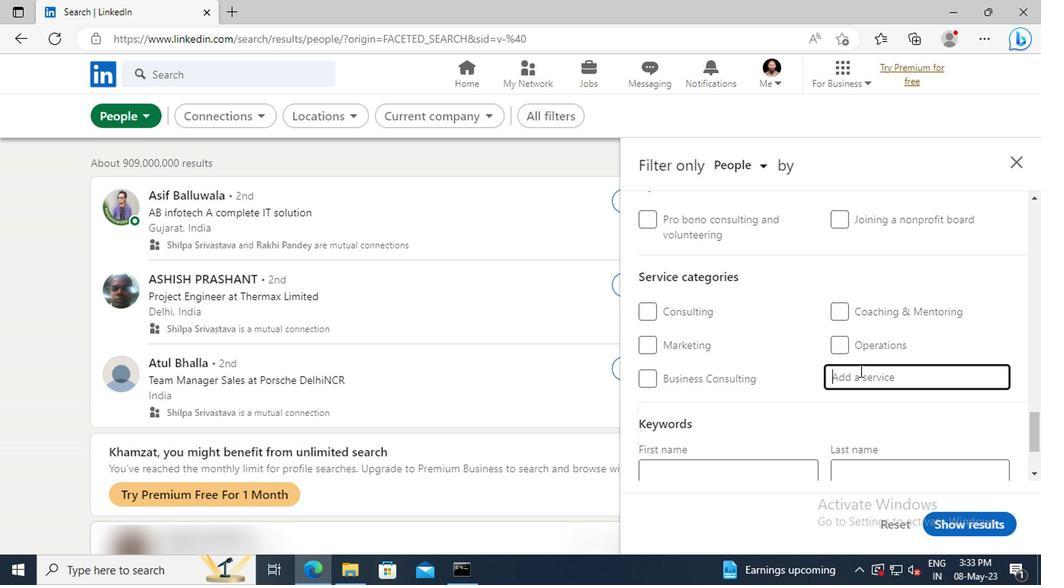 
Action: Key pressed <Key.shift>GRANT
Screenshot: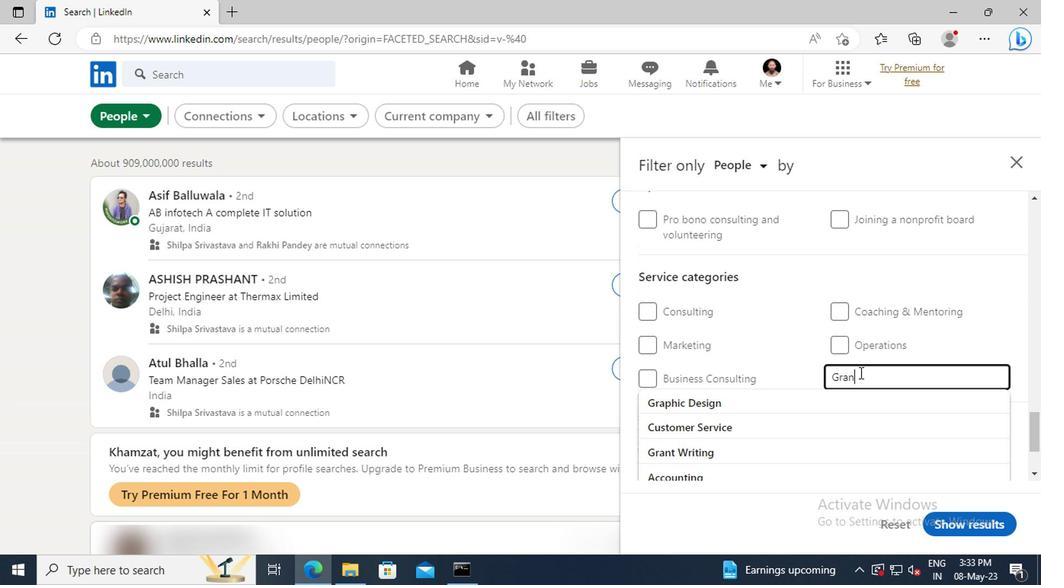 
Action: Mouse moved to (856, 398)
Screenshot: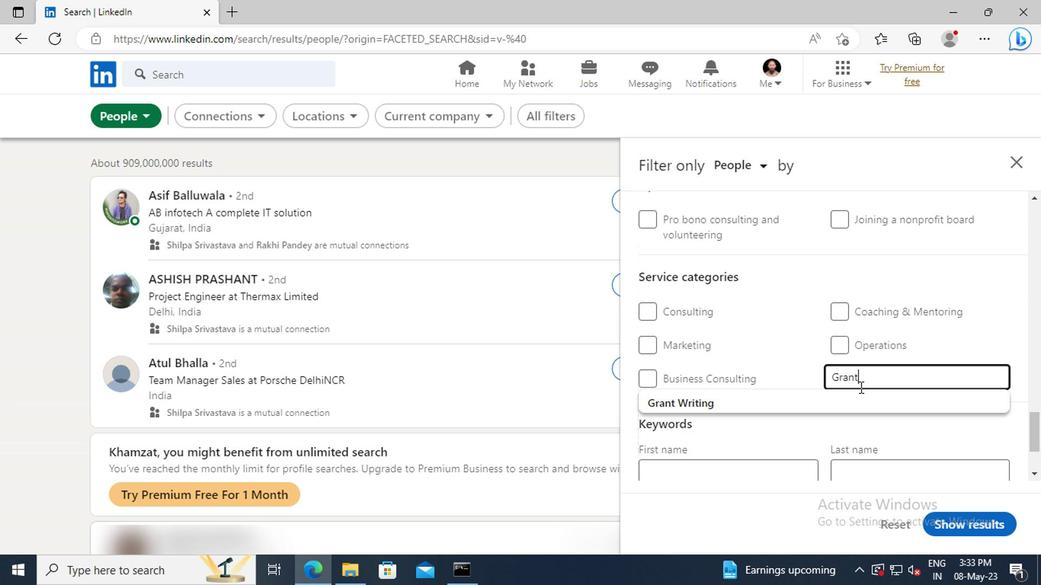 
Action: Mouse pressed left at (856, 398)
Screenshot: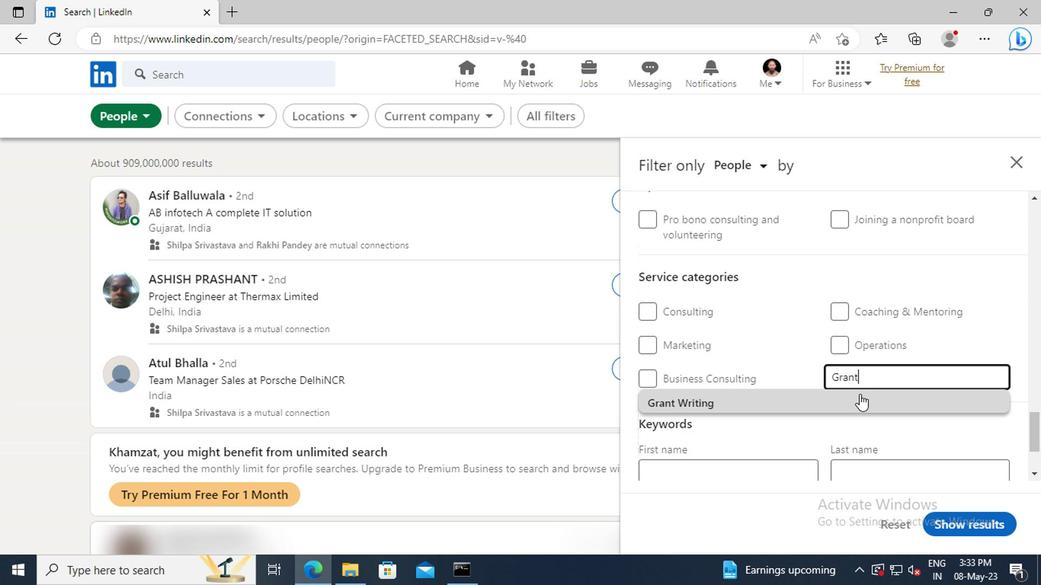 
Action: Mouse moved to (856, 399)
Screenshot: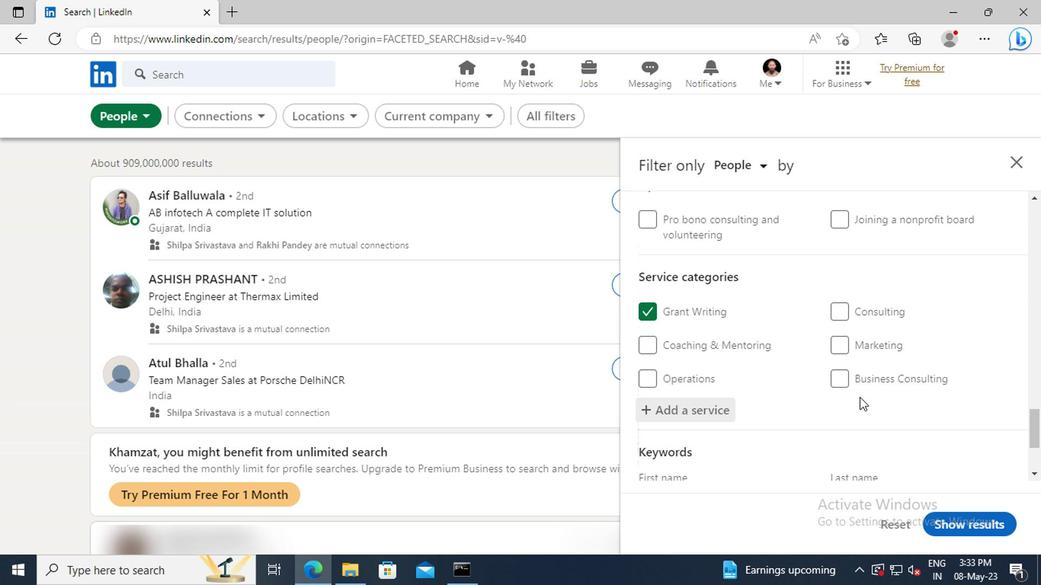 
Action: Mouse scrolled (856, 398) with delta (0, -1)
Screenshot: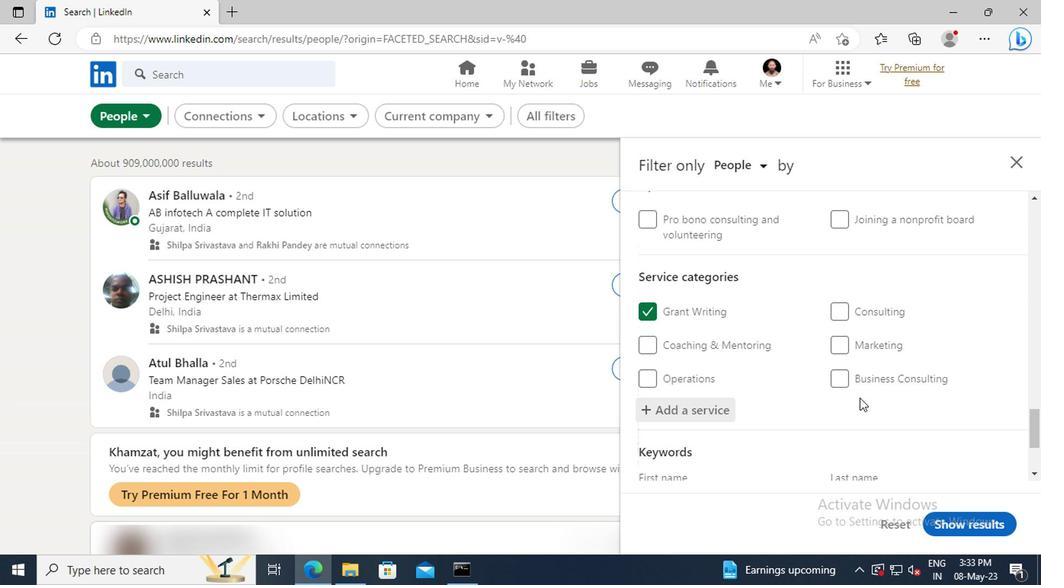 
Action: Mouse scrolled (856, 398) with delta (0, -1)
Screenshot: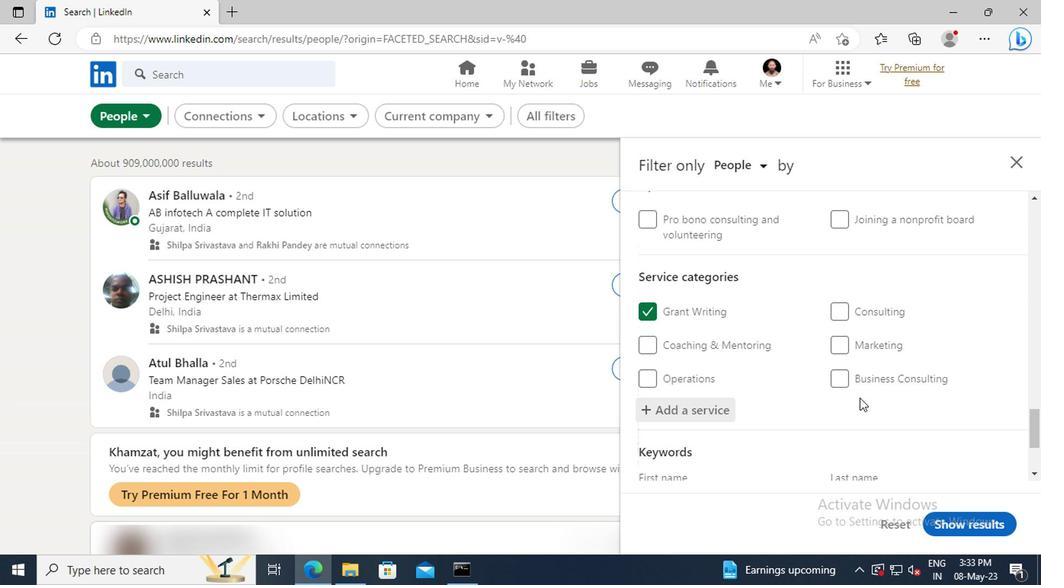 
Action: Mouse scrolled (856, 398) with delta (0, -1)
Screenshot: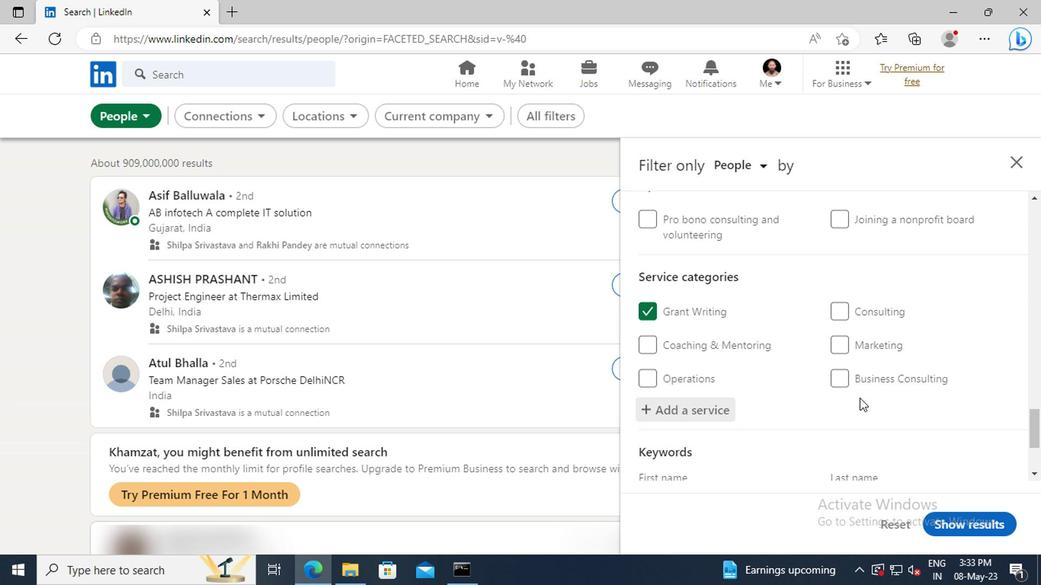
Action: Mouse scrolled (856, 398) with delta (0, -1)
Screenshot: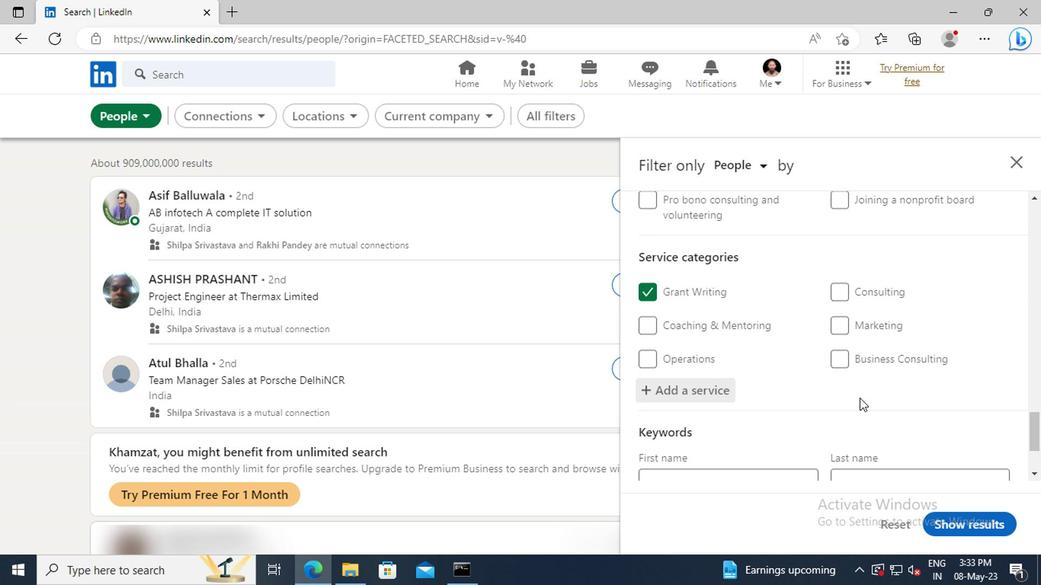 
Action: Mouse moved to (745, 416)
Screenshot: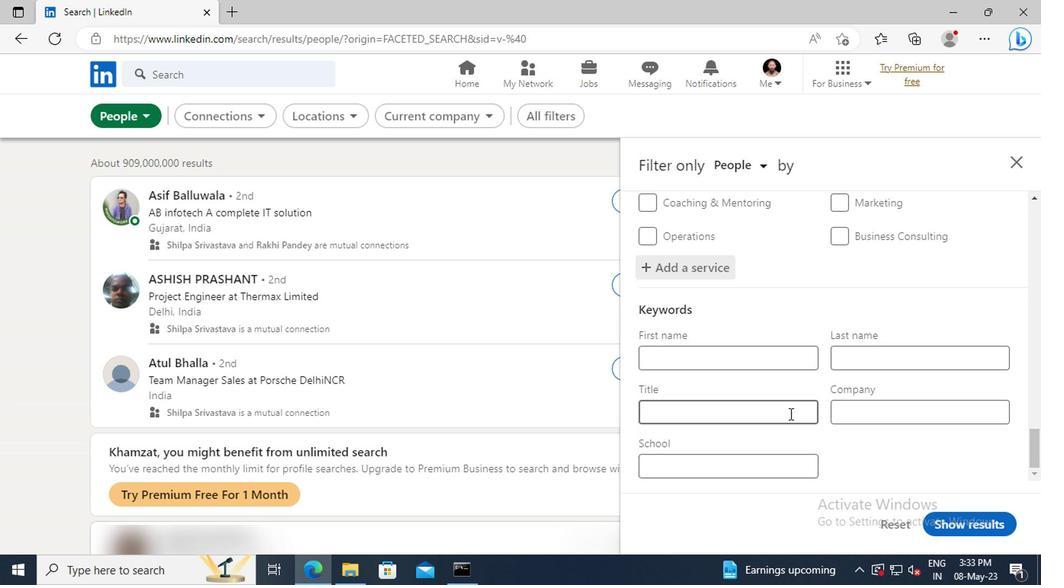 
Action: Mouse pressed left at (745, 416)
Screenshot: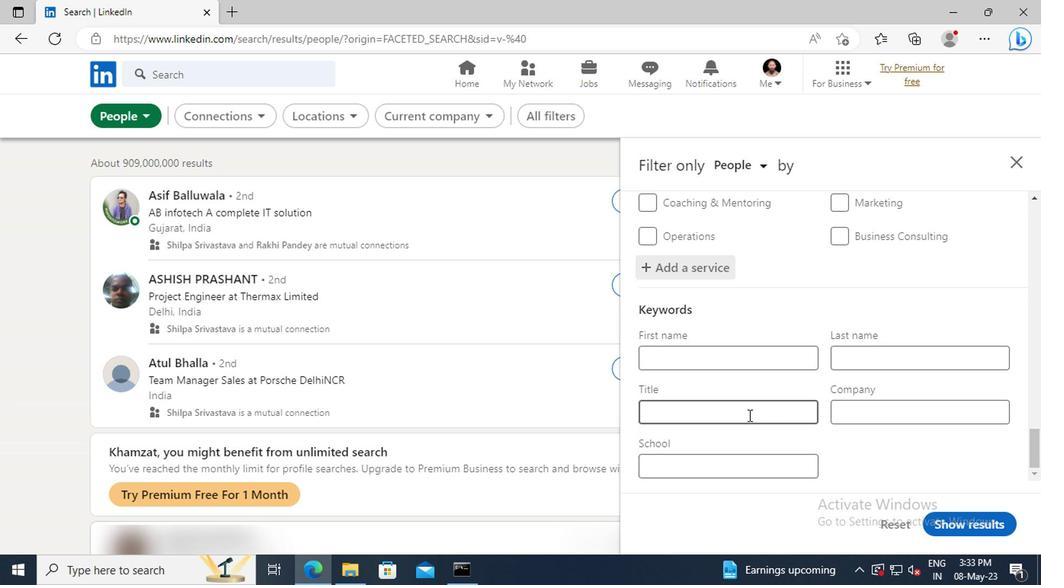 
Action: Key pressed <Key.shift>TEACHING<Key.space><Key.shift>ASSISTANT<Key.enter>
Screenshot: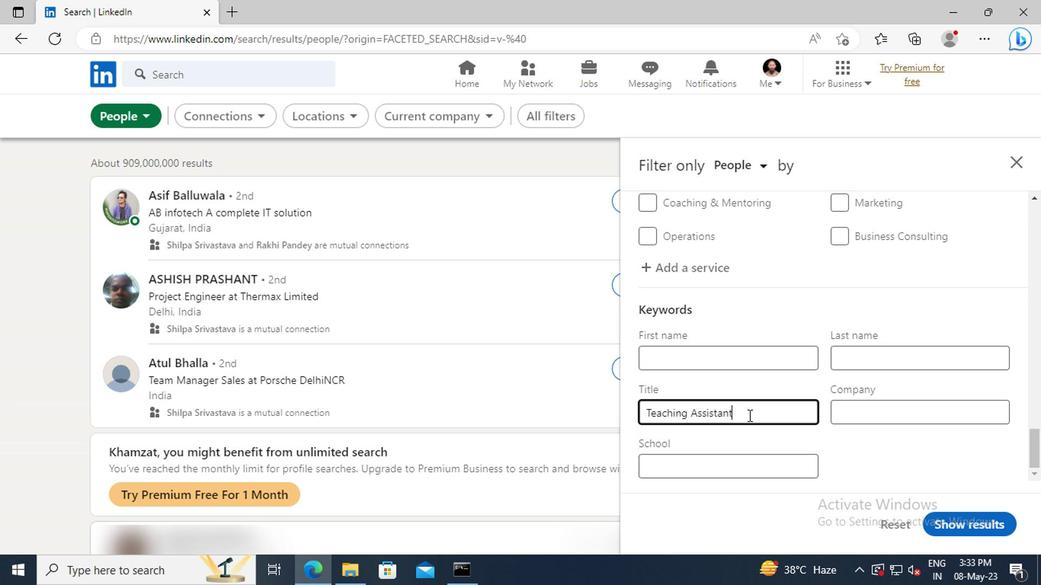 
Action: Mouse moved to (950, 527)
Screenshot: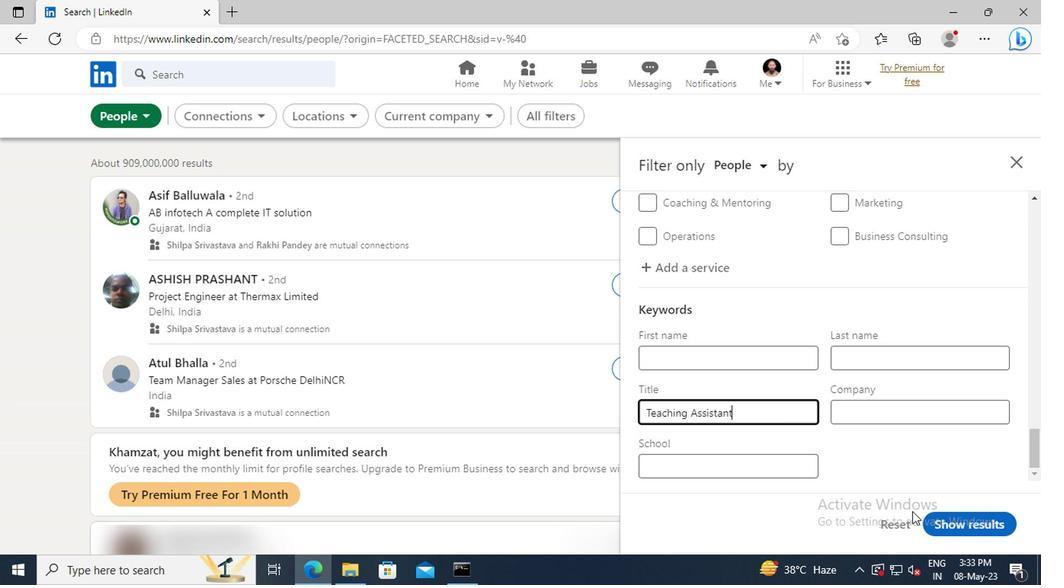 
Action: Mouse pressed left at (950, 527)
Screenshot: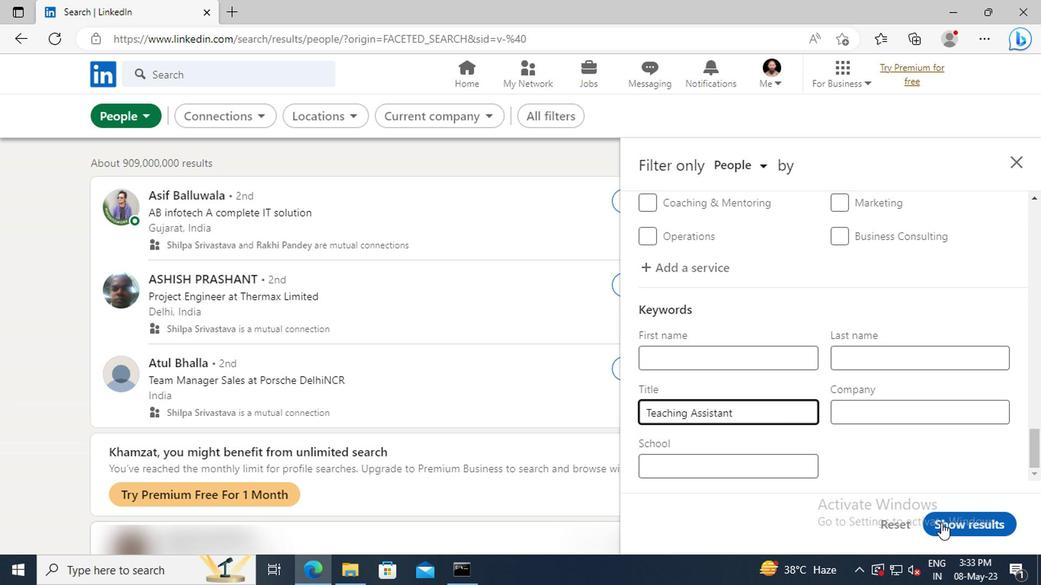 
